 Task: Look for space in Derhachi, Ukraine from 6th September, 2023 to 10th September, 2023 for 1 adult in price range Rs.10000 to Rs.15000. Place can be private room with 1  bedroom having 1 bed and 1 bathroom. Property type can be house, flat, guest house, hotel. Booking option can be shelf check-in. Required host language is English.
Action: Mouse pressed left at (530, 121)
Screenshot: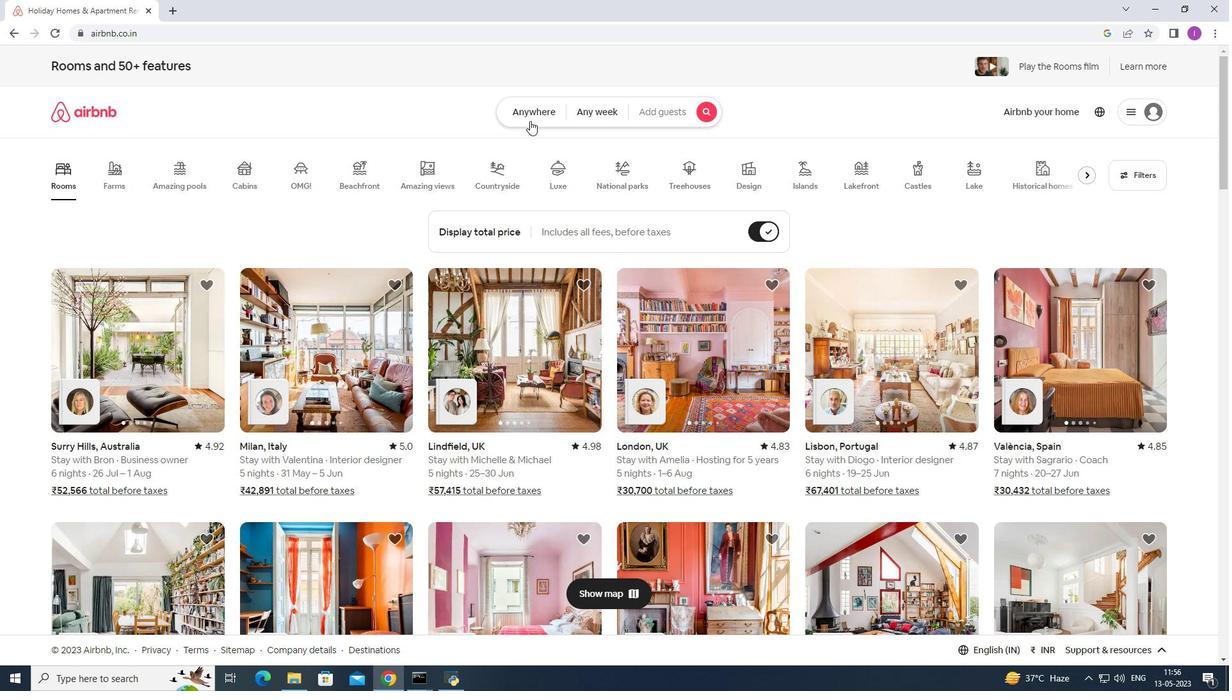 
Action: Mouse moved to (441, 169)
Screenshot: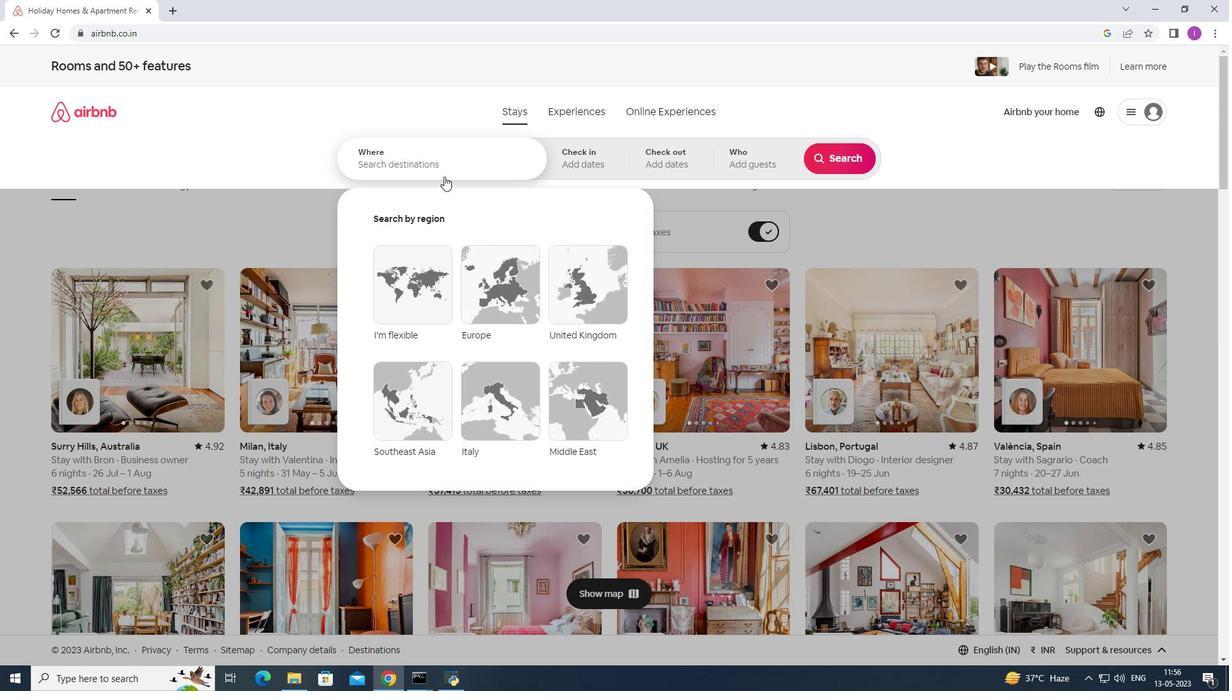 
Action: Mouse pressed left at (441, 169)
Screenshot: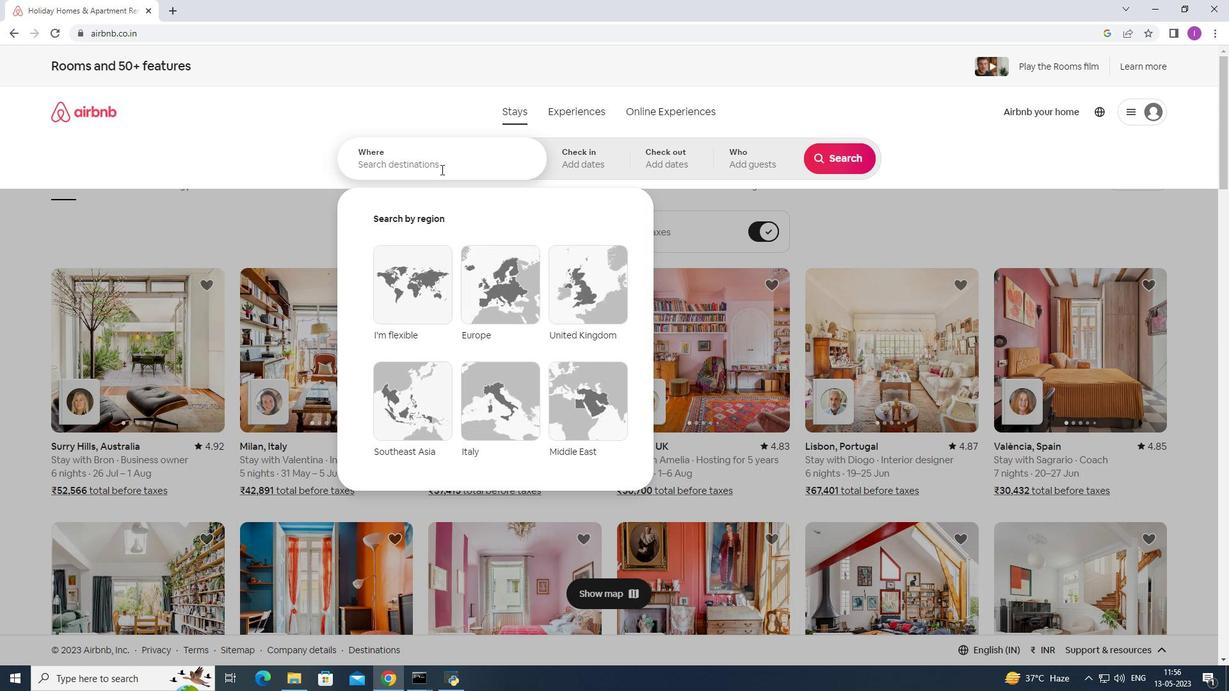 
Action: Key pressed <Key.shift><Key.shift><Key.shift><Key.shift>Derhachi,<Key.shift>Ukraine
Screenshot: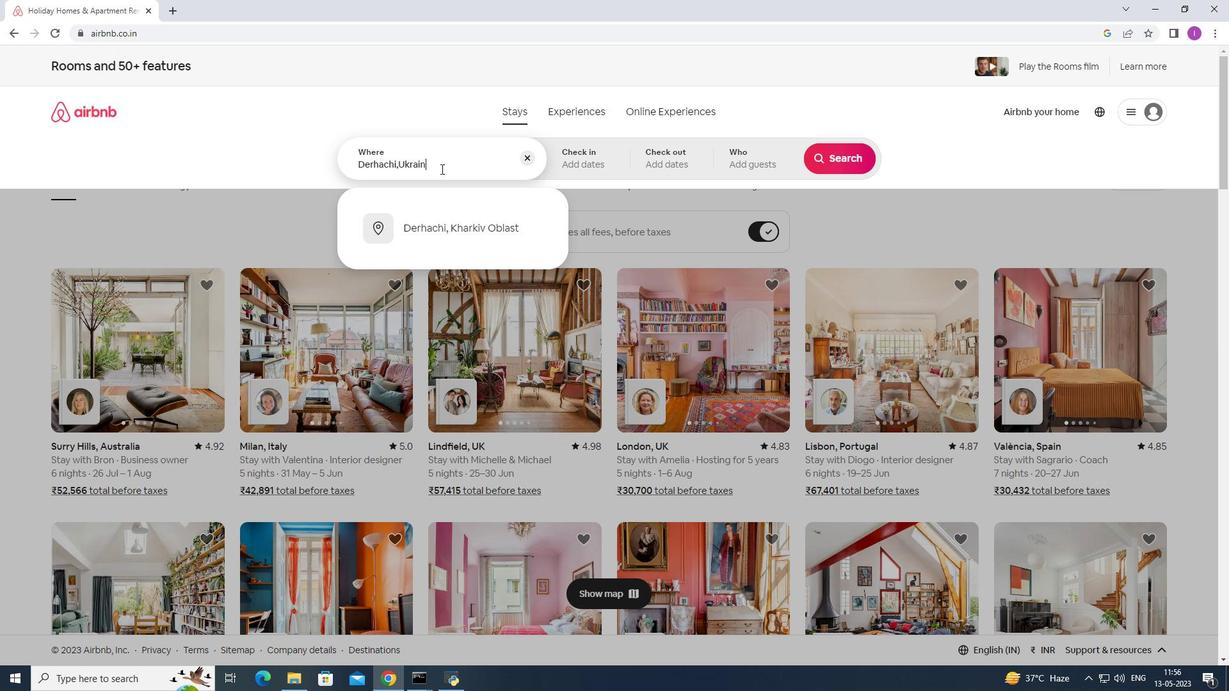 
Action: Mouse moved to (586, 161)
Screenshot: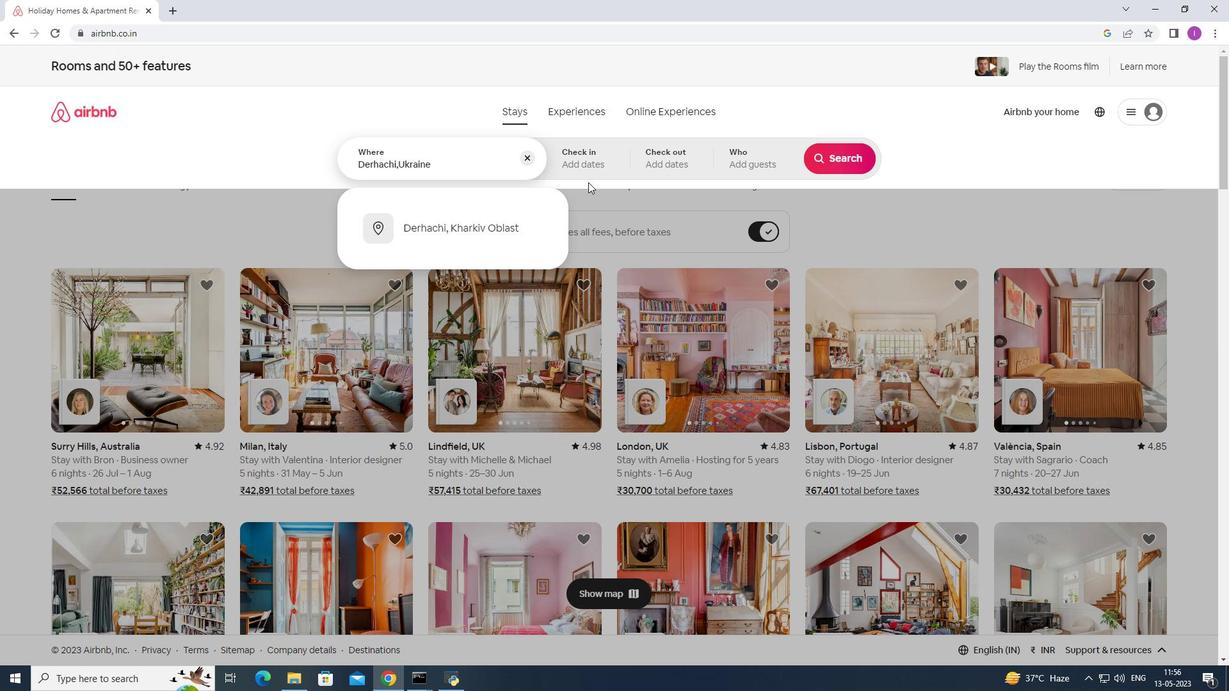 
Action: Mouse pressed left at (586, 161)
Screenshot: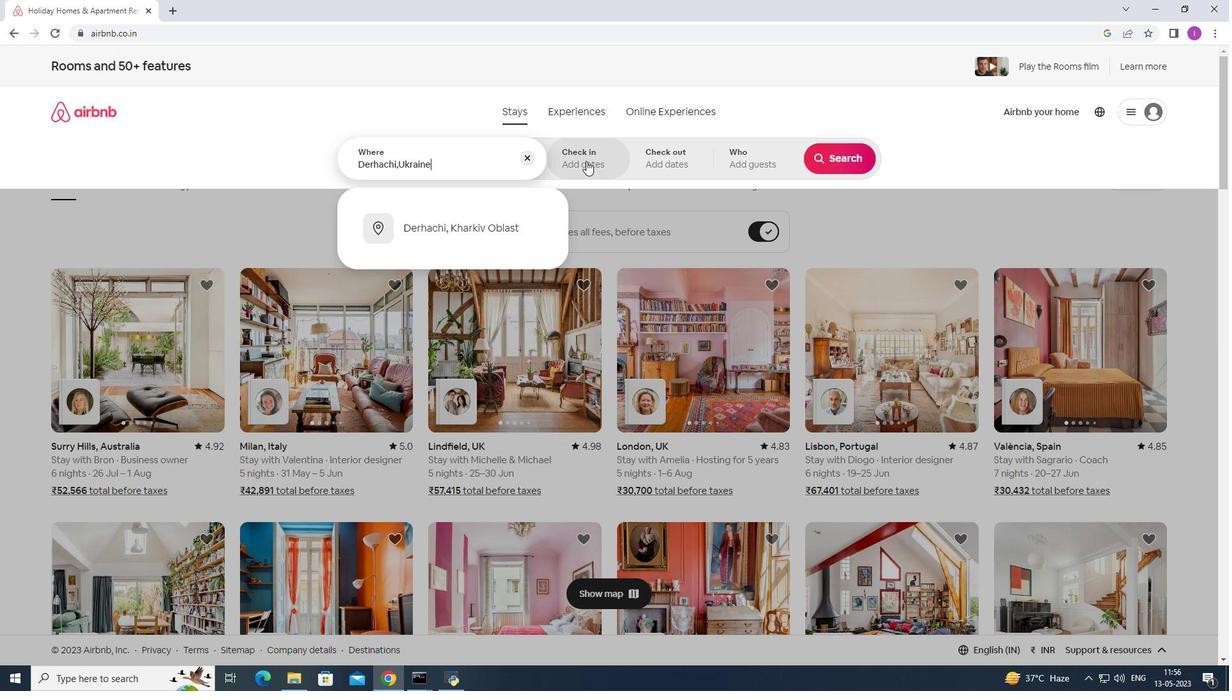 
Action: Mouse moved to (834, 261)
Screenshot: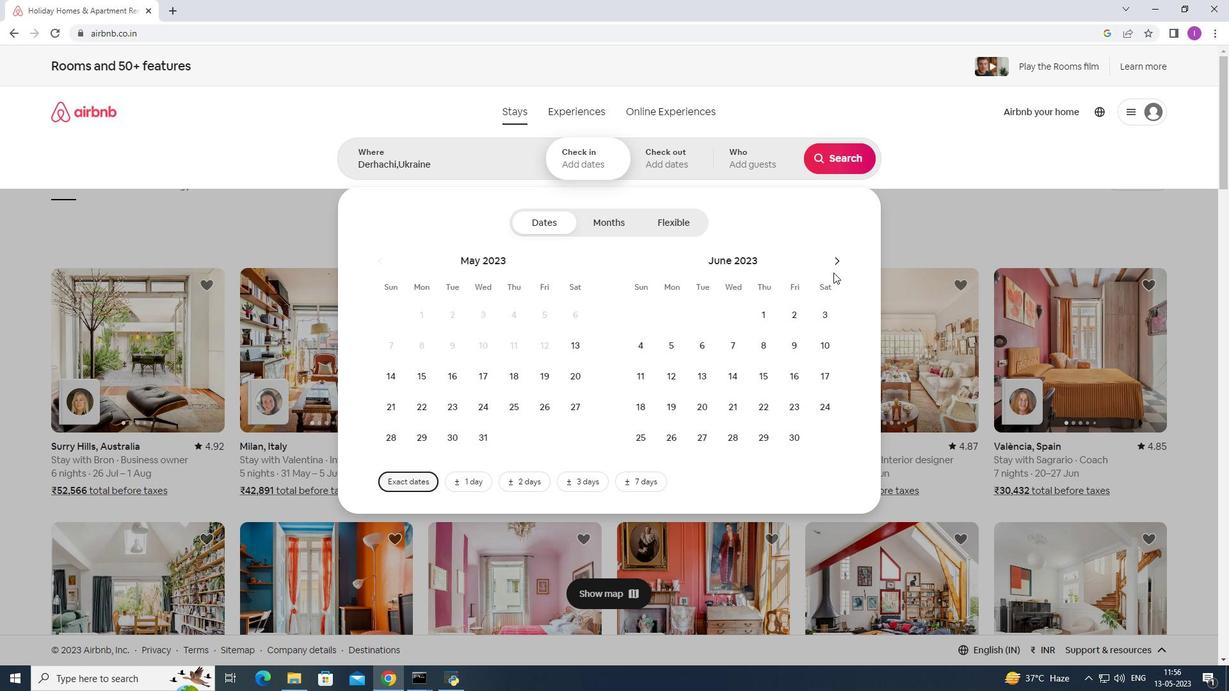 
Action: Mouse pressed left at (834, 261)
Screenshot: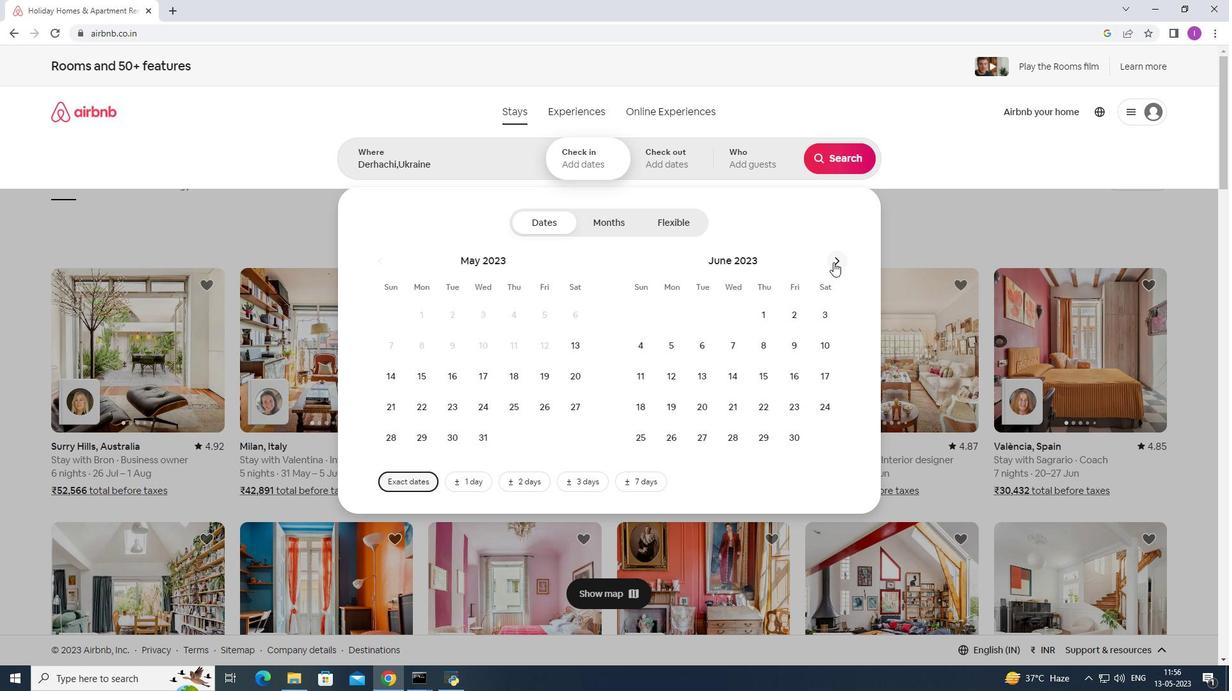 
Action: Mouse pressed left at (834, 261)
Screenshot: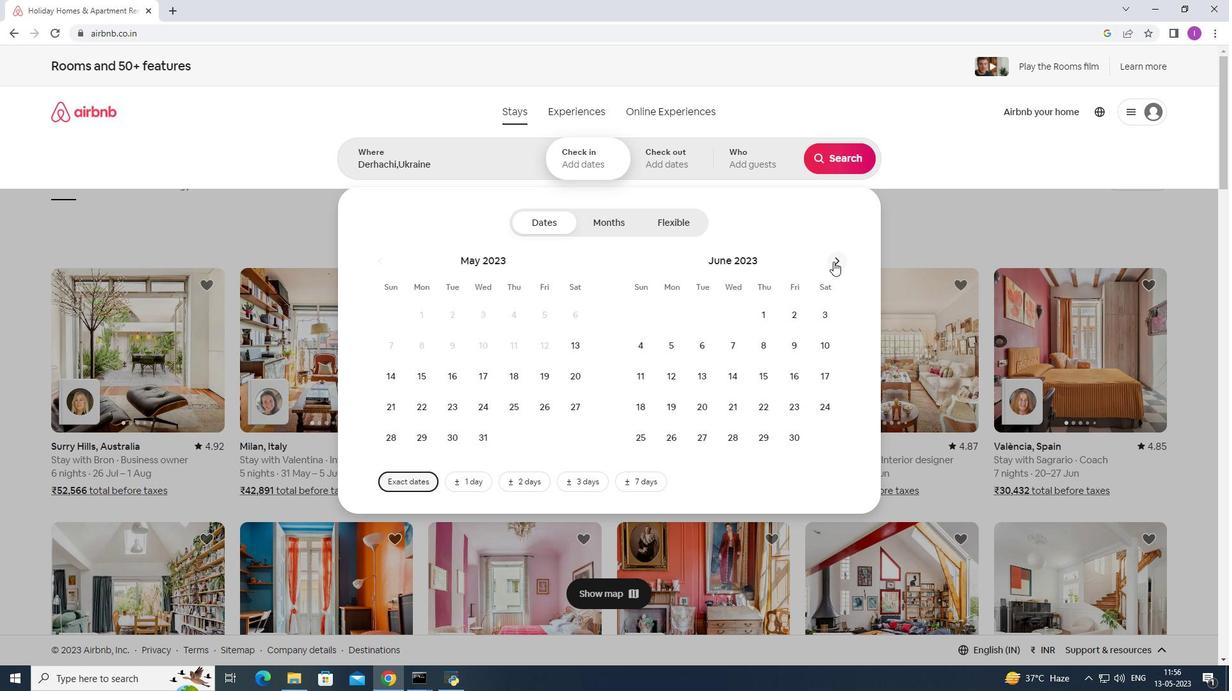 
Action: Mouse pressed left at (834, 261)
Screenshot: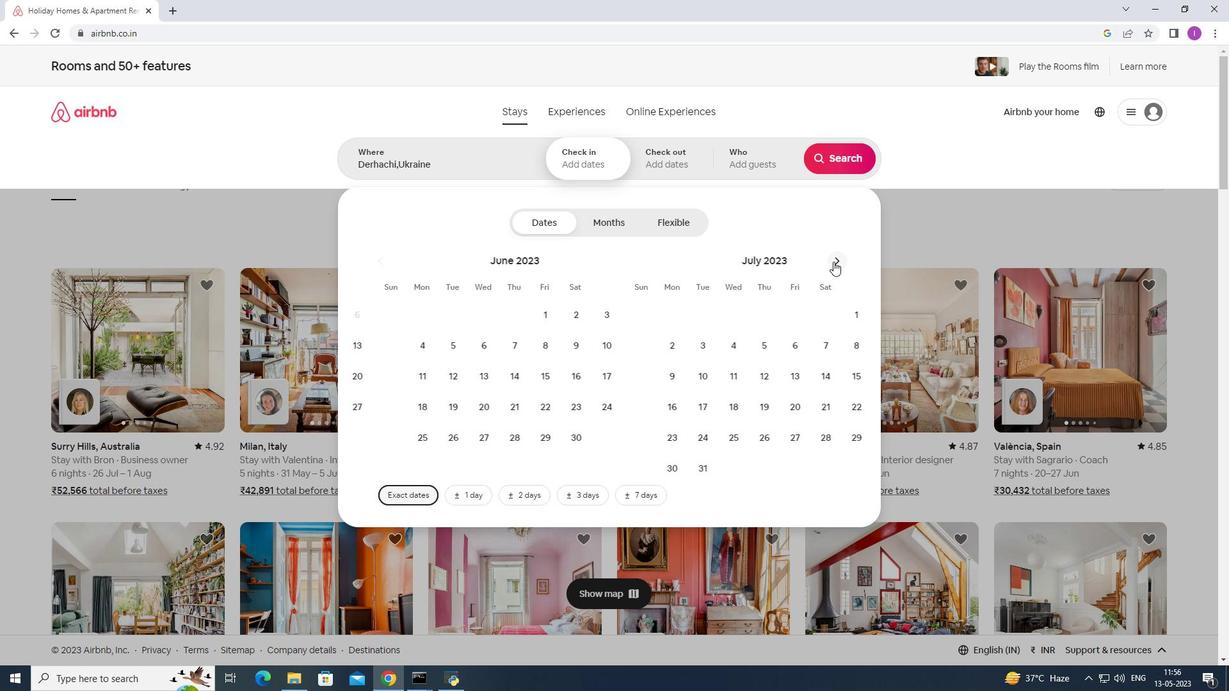 
Action: Mouse pressed left at (834, 261)
Screenshot: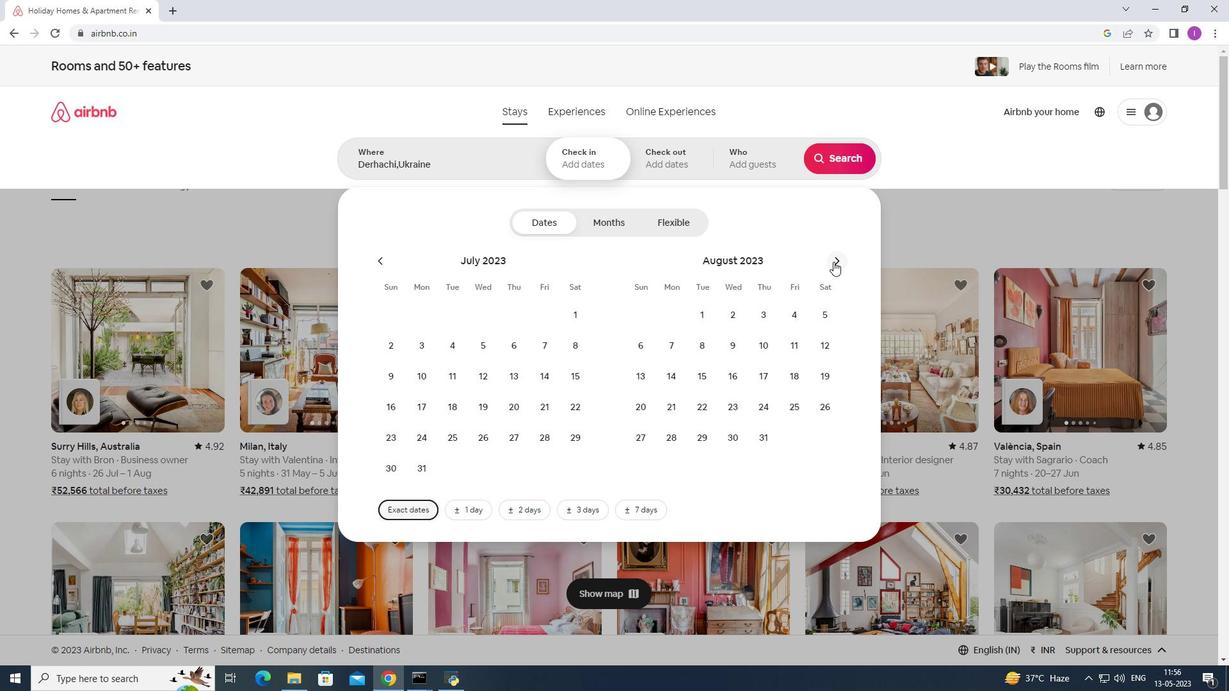 
Action: Mouse moved to (723, 344)
Screenshot: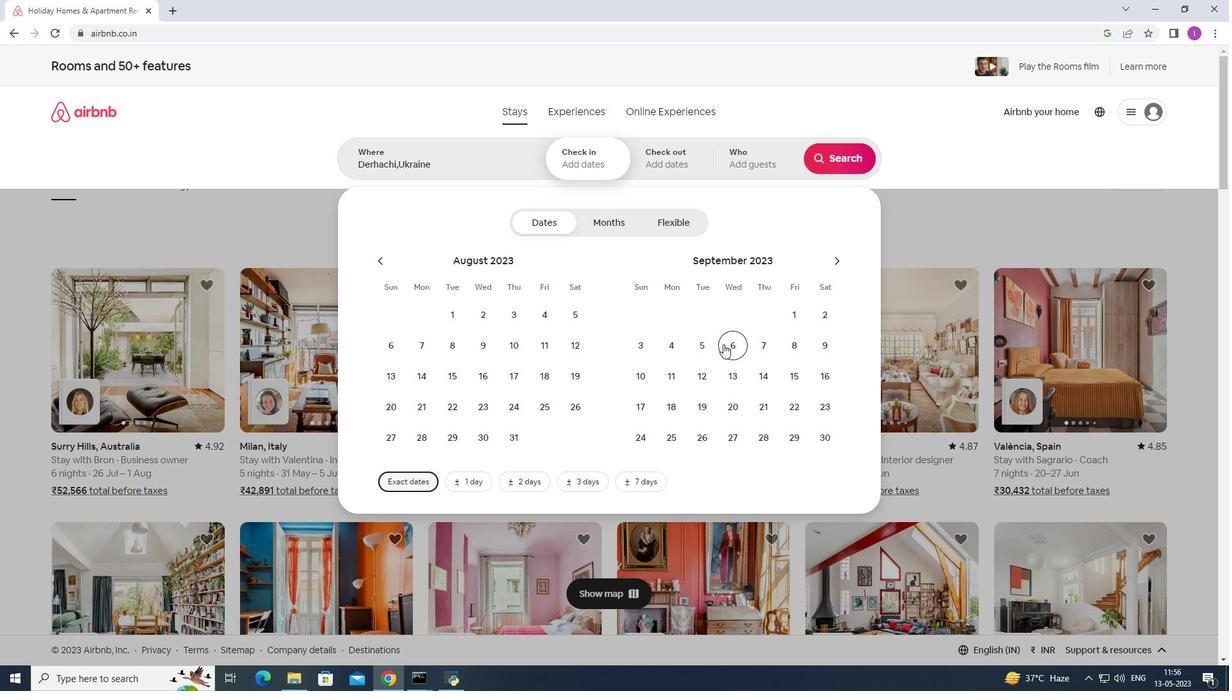 
Action: Mouse pressed left at (723, 344)
Screenshot: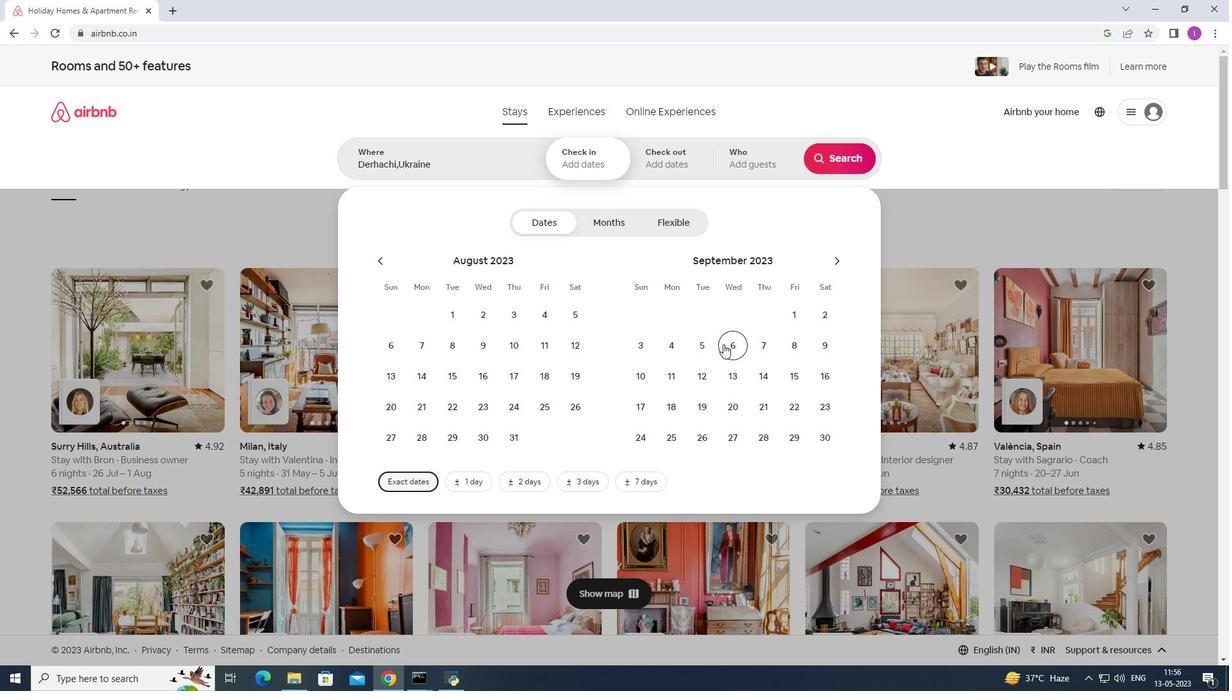 
Action: Mouse moved to (648, 378)
Screenshot: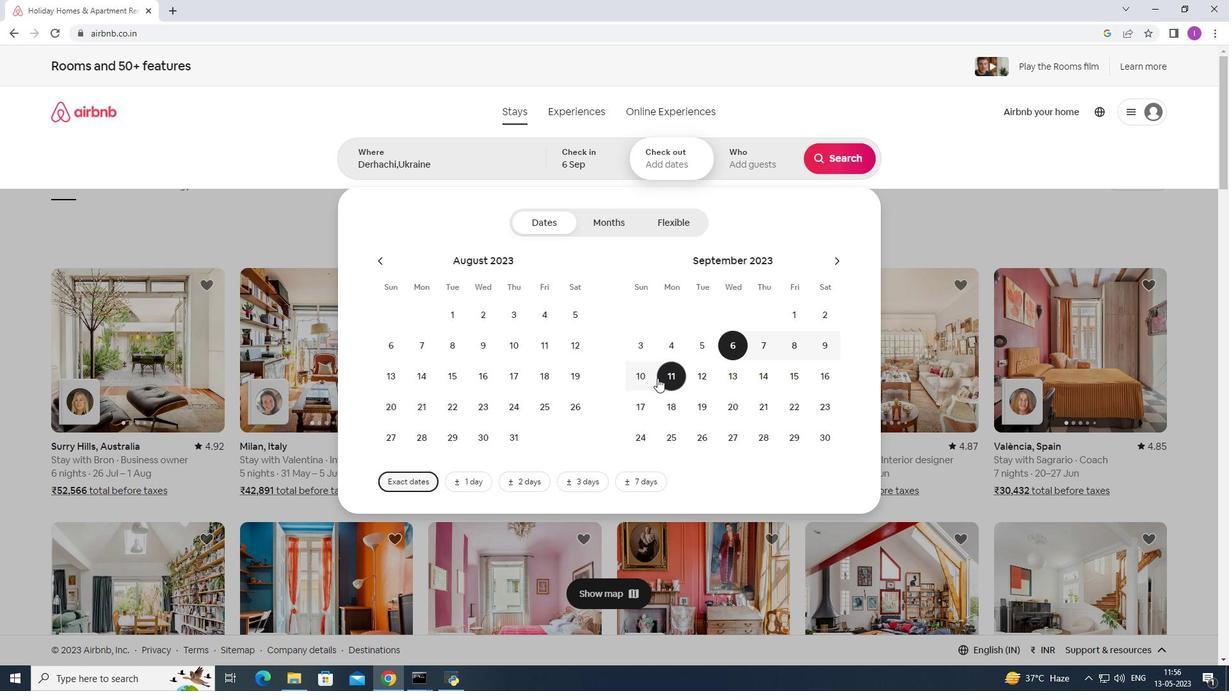 
Action: Mouse pressed left at (648, 378)
Screenshot: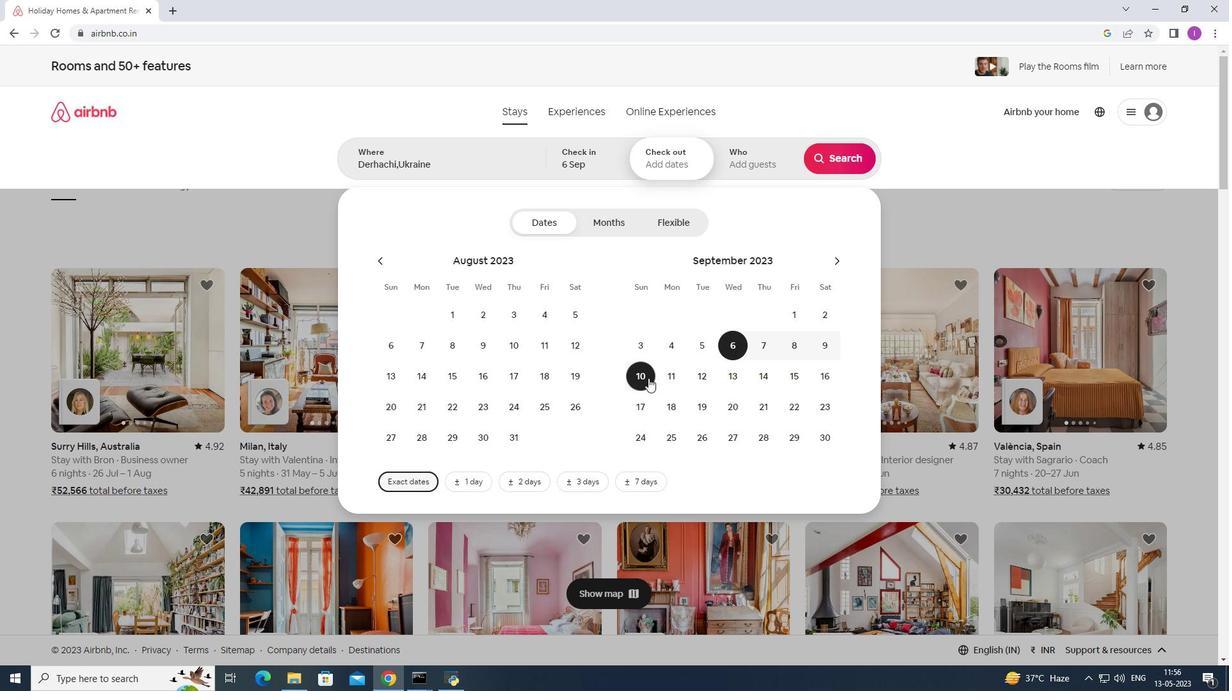 
Action: Mouse moved to (762, 166)
Screenshot: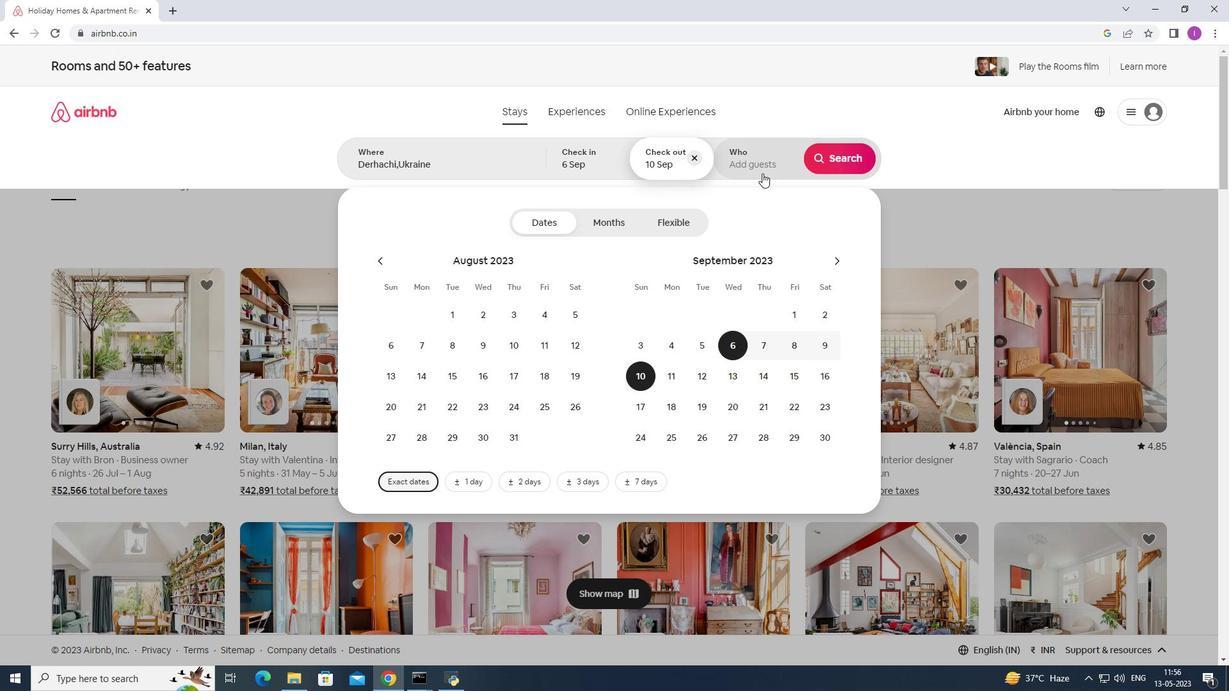 
Action: Mouse pressed left at (762, 166)
Screenshot: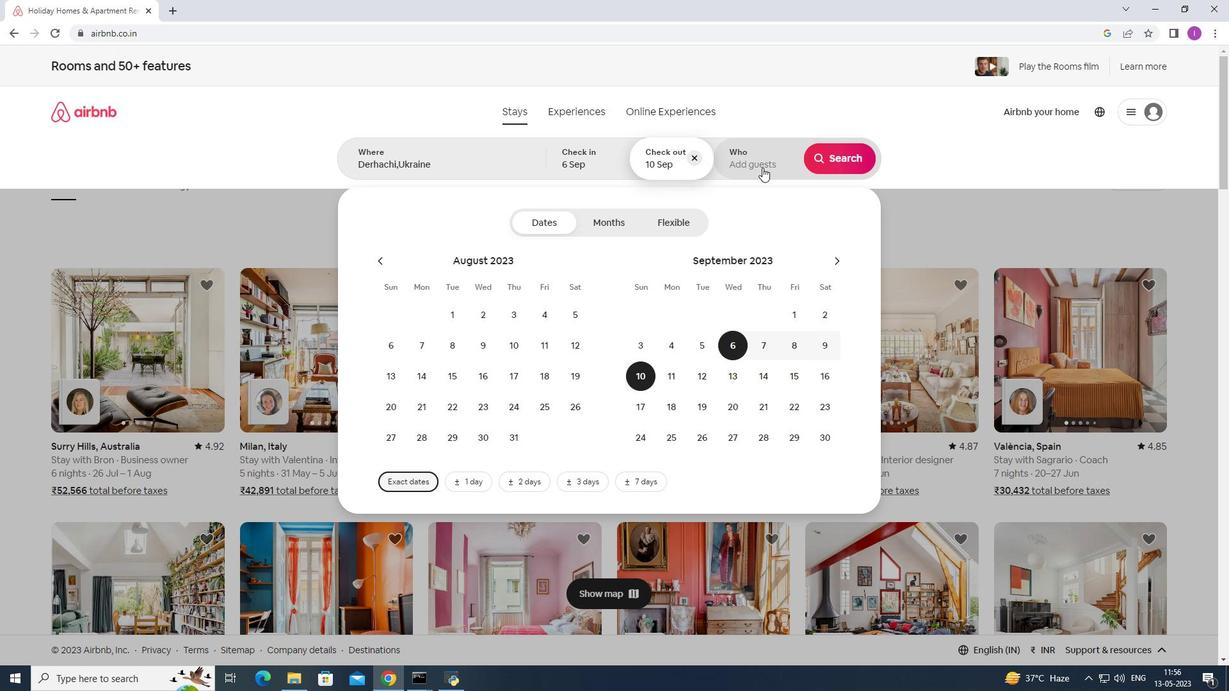 
Action: Mouse moved to (849, 224)
Screenshot: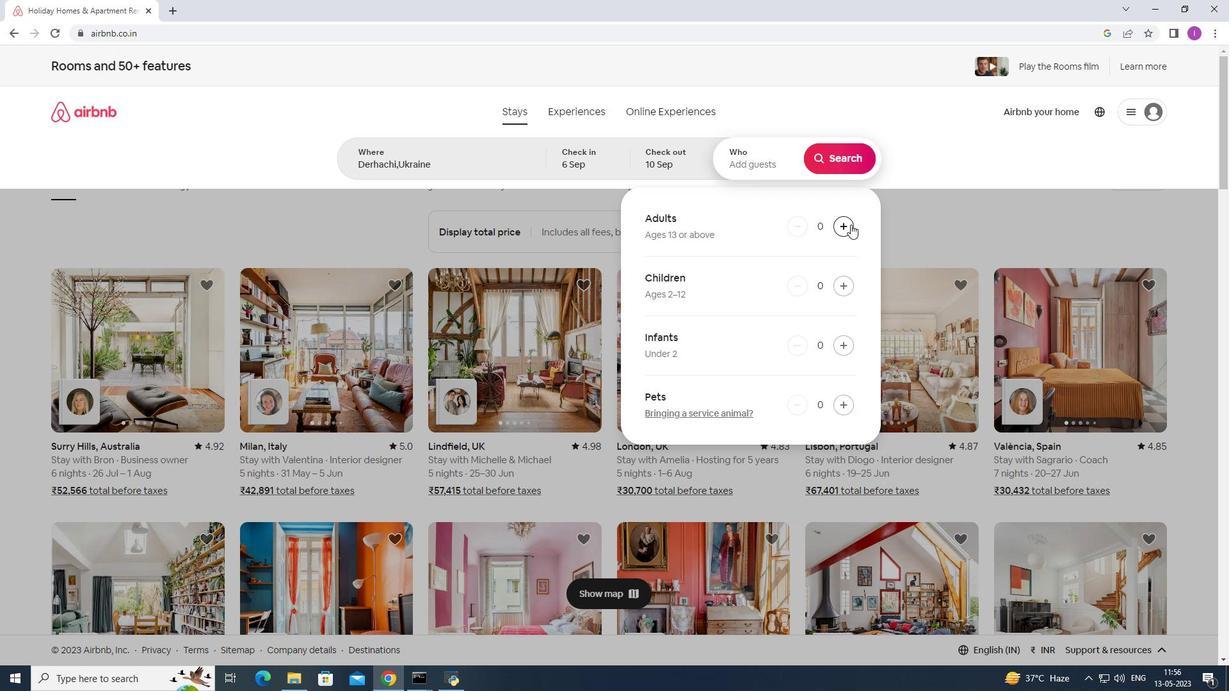 
Action: Mouse pressed left at (849, 224)
Screenshot: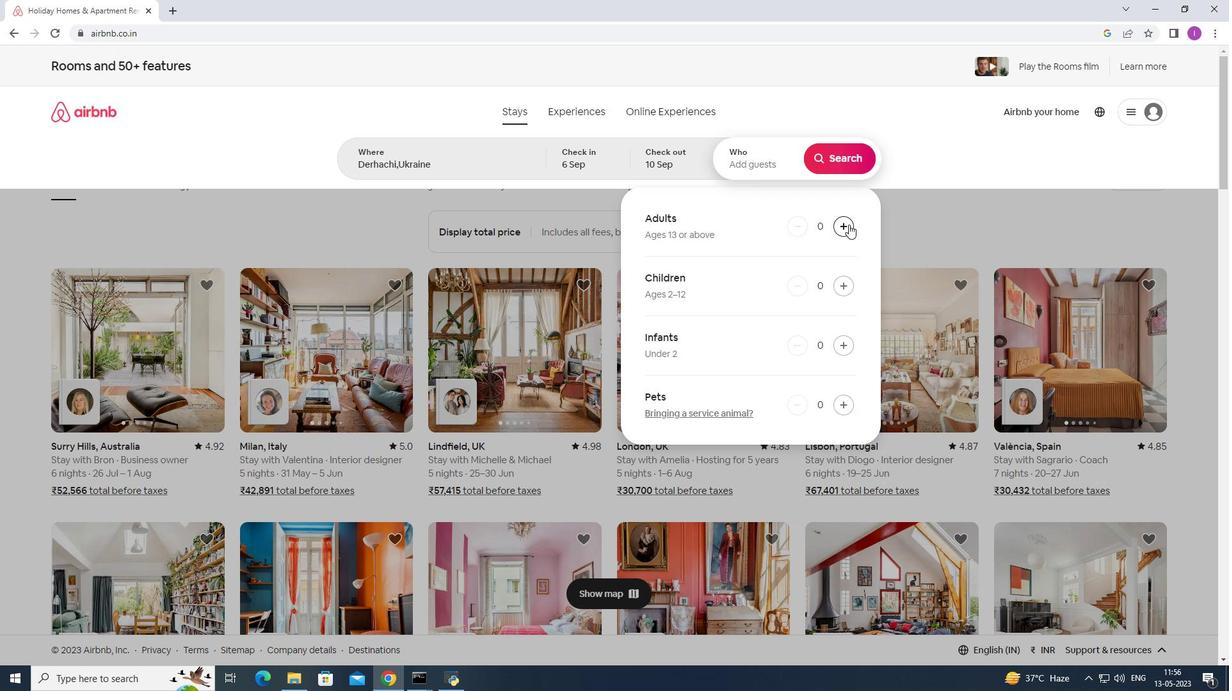
Action: Mouse pressed left at (849, 224)
Screenshot: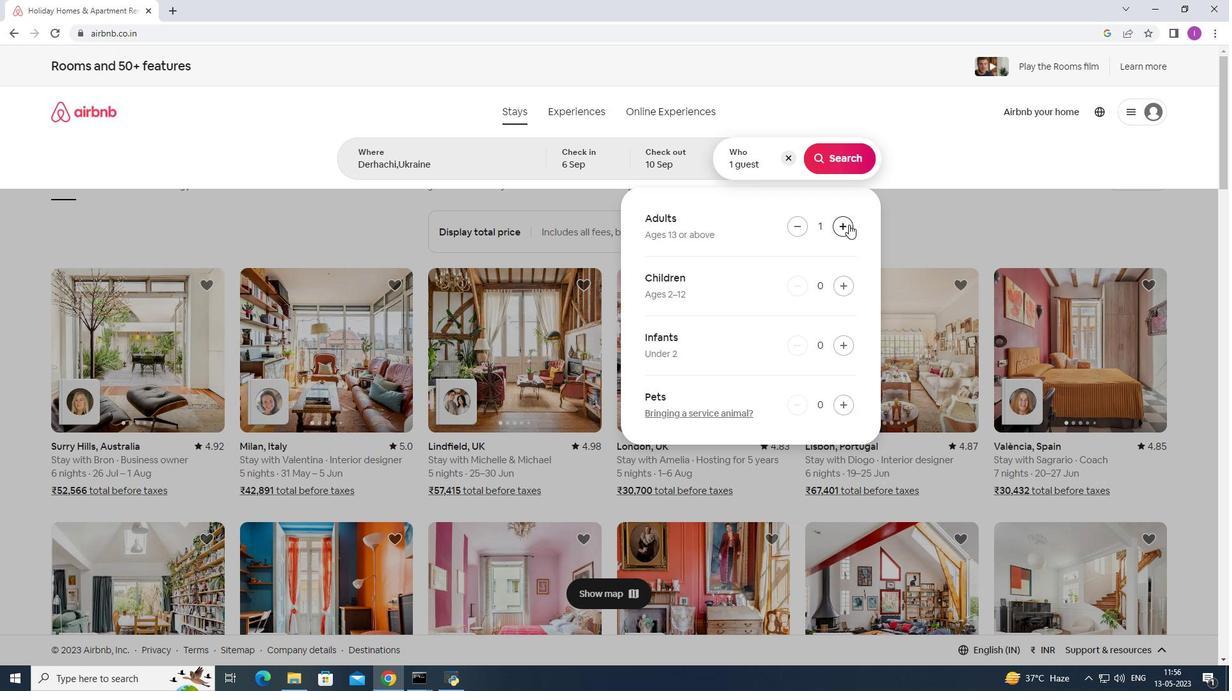 
Action: Mouse moved to (790, 228)
Screenshot: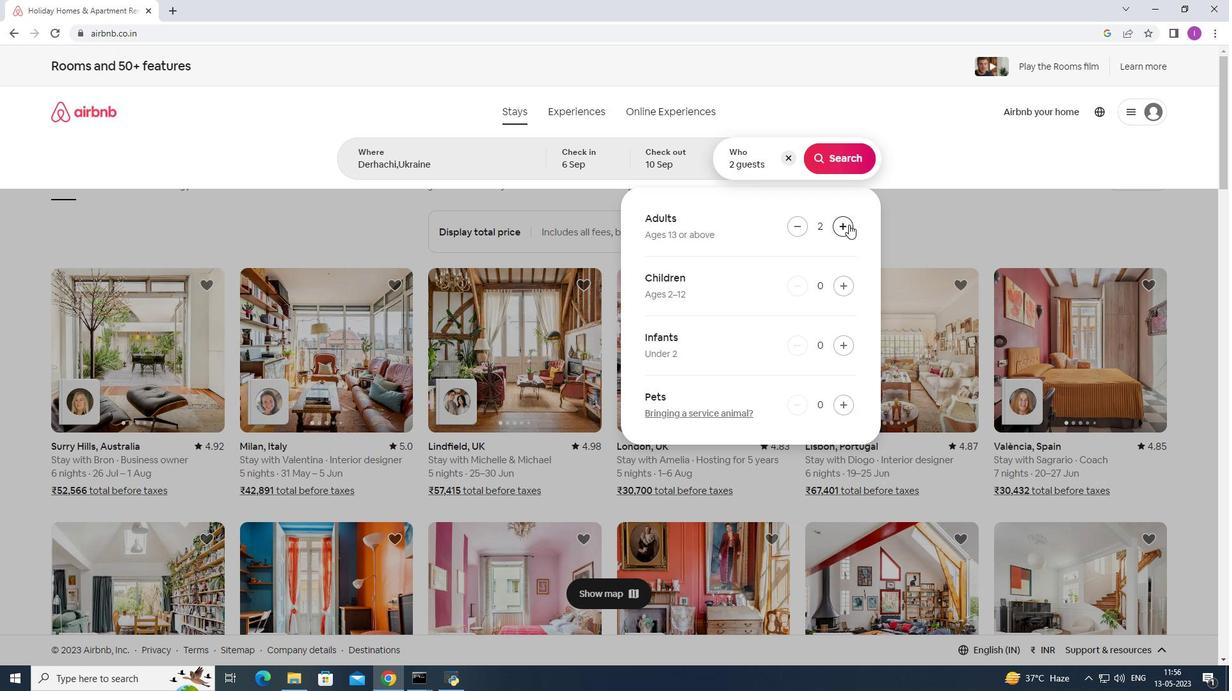 
Action: Mouse pressed left at (790, 228)
Screenshot: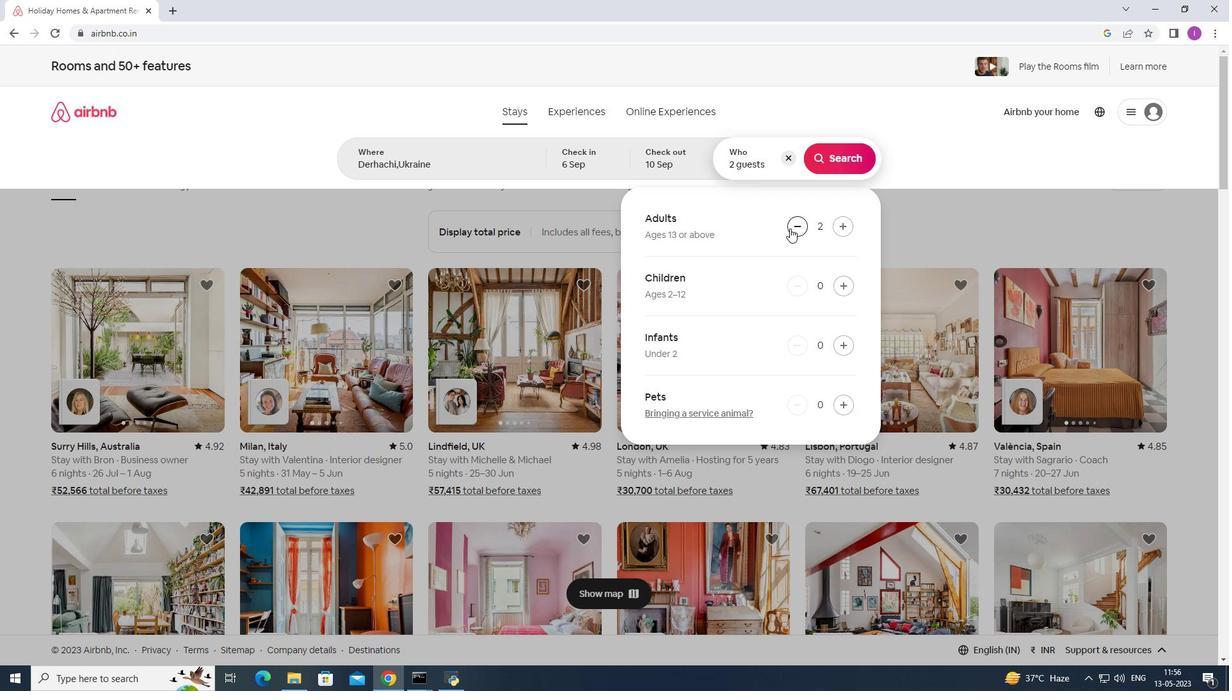 
Action: Mouse moved to (838, 161)
Screenshot: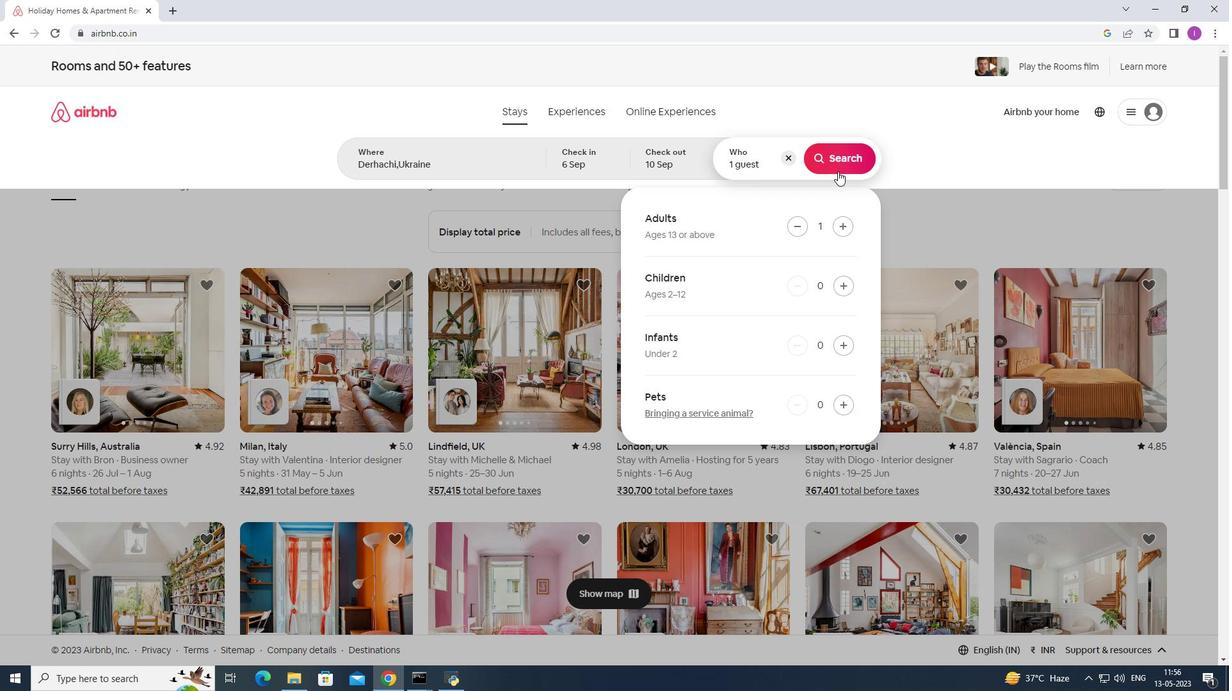 
Action: Mouse pressed left at (838, 161)
Screenshot: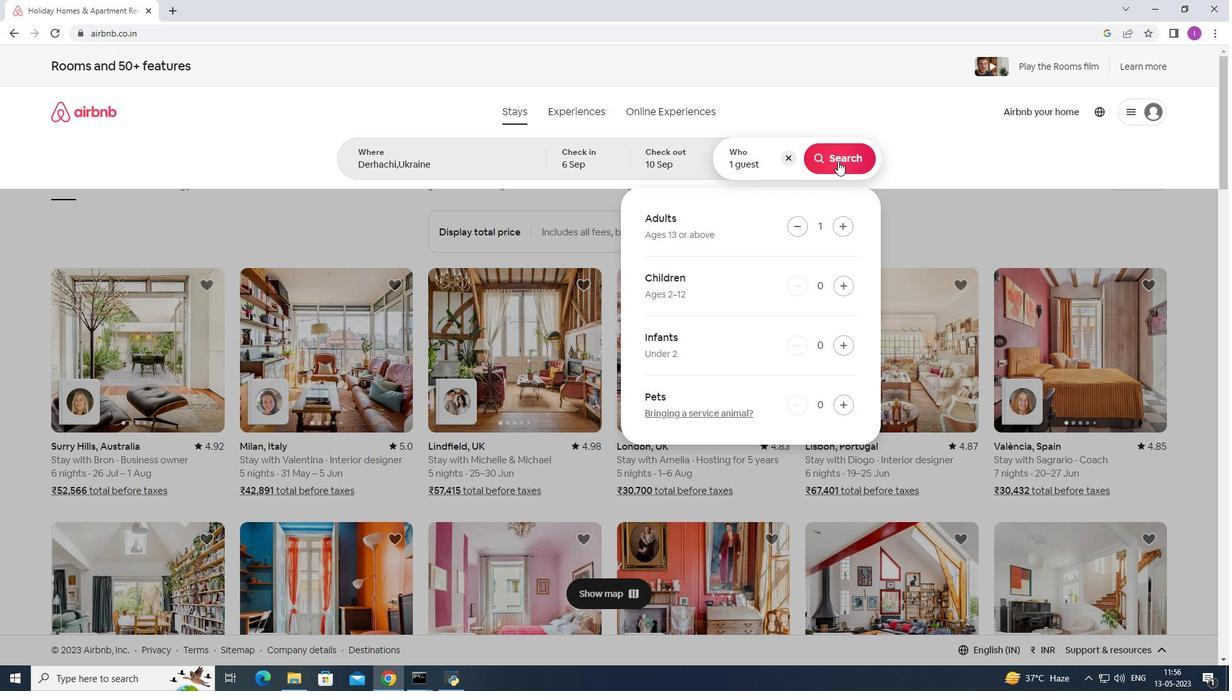
Action: Mouse moved to (1167, 117)
Screenshot: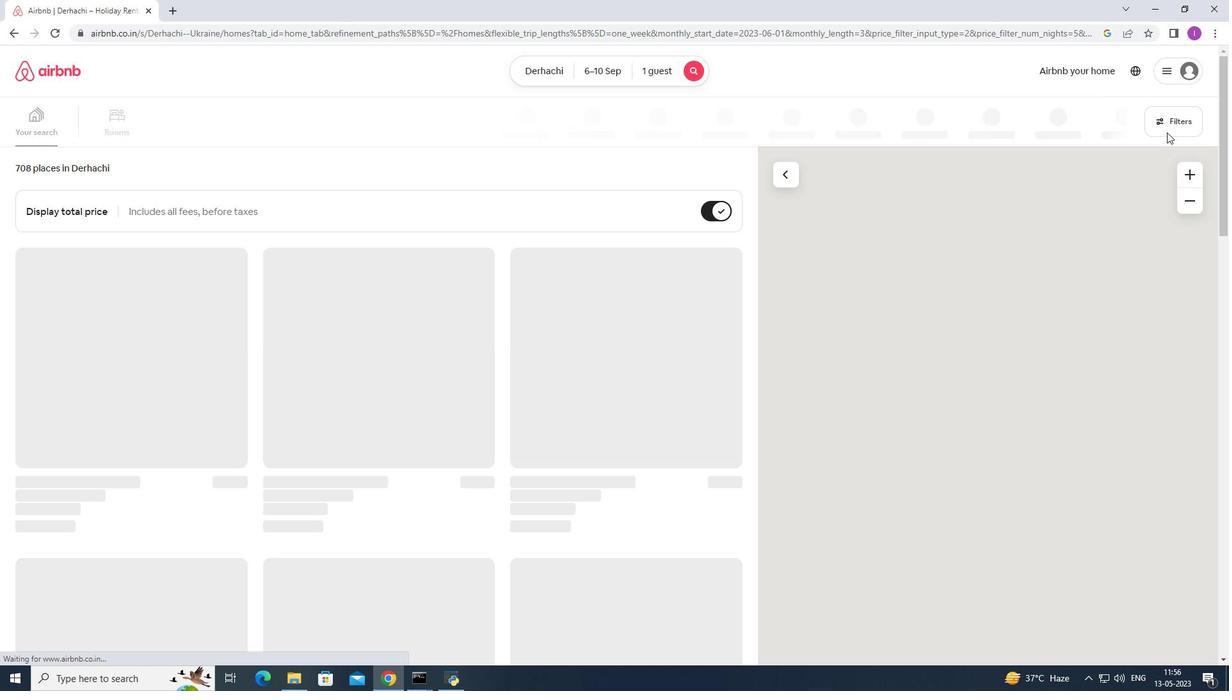 
Action: Mouse pressed left at (1167, 117)
Screenshot: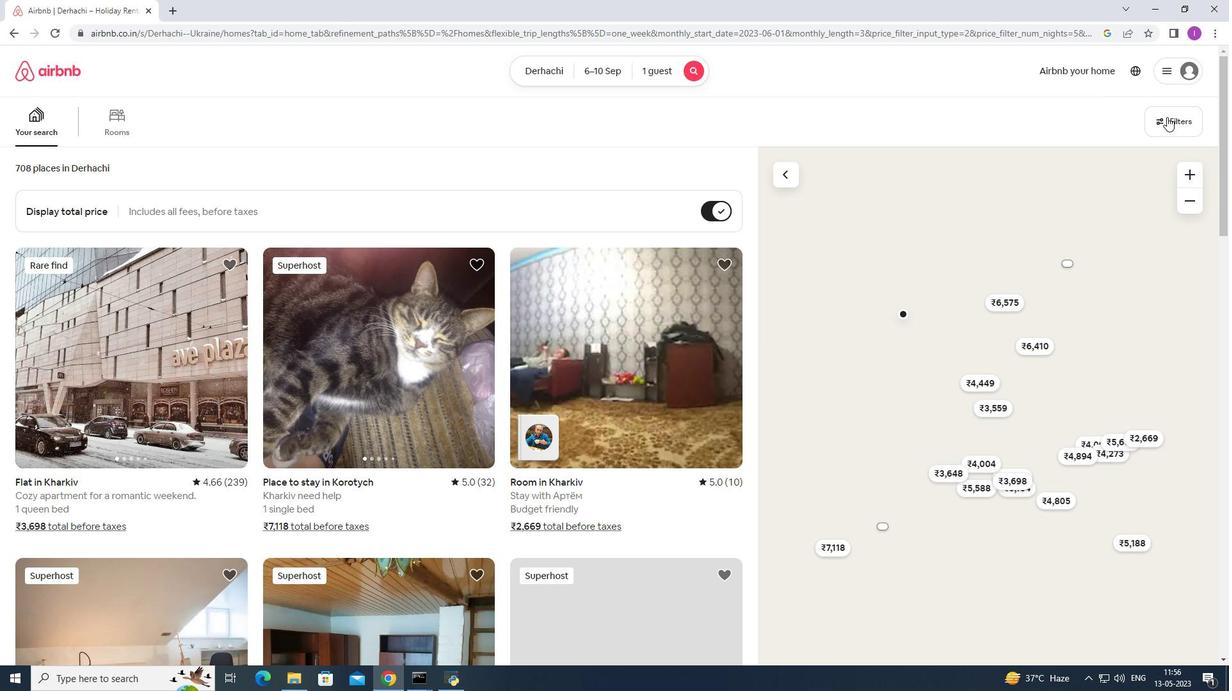 
Action: Mouse moved to (691, 441)
Screenshot: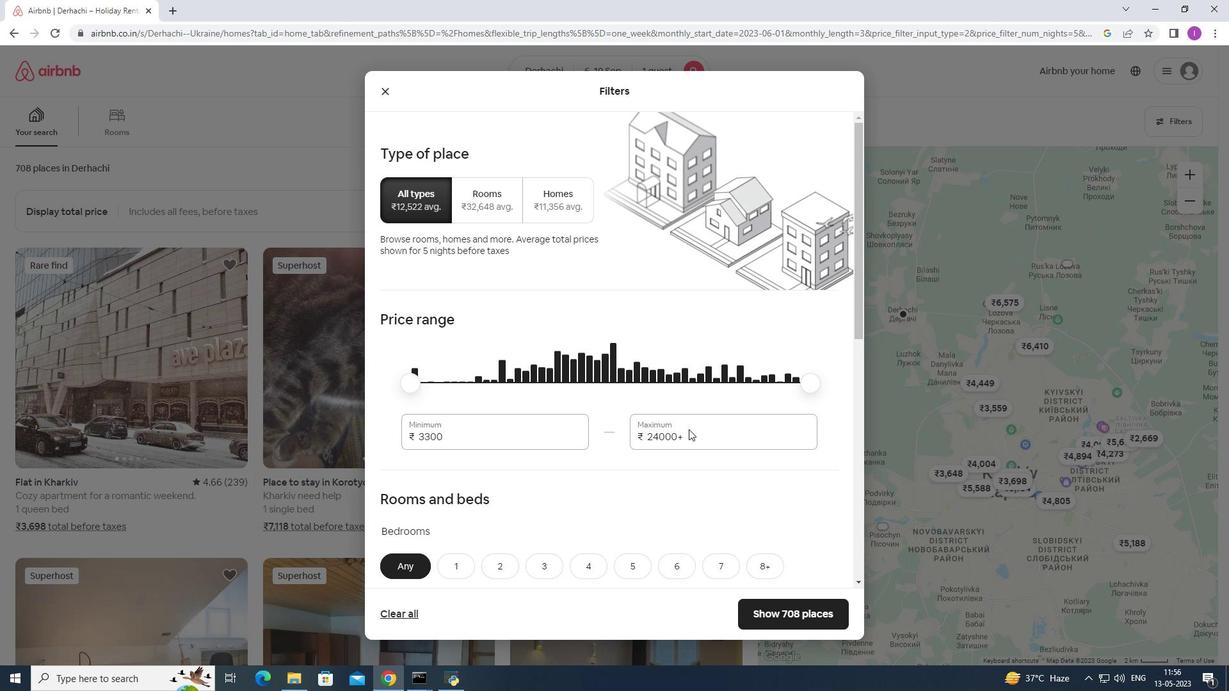 
Action: Mouse pressed left at (691, 441)
Screenshot: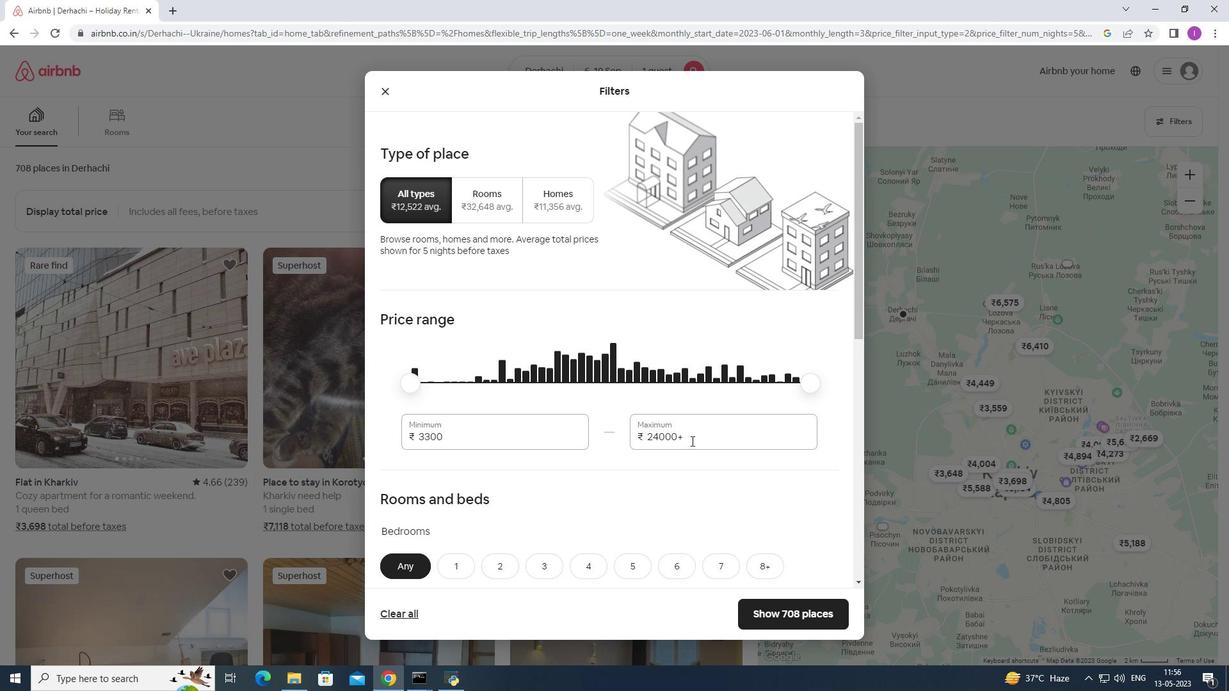 
Action: Mouse moved to (691, 452)
Screenshot: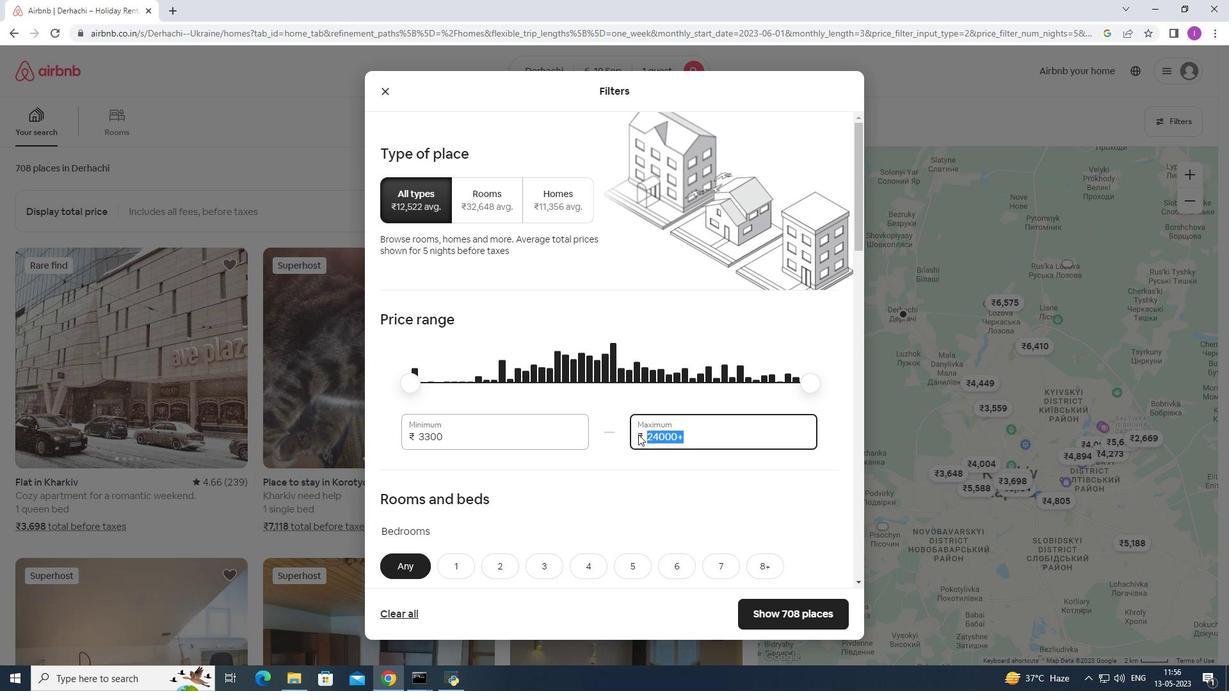 
Action: Key pressed 150000
Screenshot: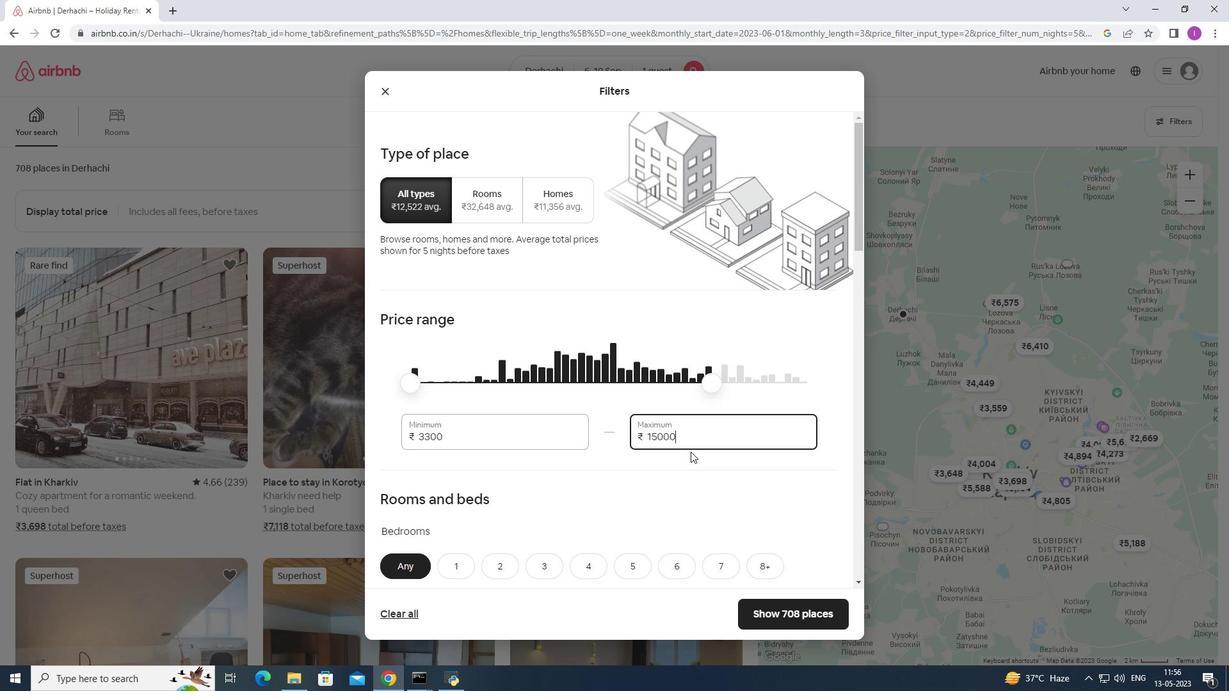 
Action: Mouse moved to (686, 451)
Screenshot: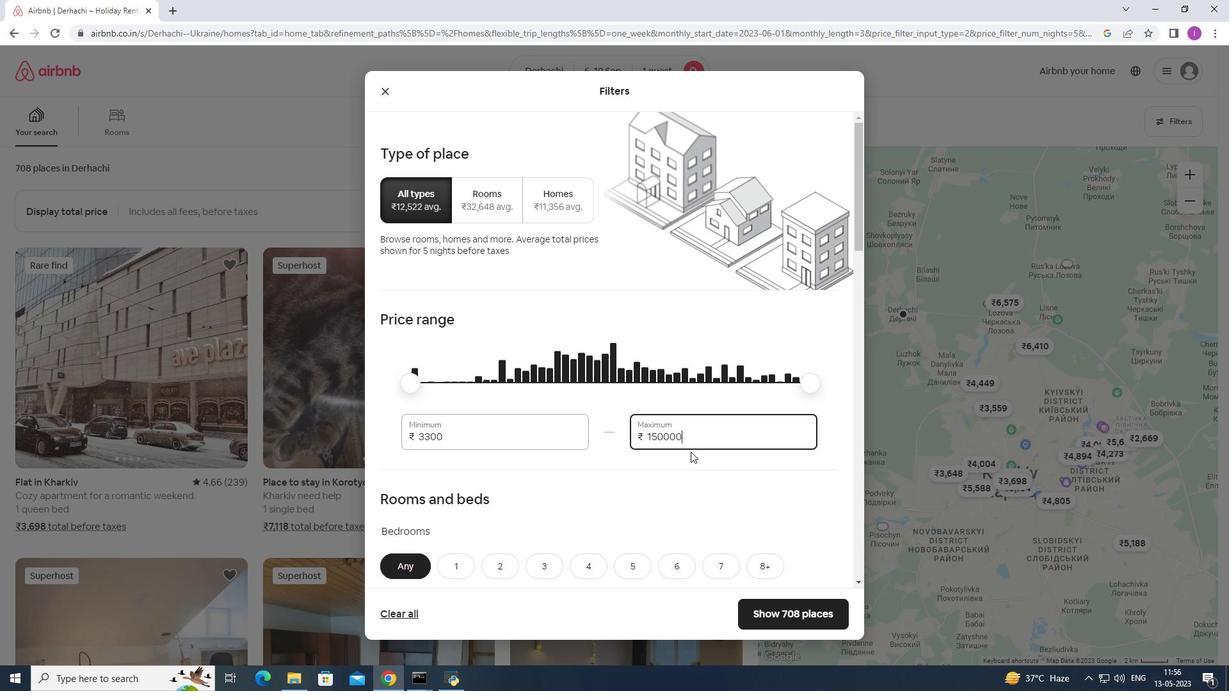 
Action: Key pressed <Key.backspace>
Screenshot: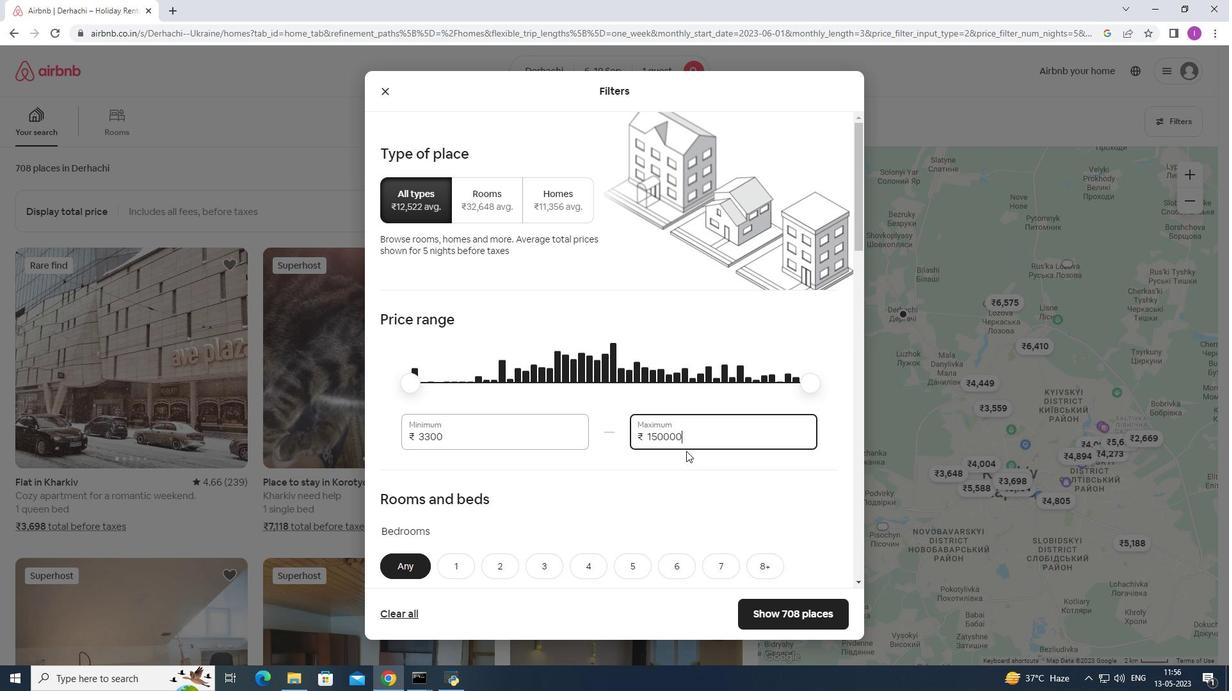 
Action: Mouse moved to (444, 436)
Screenshot: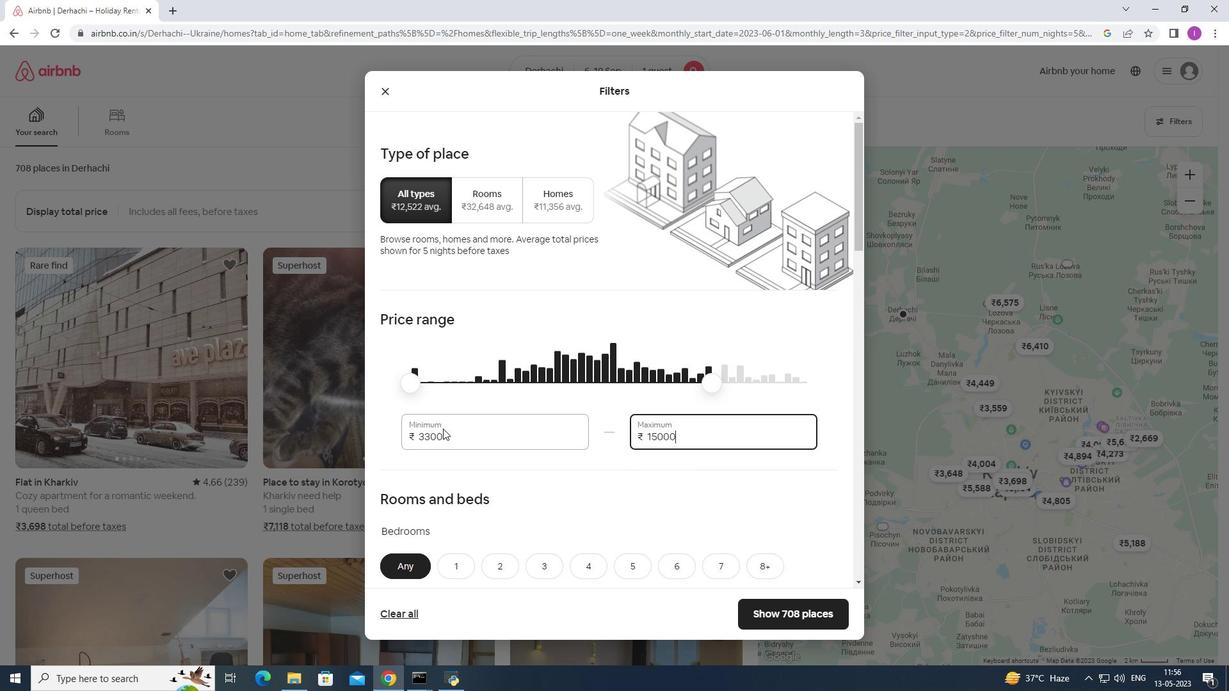 
Action: Mouse pressed left at (444, 436)
Screenshot: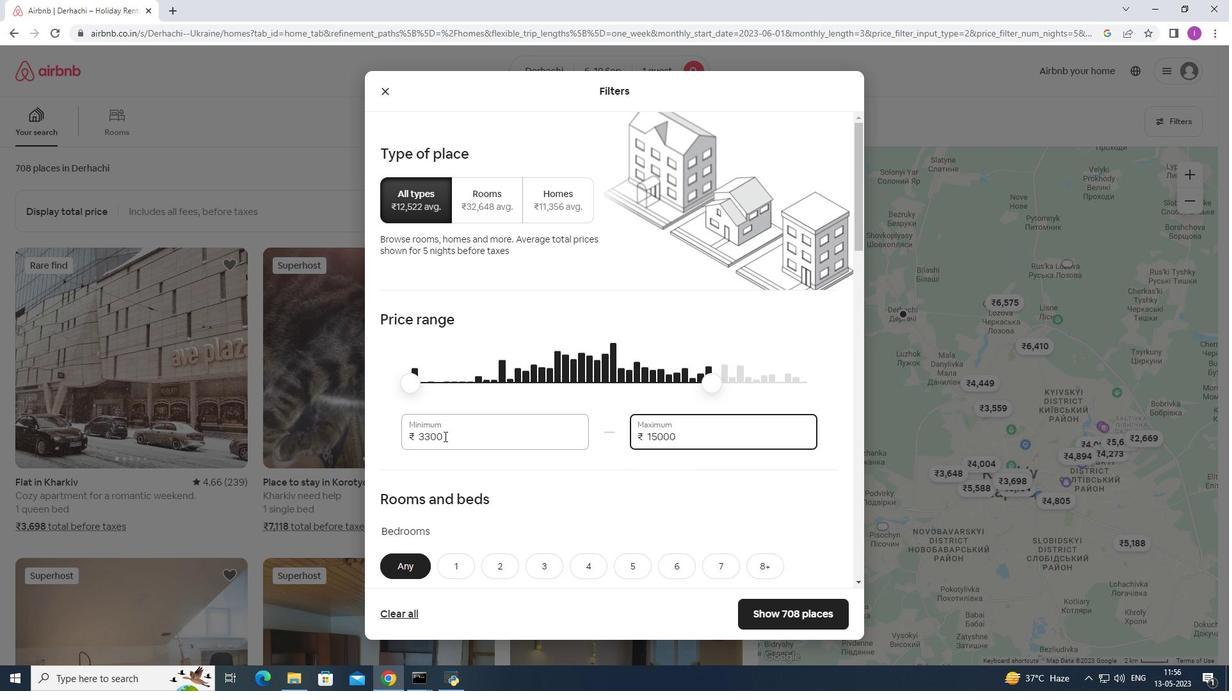 
Action: Mouse moved to (515, 453)
Screenshot: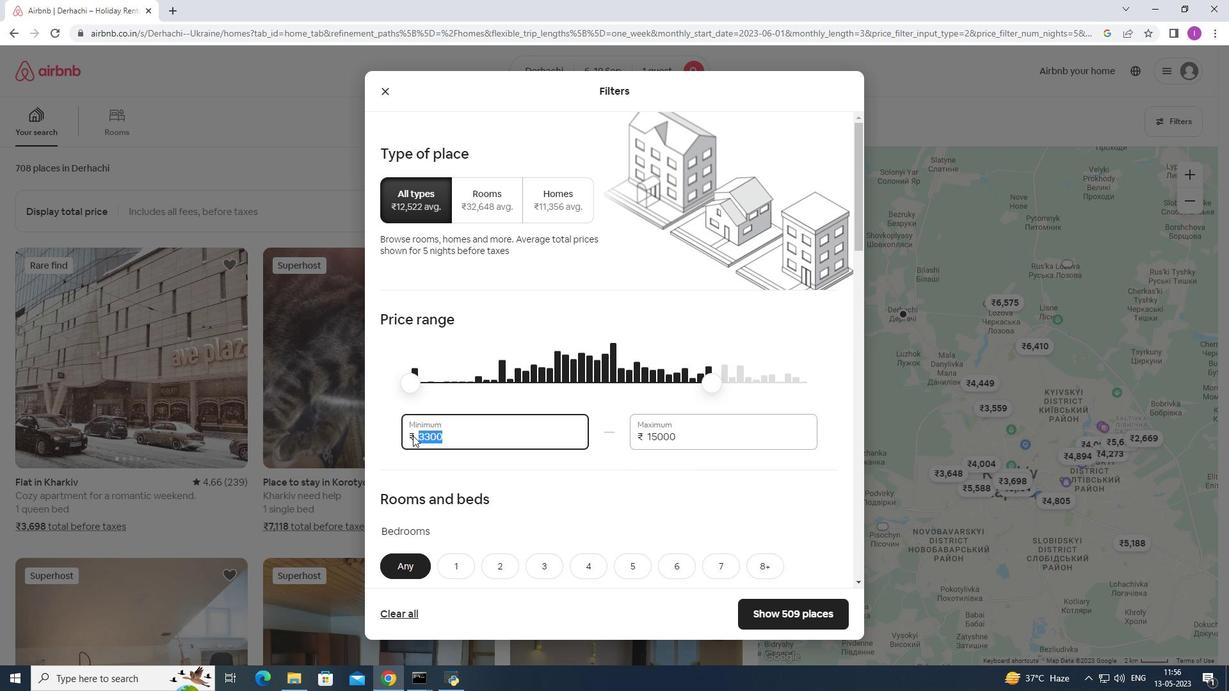 
Action: Key pressed 1000
Screenshot: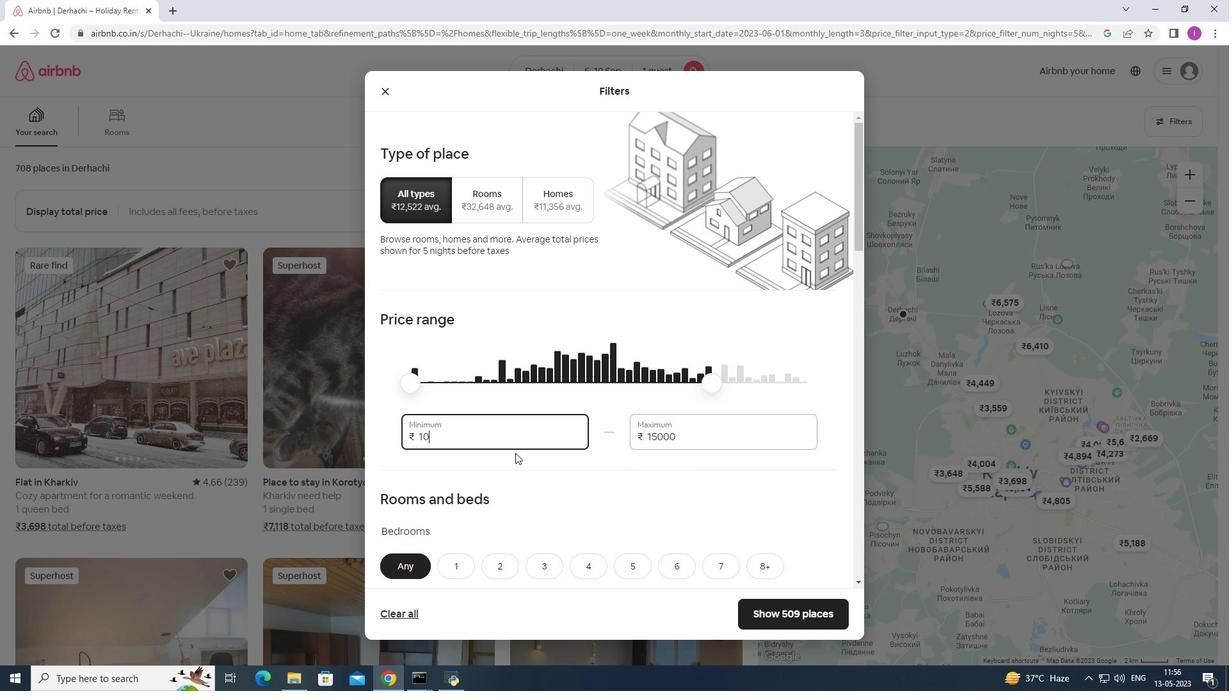 
Action: Mouse moved to (517, 451)
Screenshot: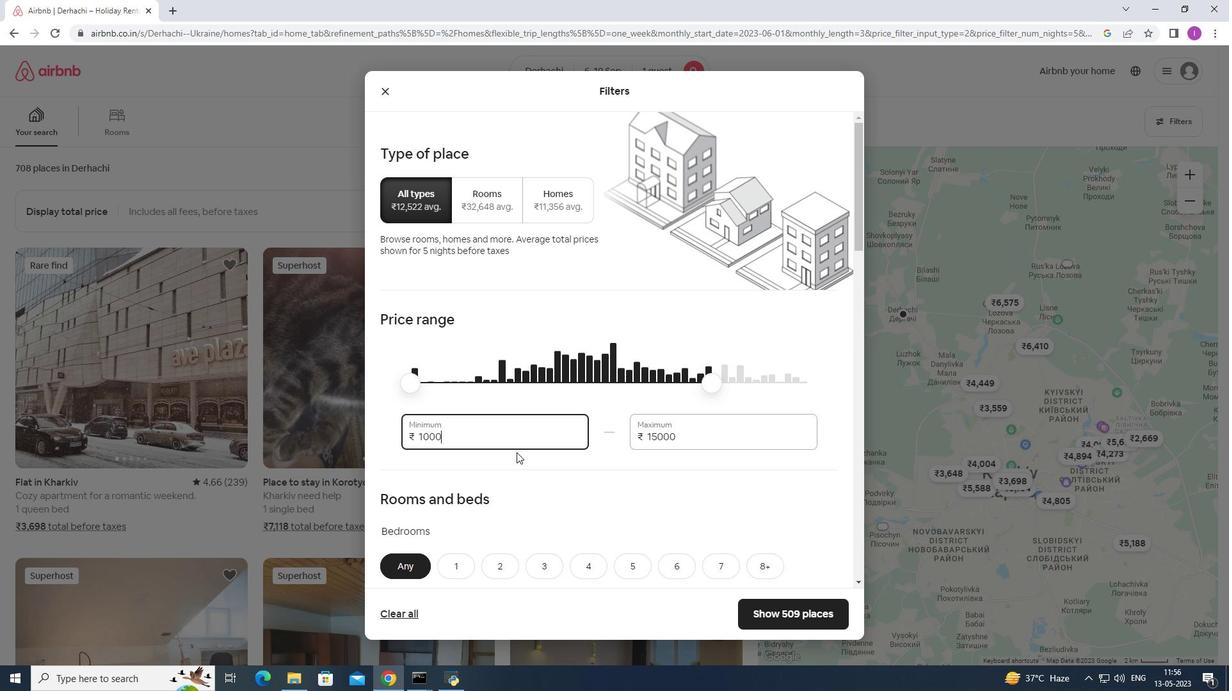 
Action: Key pressed 0
Screenshot: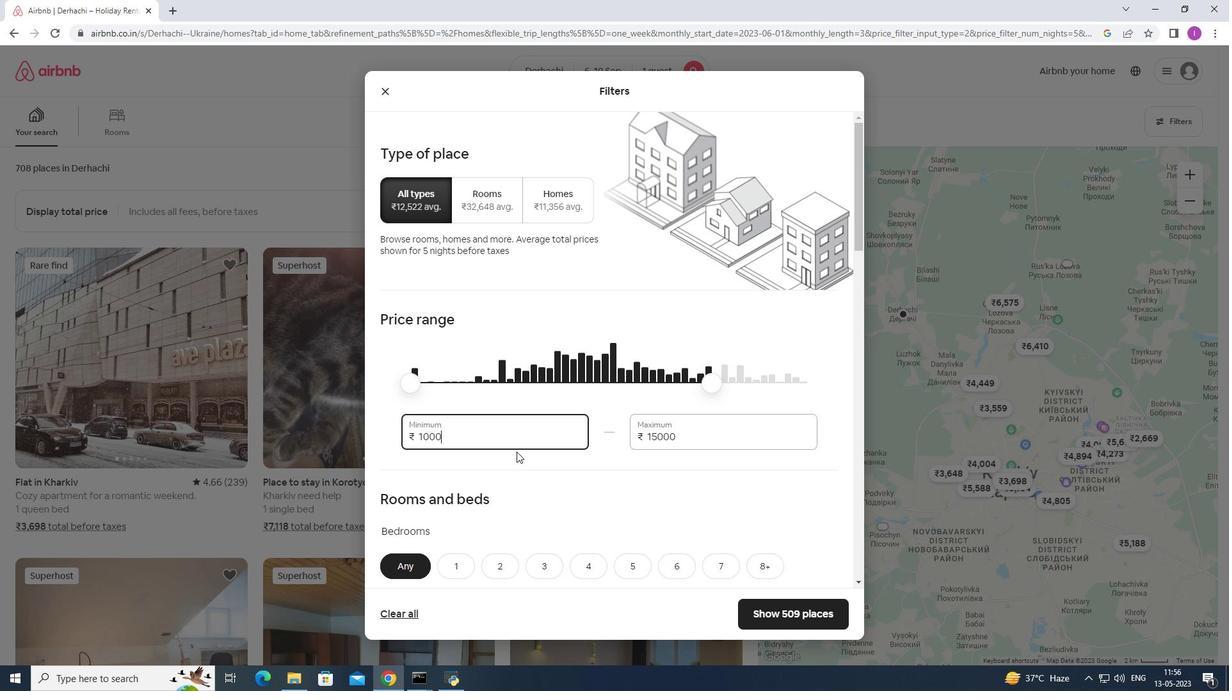 
Action: Mouse moved to (464, 483)
Screenshot: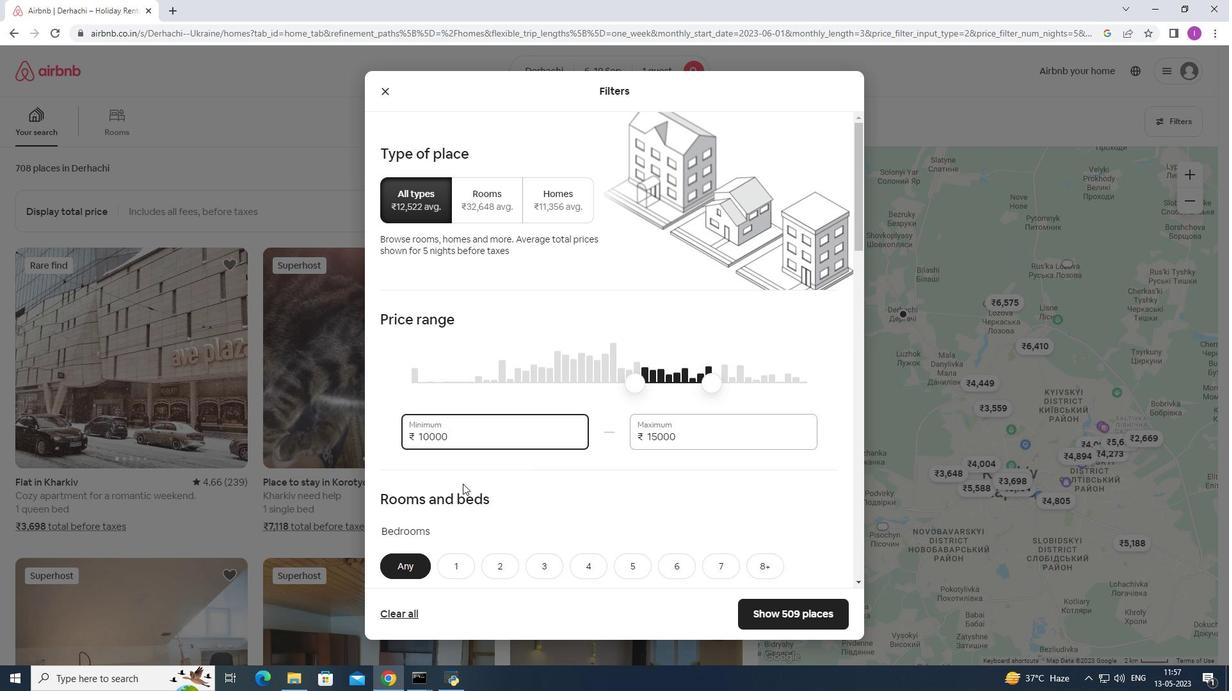 
Action: Mouse scrolled (464, 482) with delta (0, 0)
Screenshot: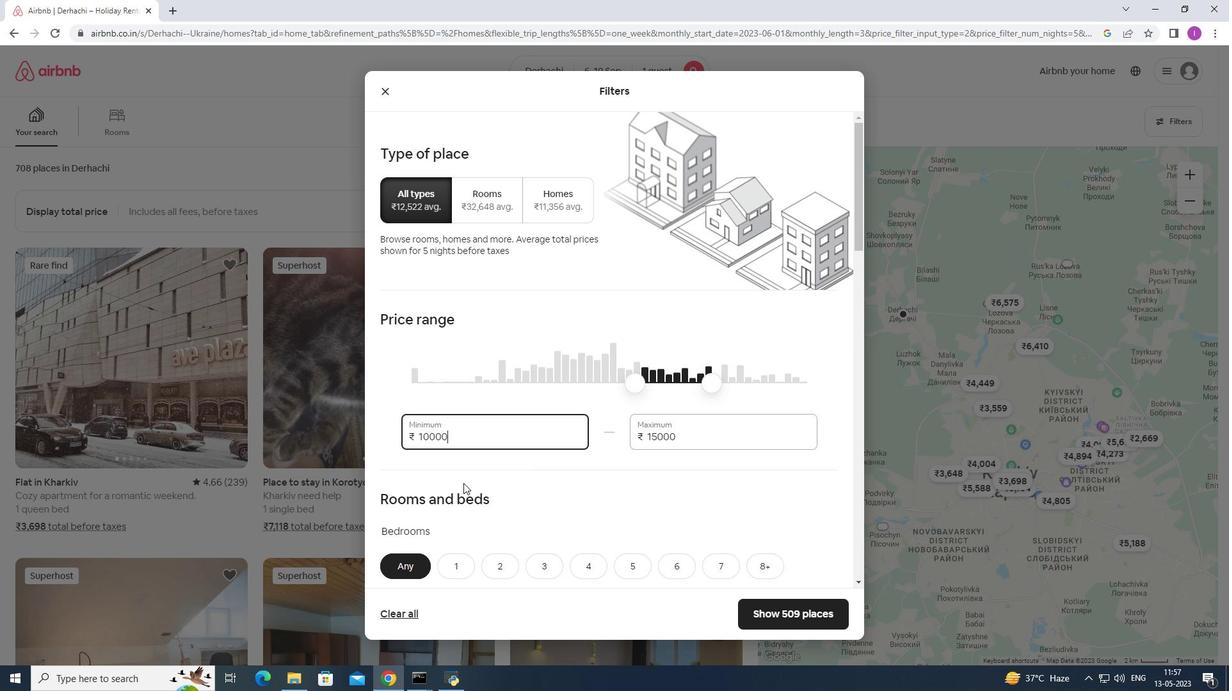 
Action: Mouse moved to (463, 474)
Screenshot: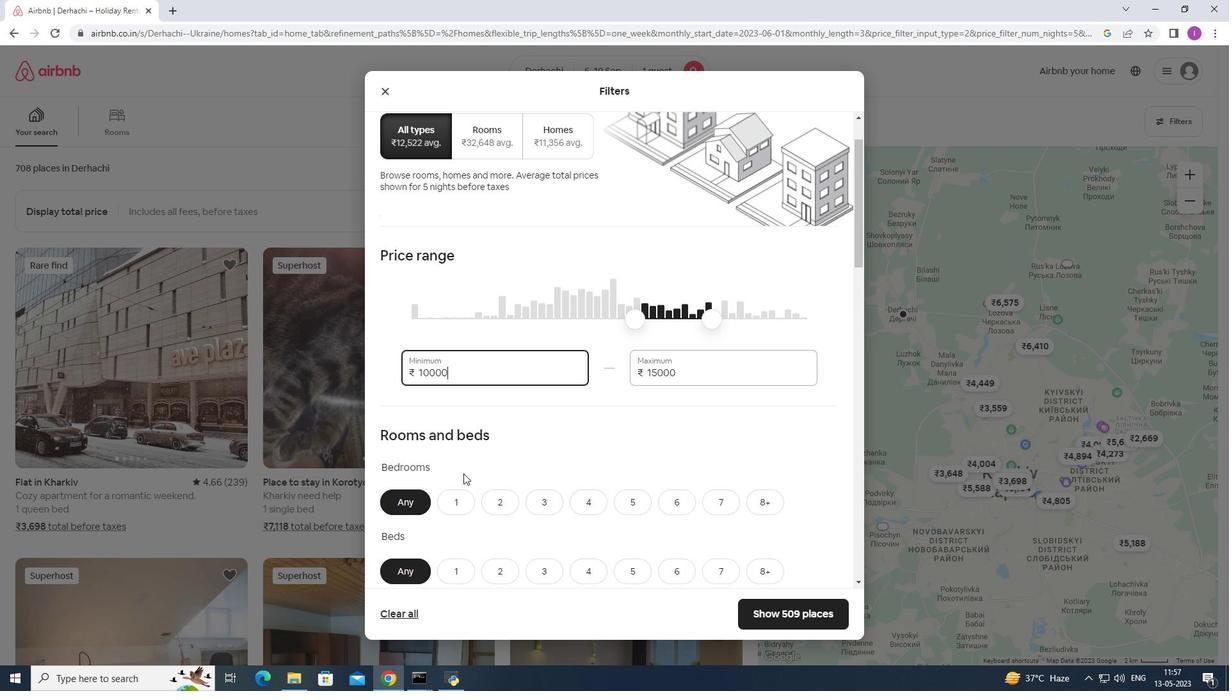 
Action: Mouse scrolled (463, 473) with delta (0, 0)
Screenshot: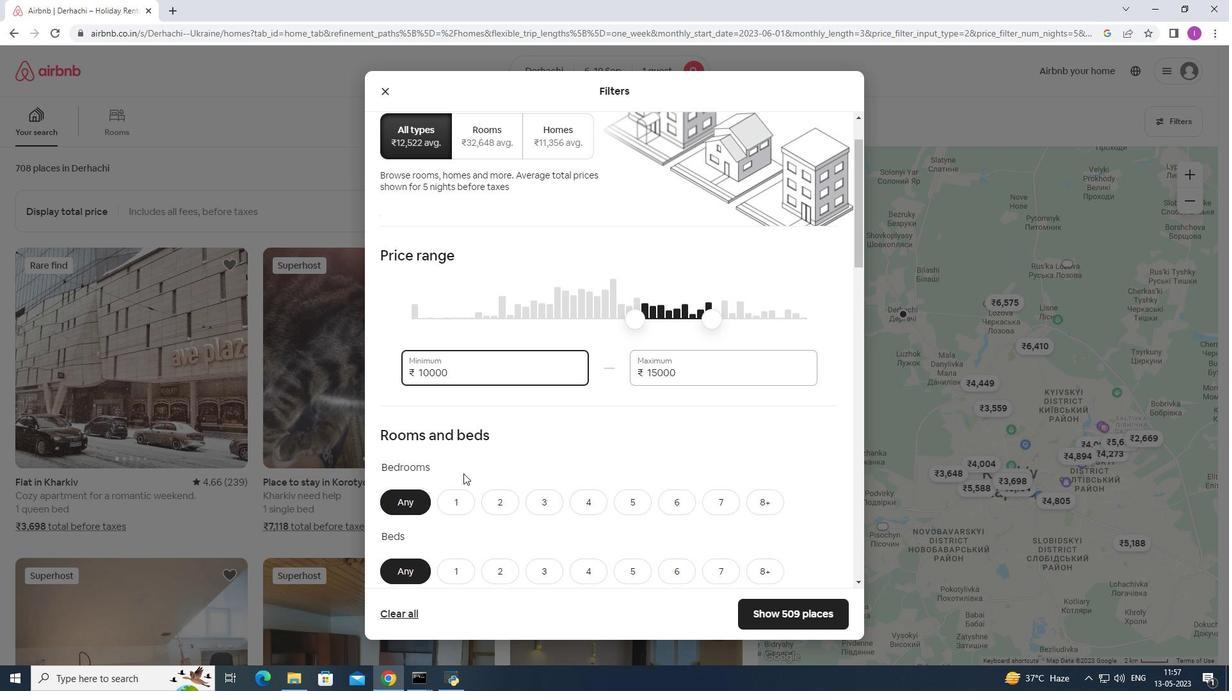 
Action: Mouse scrolled (463, 473) with delta (0, 0)
Screenshot: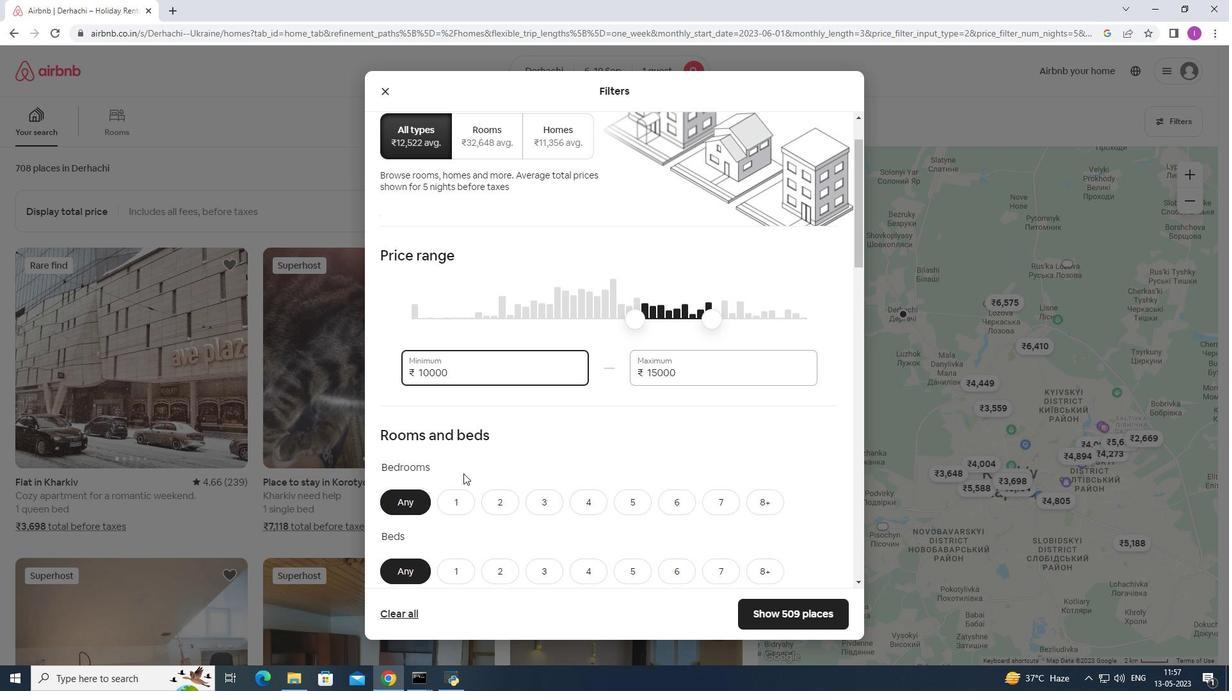 
Action: Mouse scrolled (463, 473) with delta (0, 0)
Screenshot: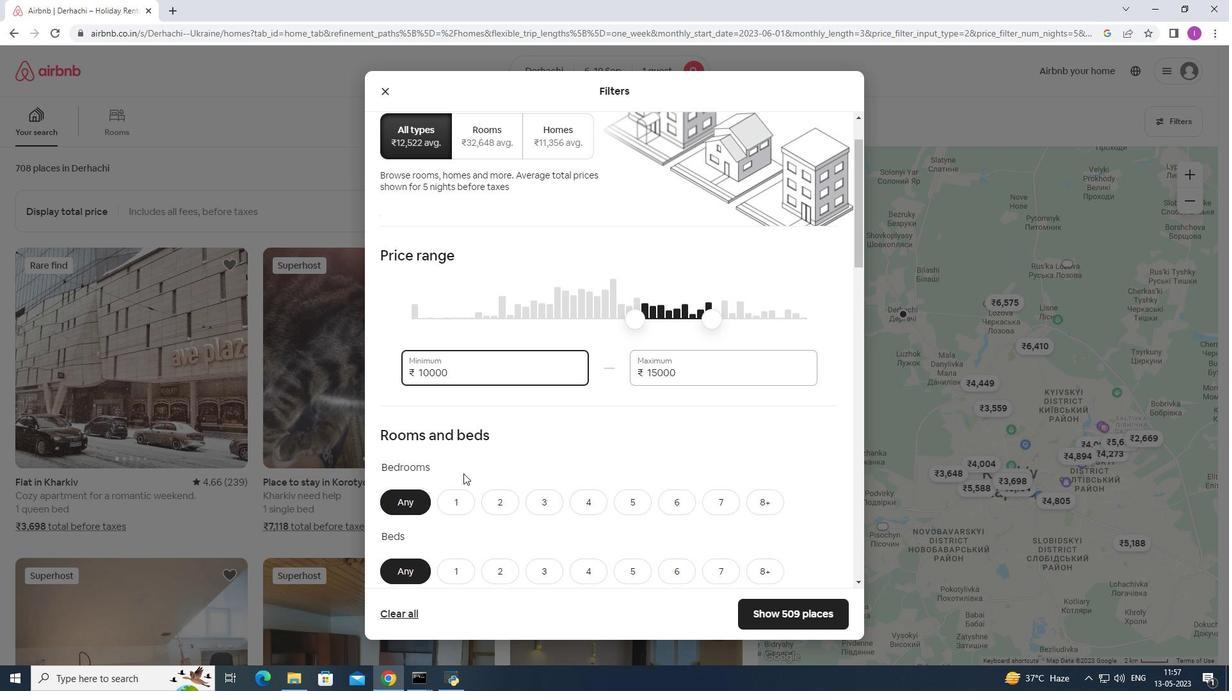 
Action: Mouse moved to (465, 474)
Screenshot: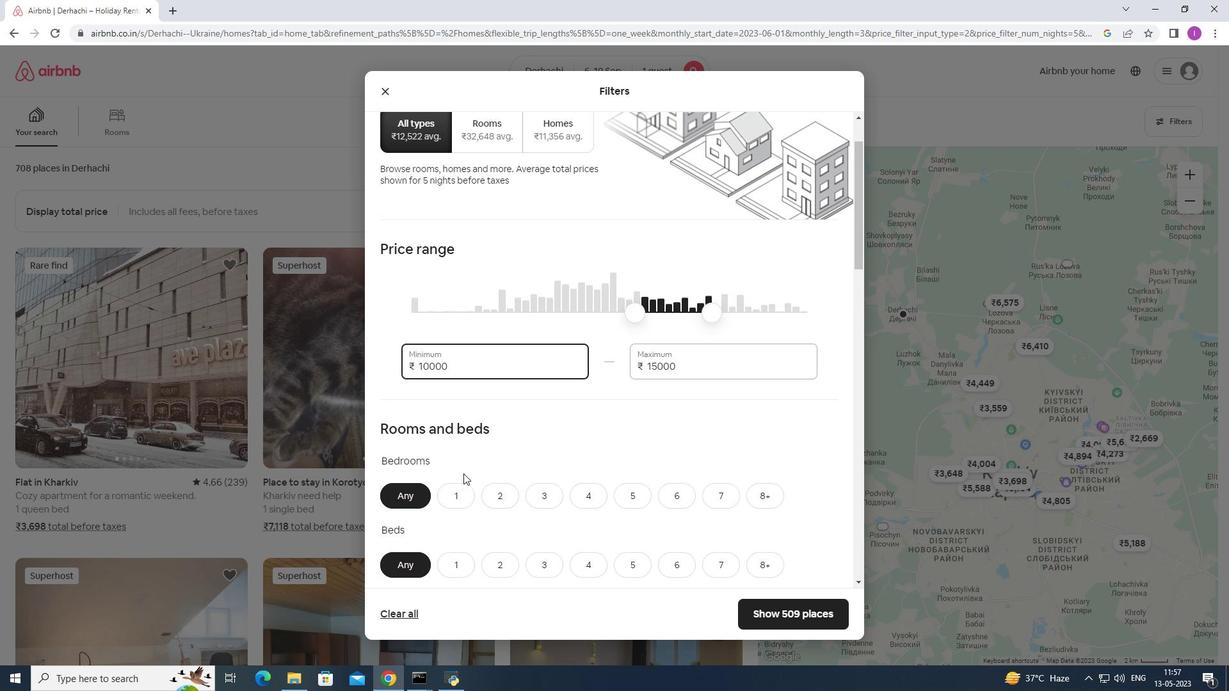 
Action: Mouse scrolled (464, 473) with delta (0, 0)
Screenshot: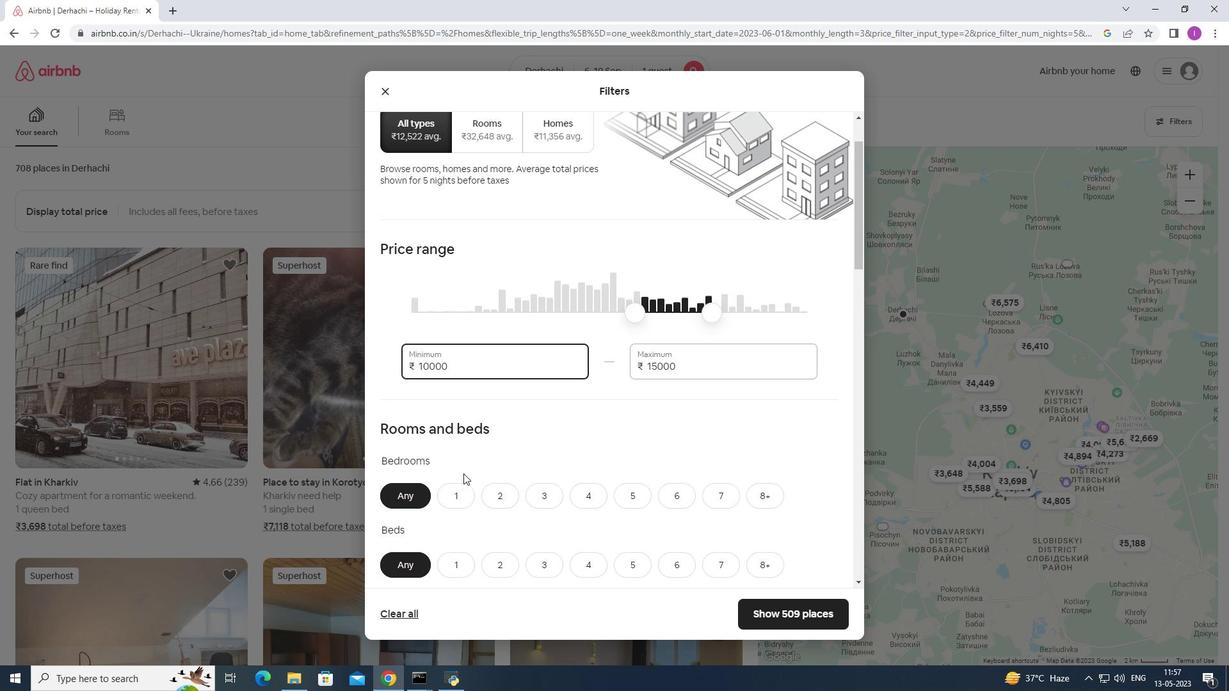 
Action: Mouse moved to (469, 470)
Screenshot: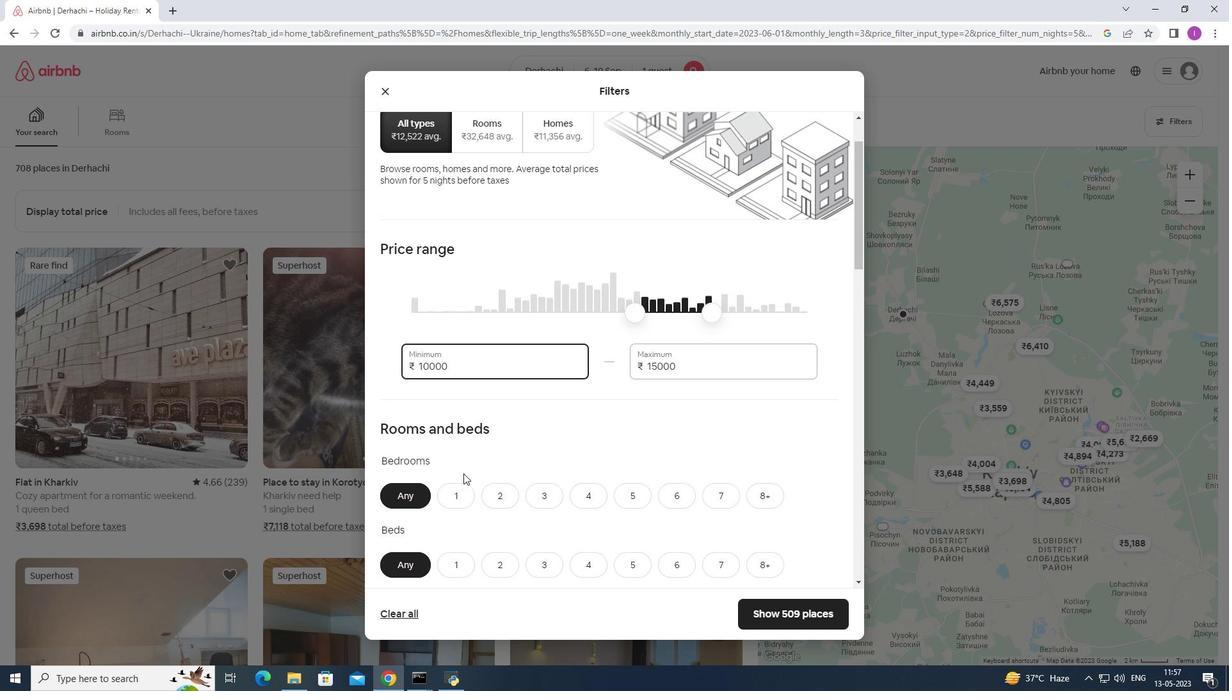 
Action: Mouse scrolled (468, 471) with delta (0, 0)
Screenshot: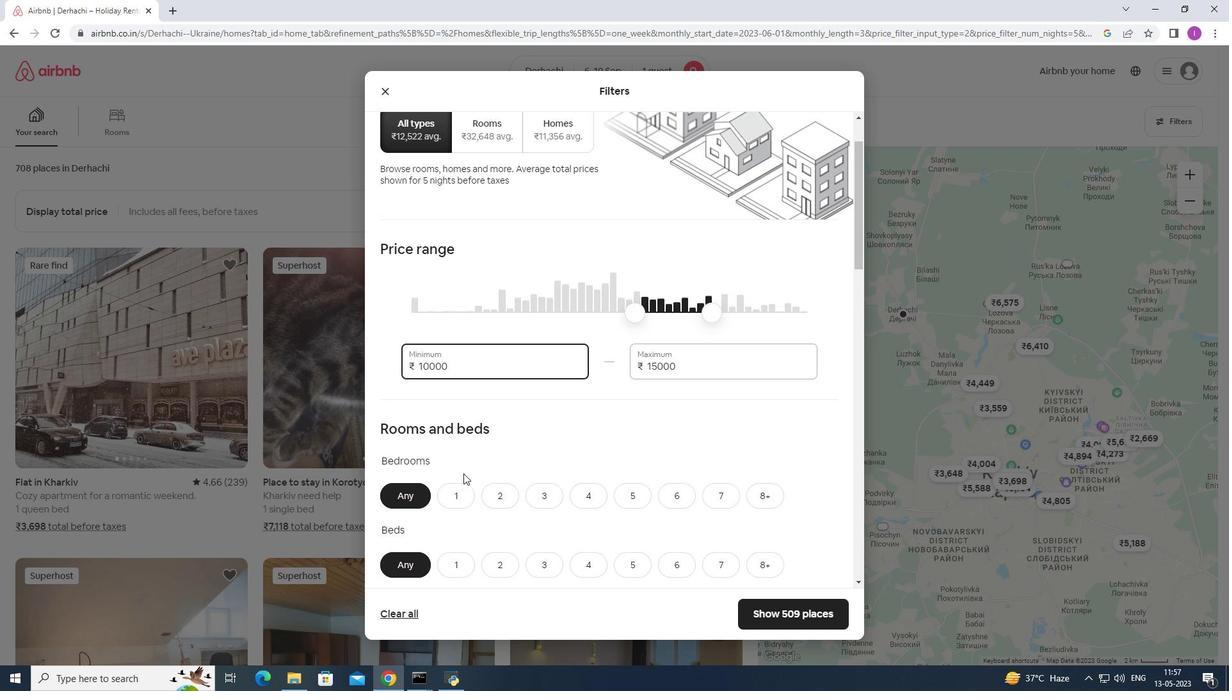 
Action: Mouse moved to (470, 191)
Screenshot: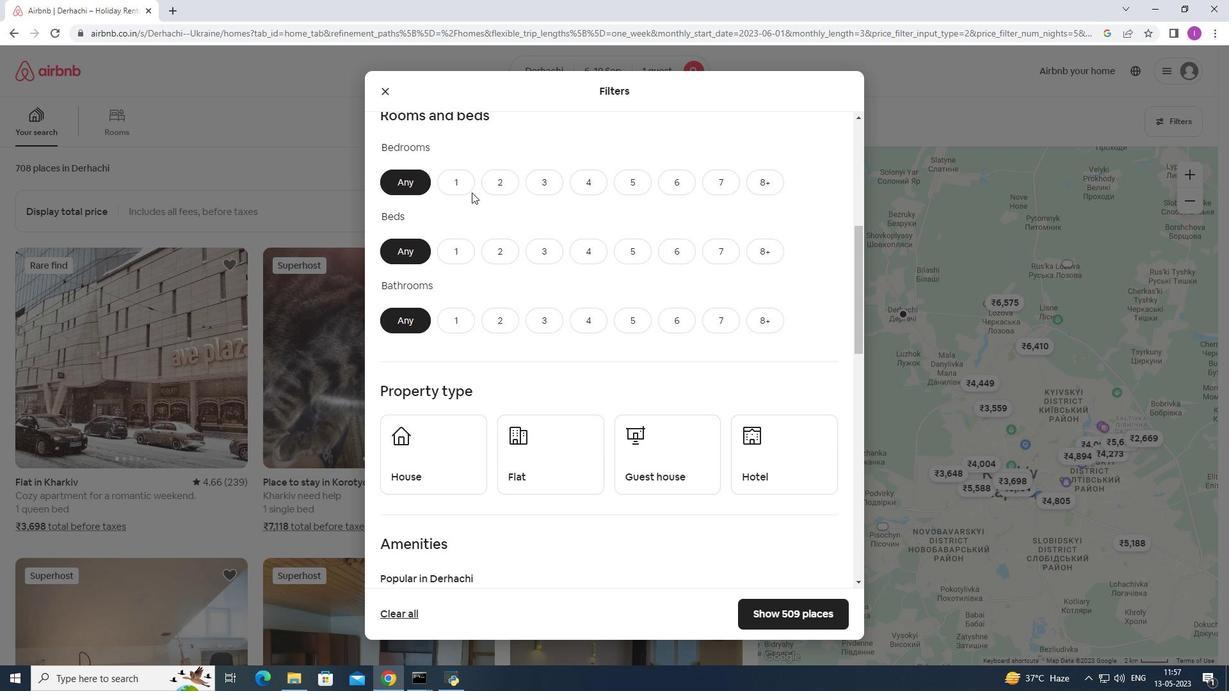 
Action: Mouse pressed left at (470, 191)
Screenshot: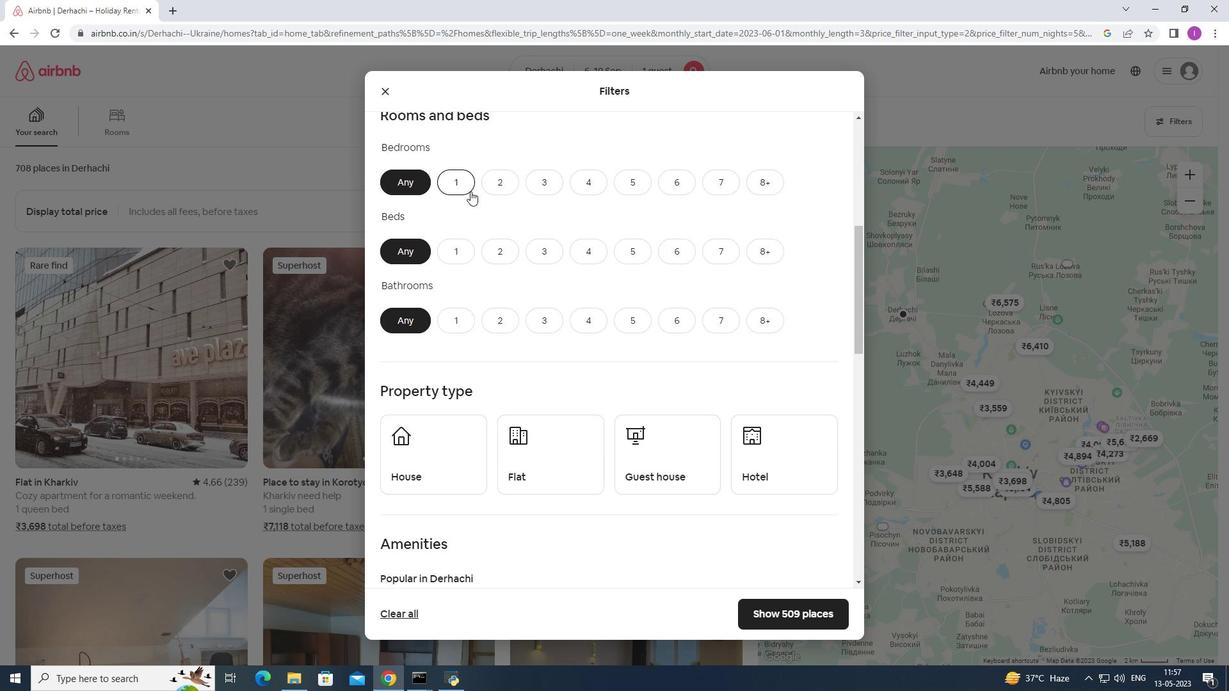 
Action: Mouse moved to (462, 245)
Screenshot: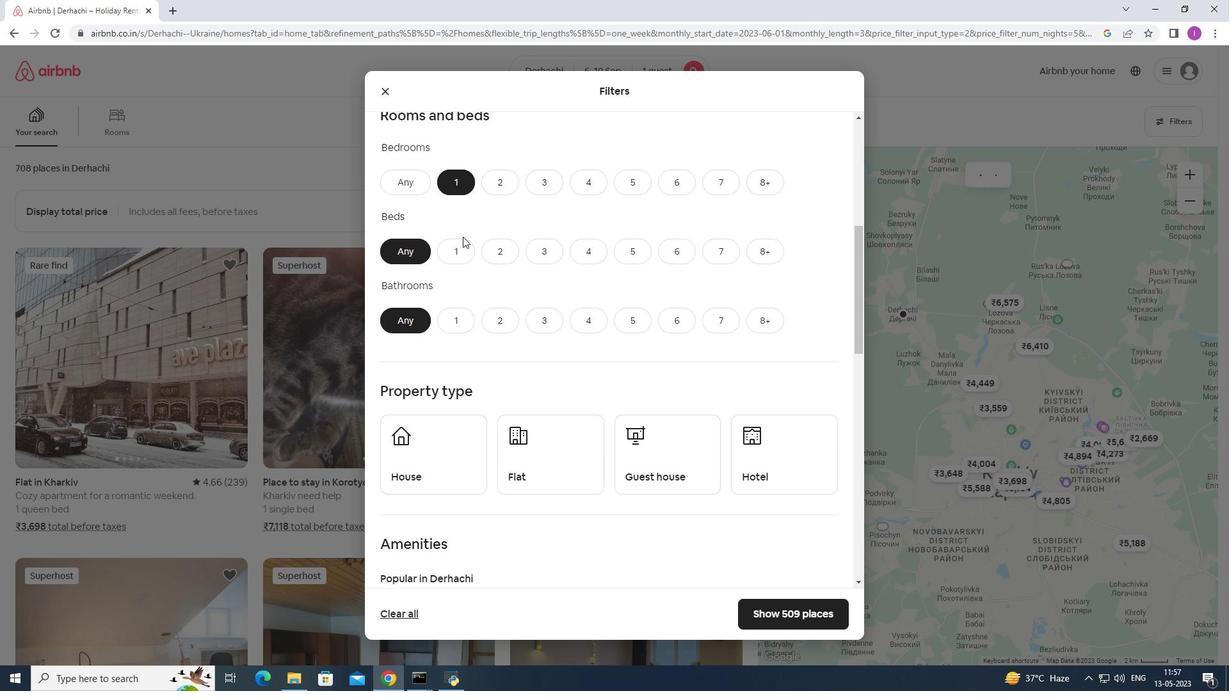 
Action: Mouse pressed left at (462, 245)
Screenshot: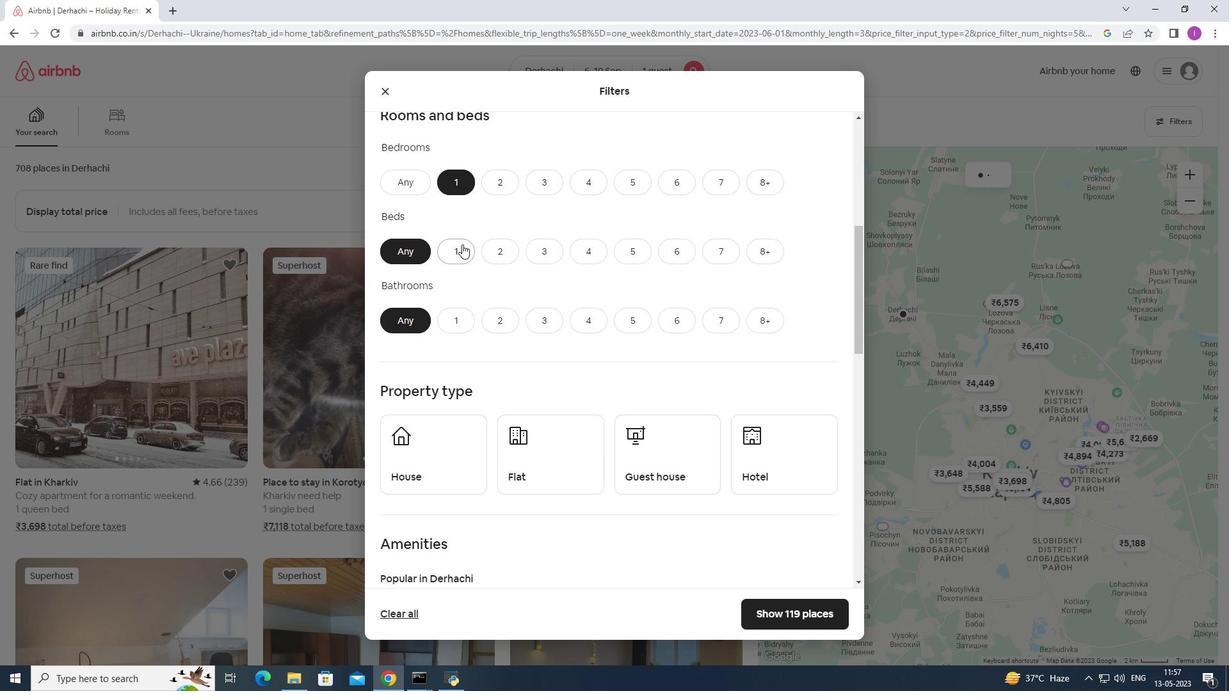 
Action: Mouse moved to (469, 331)
Screenshot: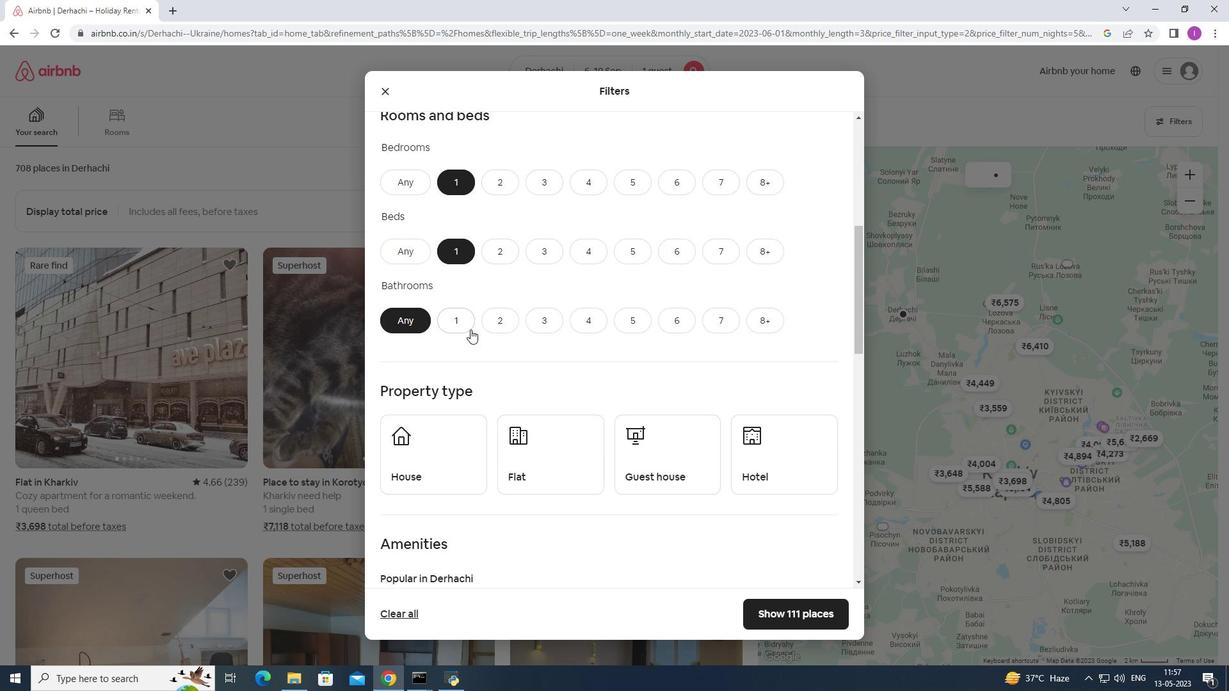 
Action: Mouse pressed left at (469, 331)
Screenshot: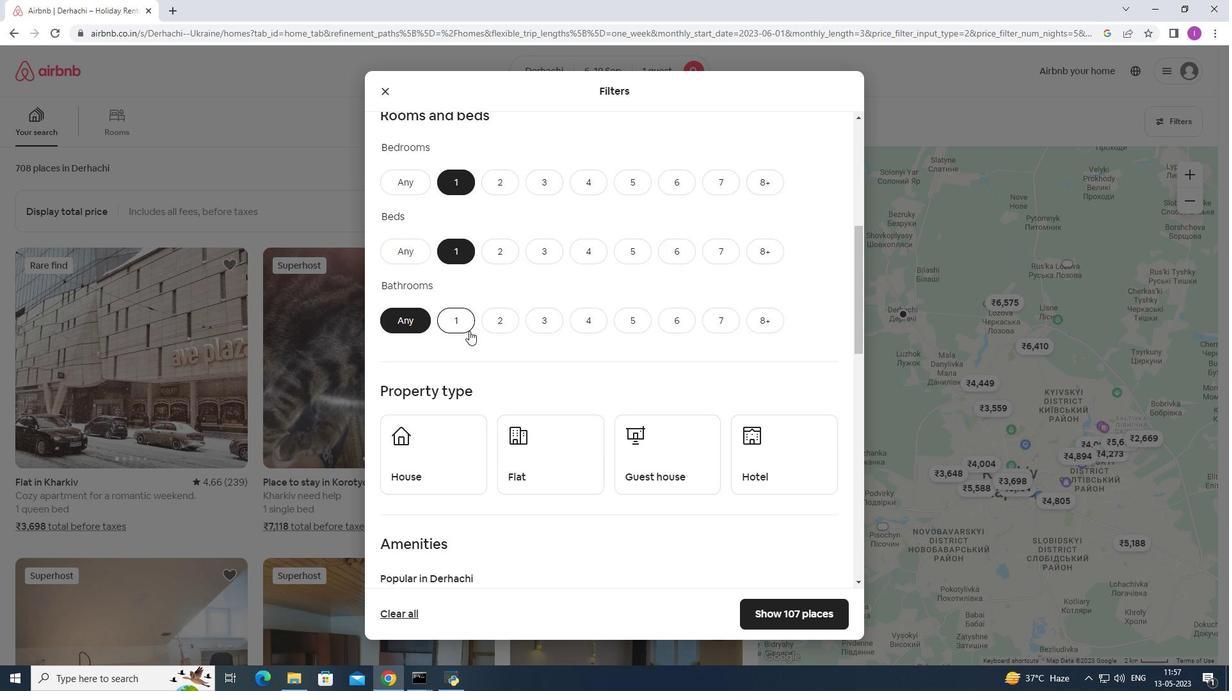 
Action: Mouse moved to (497, 319)
Screenshot: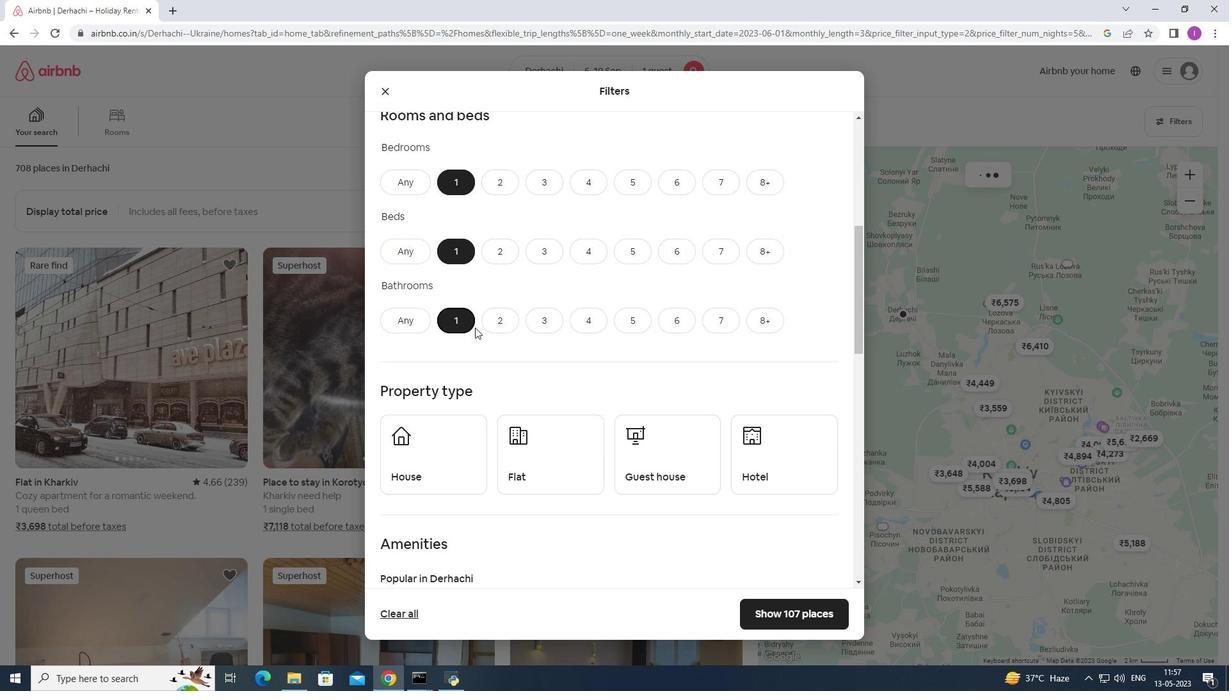 
Action: Mouse scrolled (497, 318) with delta (0, 0)
Screenshot: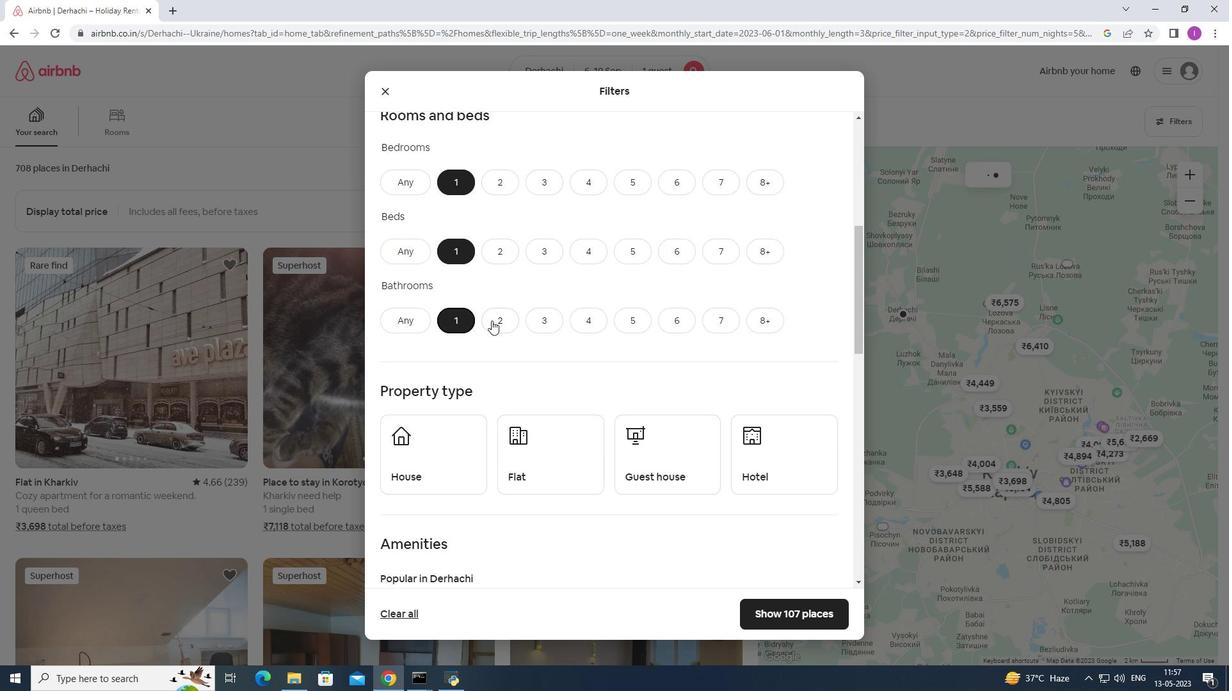 
Action: Mouse scrolled (497, 318) with delta (0, 0)
Screenshot: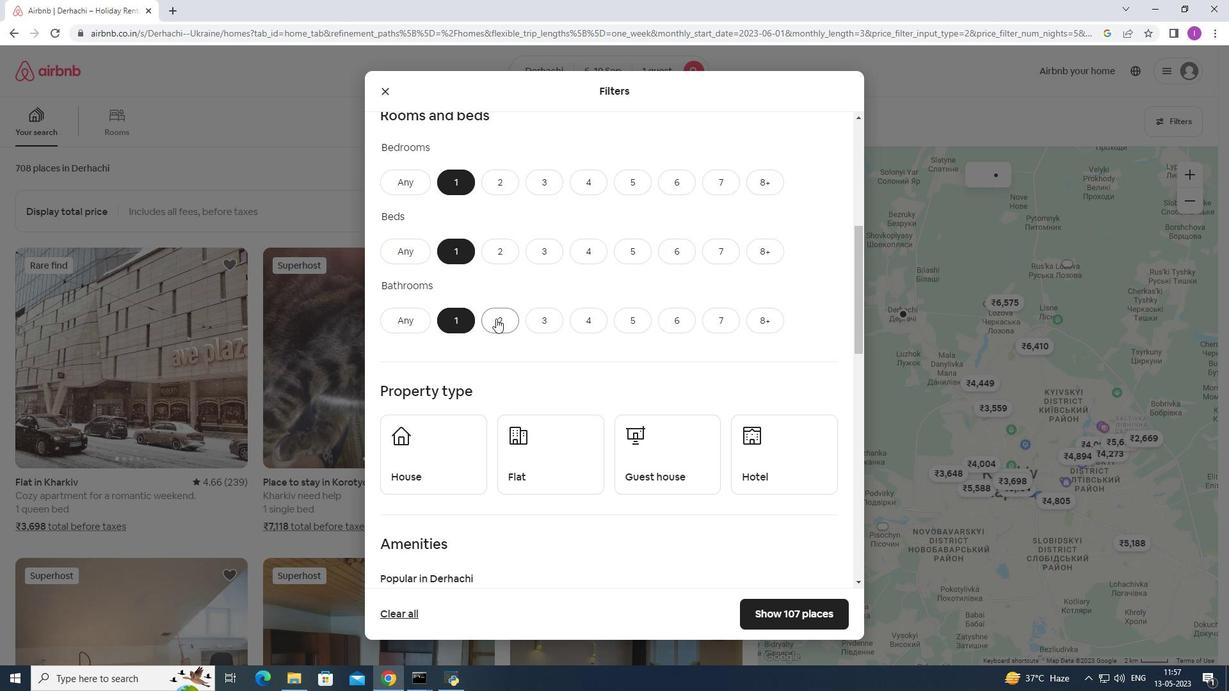 
Action: Mouse scrolled (497, 318) with delta (0, 0)
Screenshot: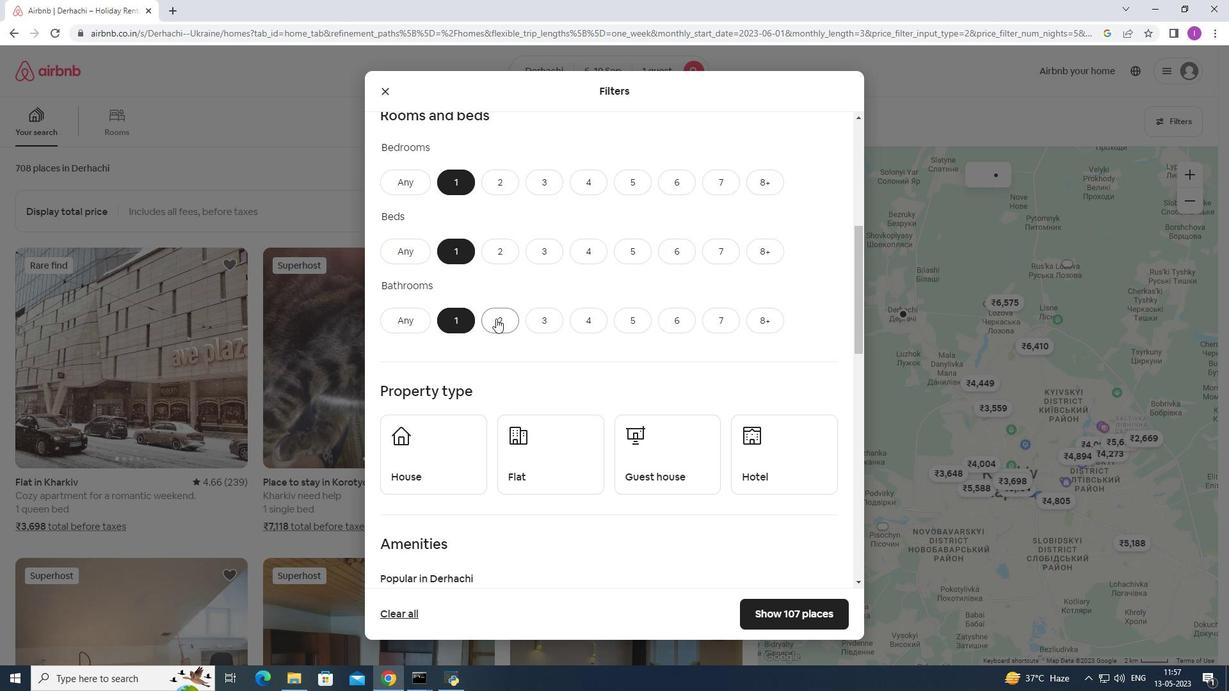 
Action: Mouse moved to (441, 267)
Screenshot: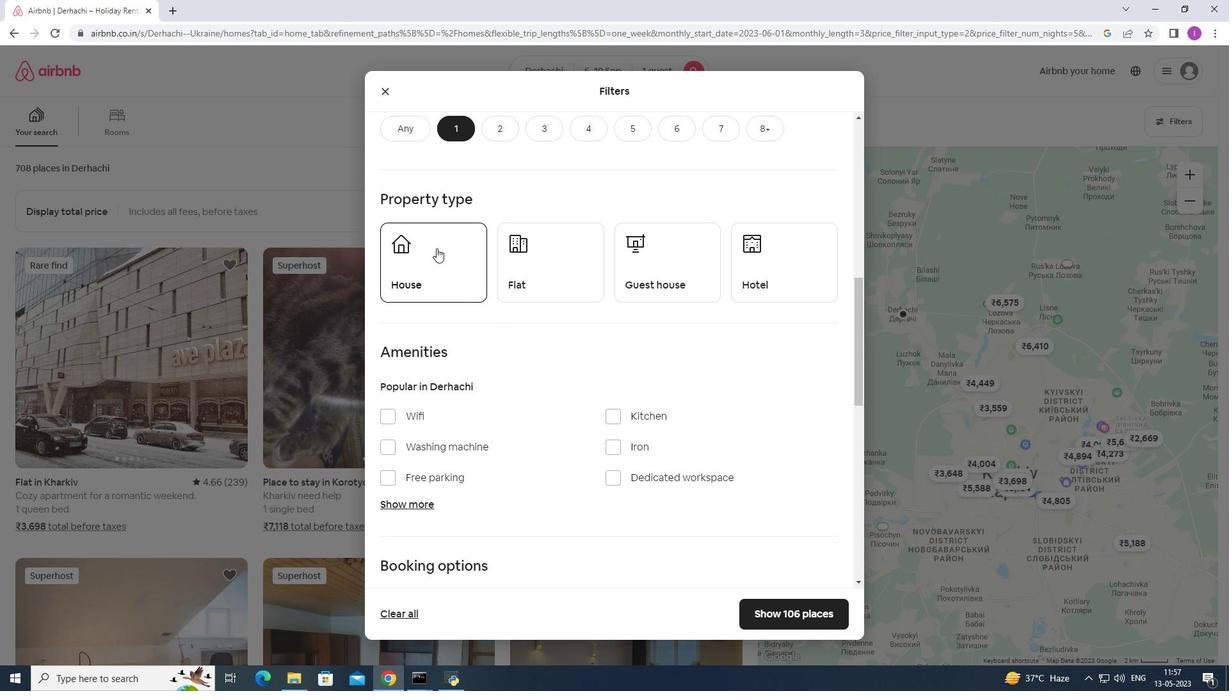 
Action: Mouse pressed left at (441, 267)
Screenshot: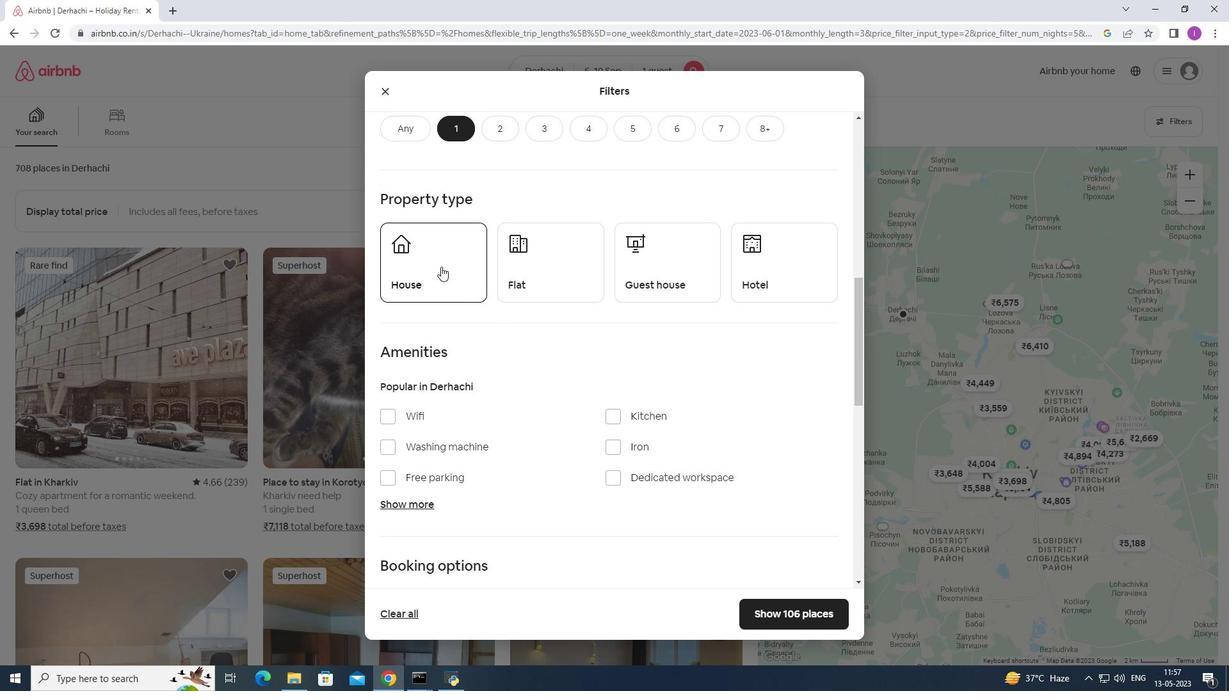 
Action: Mouse moved to (552, 276)
Screenshot: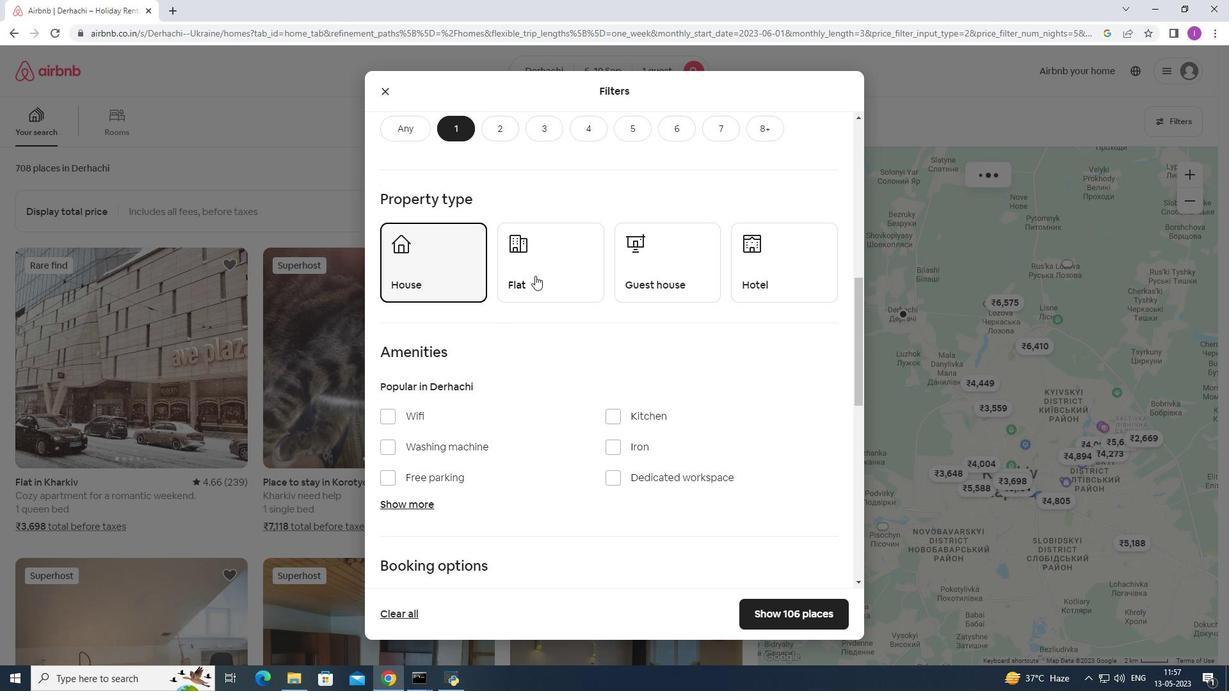 
Action: Mouse pressed left at (552, 276)
Screenshot: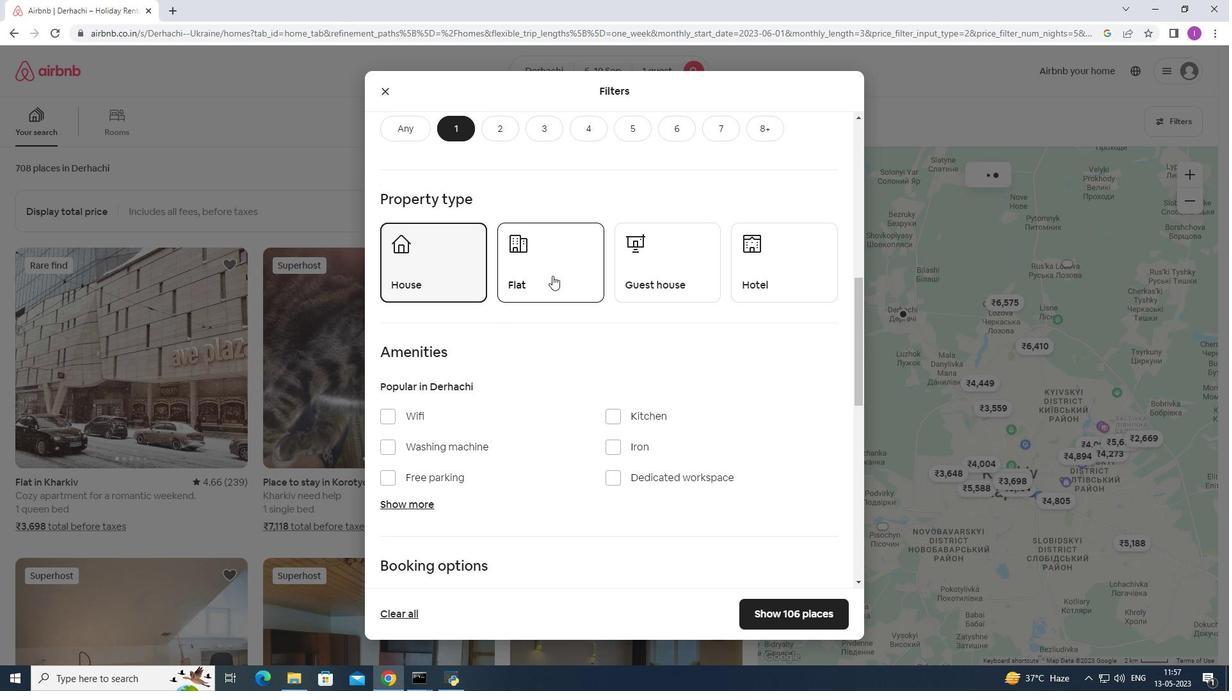 
Action: Mouse moved to (675, 271)
Screenshot: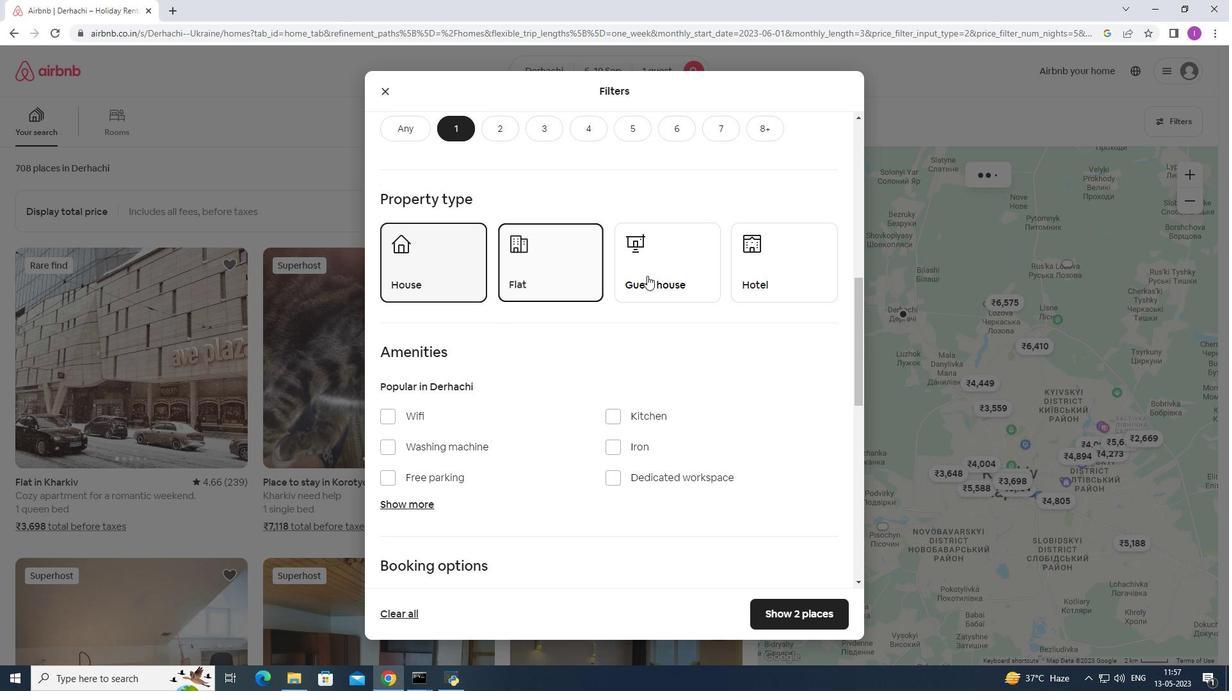 
Action: Mouse pressed left at (675, 271)
Screenshot: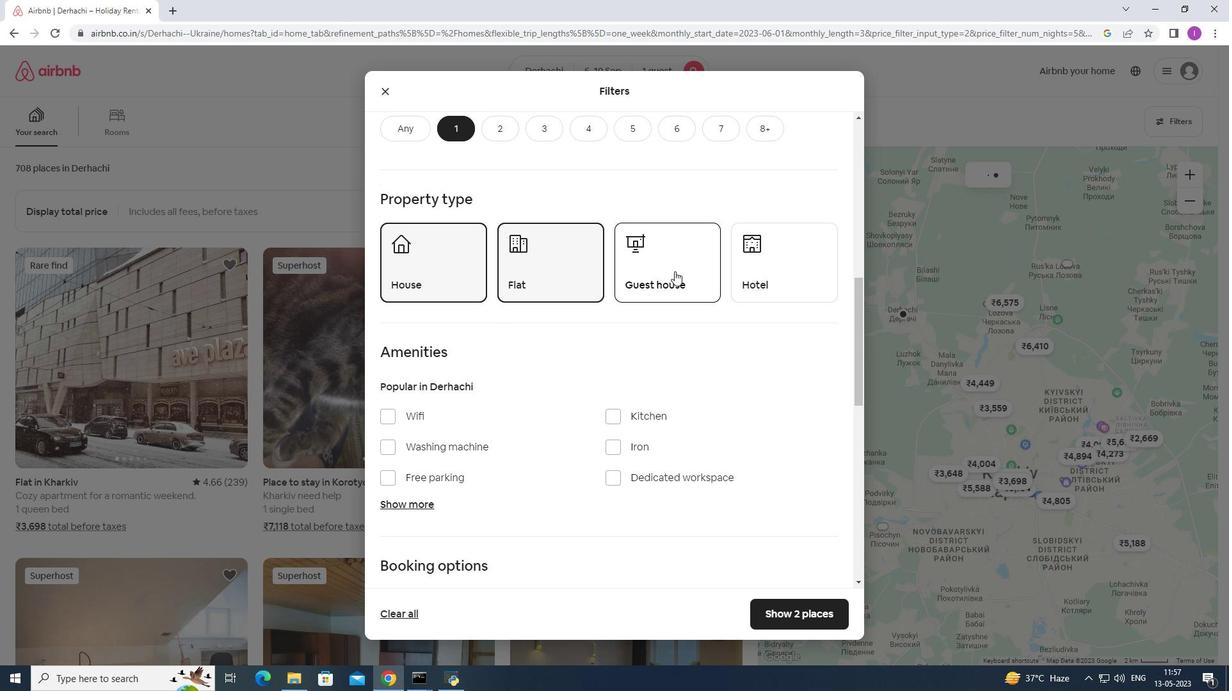
Action: Mouse moved to (773, 267)
Screenshot: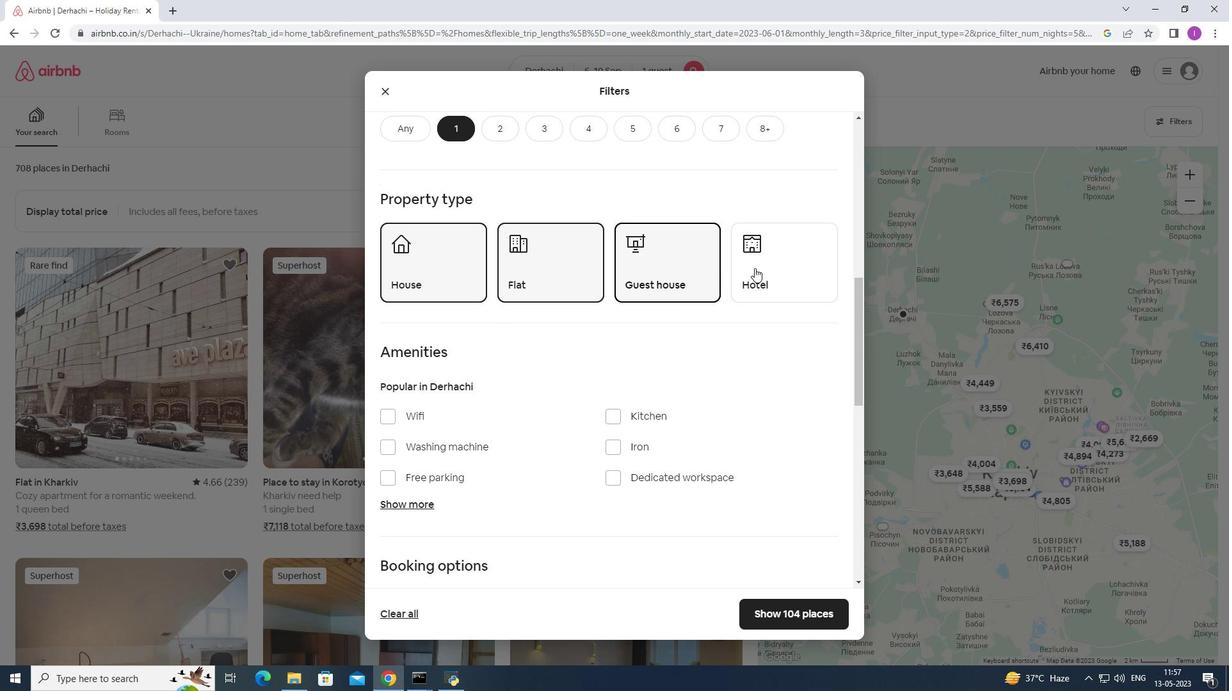 
Action: Mouse pressed left at (773, 267)
Screenshot: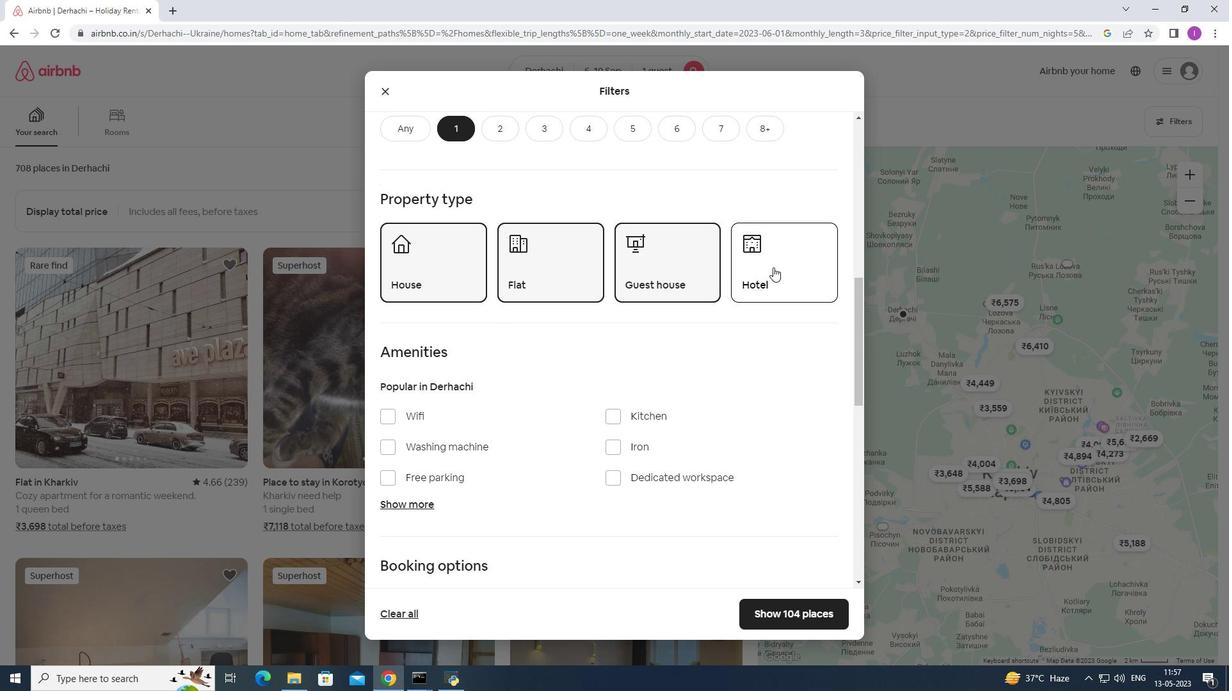 
Action: Mouse moved to (632, 354)
Screenshot: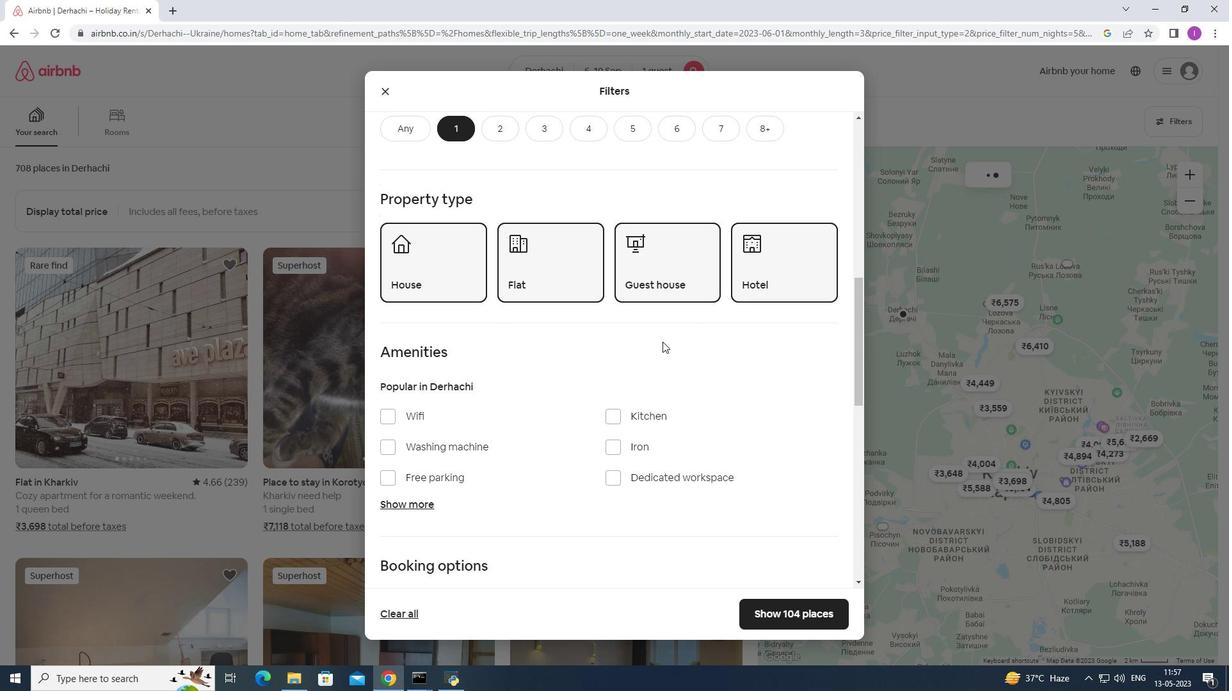 
Action: Mouse scrolled (632, 354) with delta (0, 0)
Screenshot: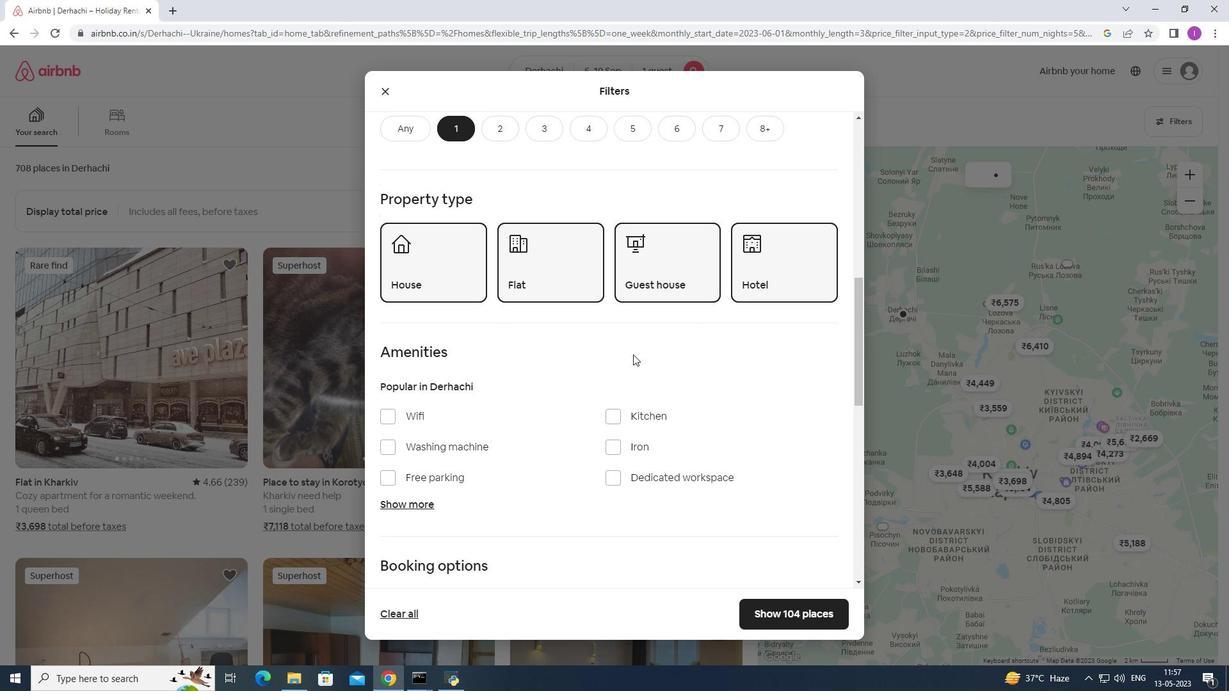 
Action: Mouse moved to (631, 355)
Screenshot: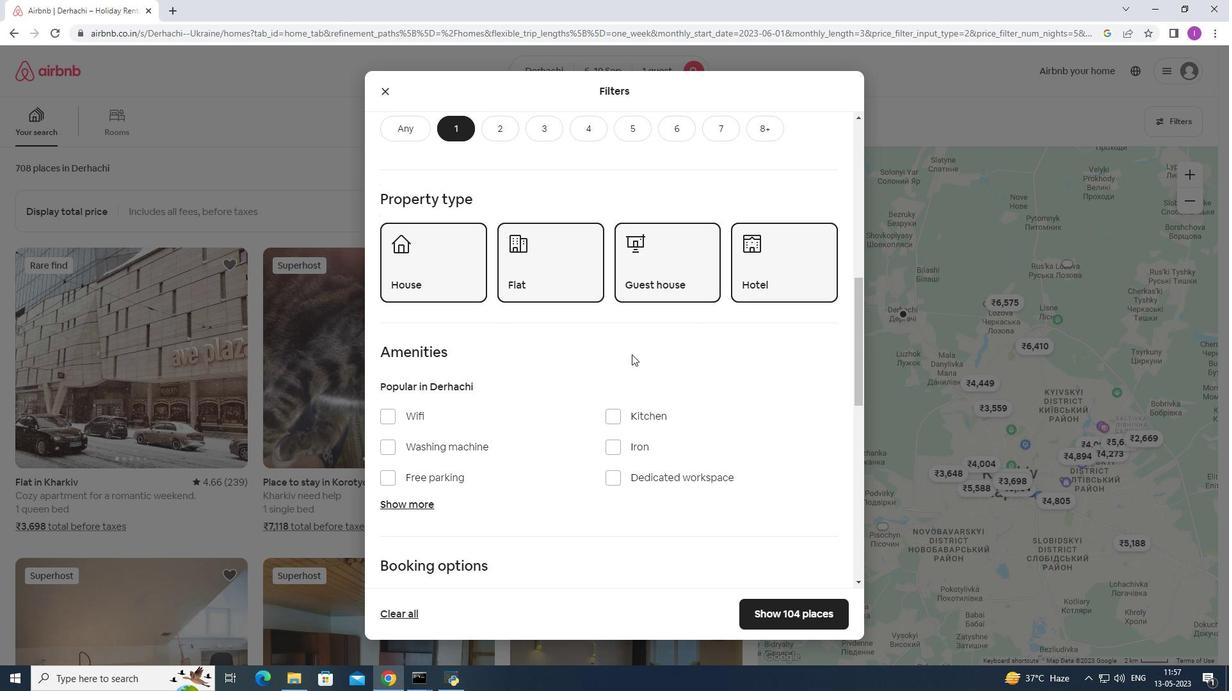
Action: Mouse scrolled (631, 354) with delta (0, 0)
Screenshot: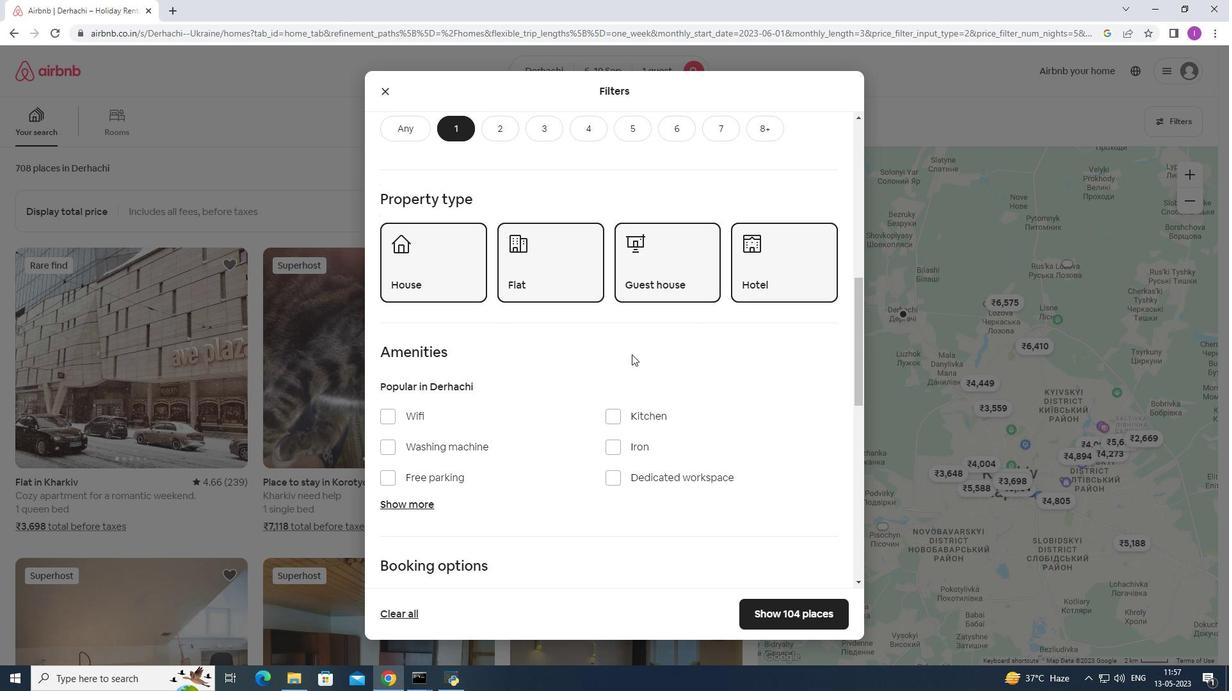 
Action: Mouse moved to (506, 342)
Screenshot: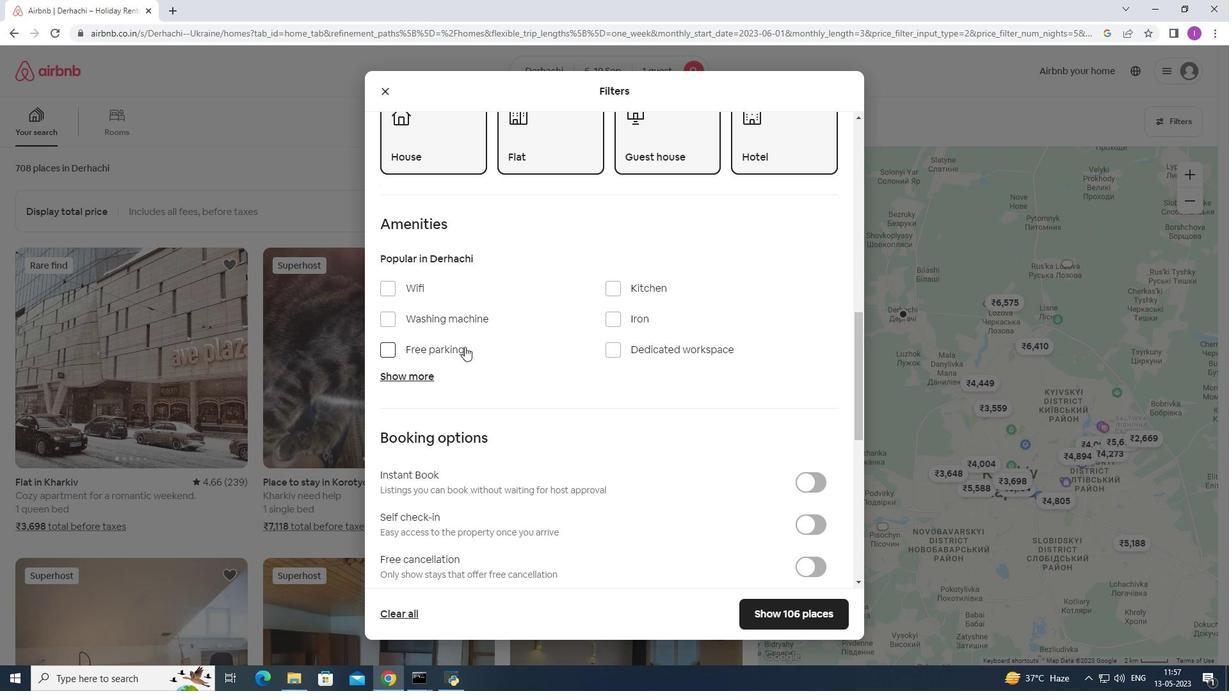 
Action: Mouse scrolled (506, 341) with delta (0, 0)
Screenshot: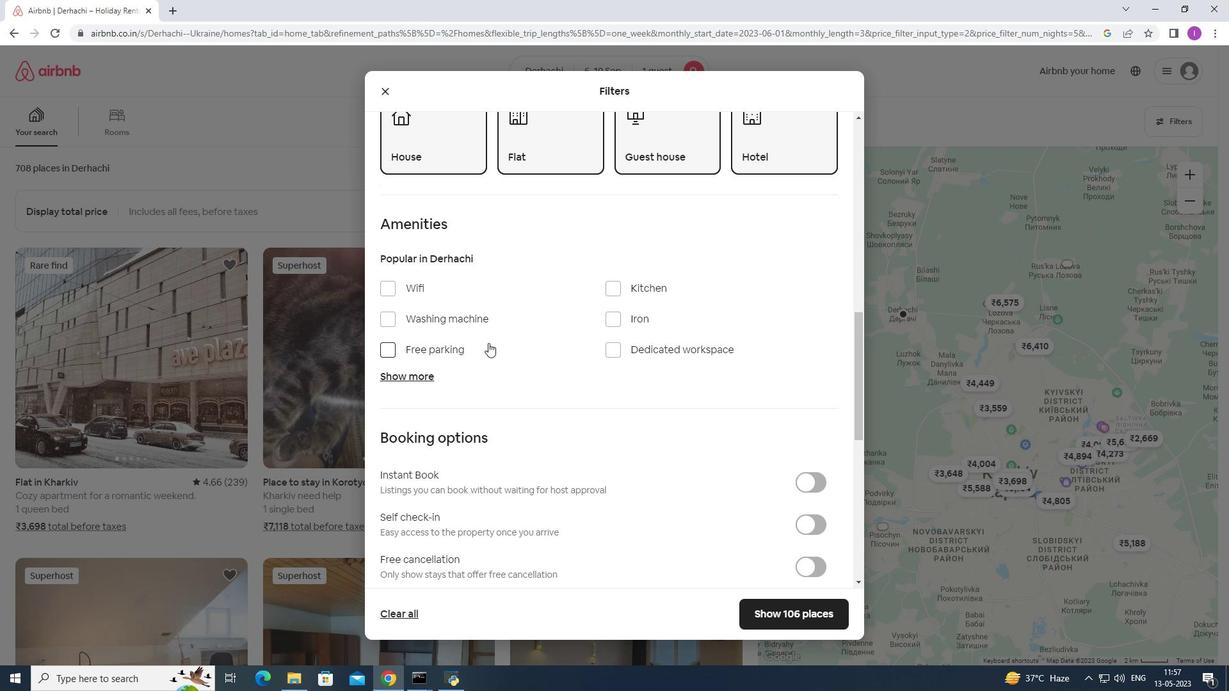 
Action: Mouse moved to (506, 342)
Screenshot: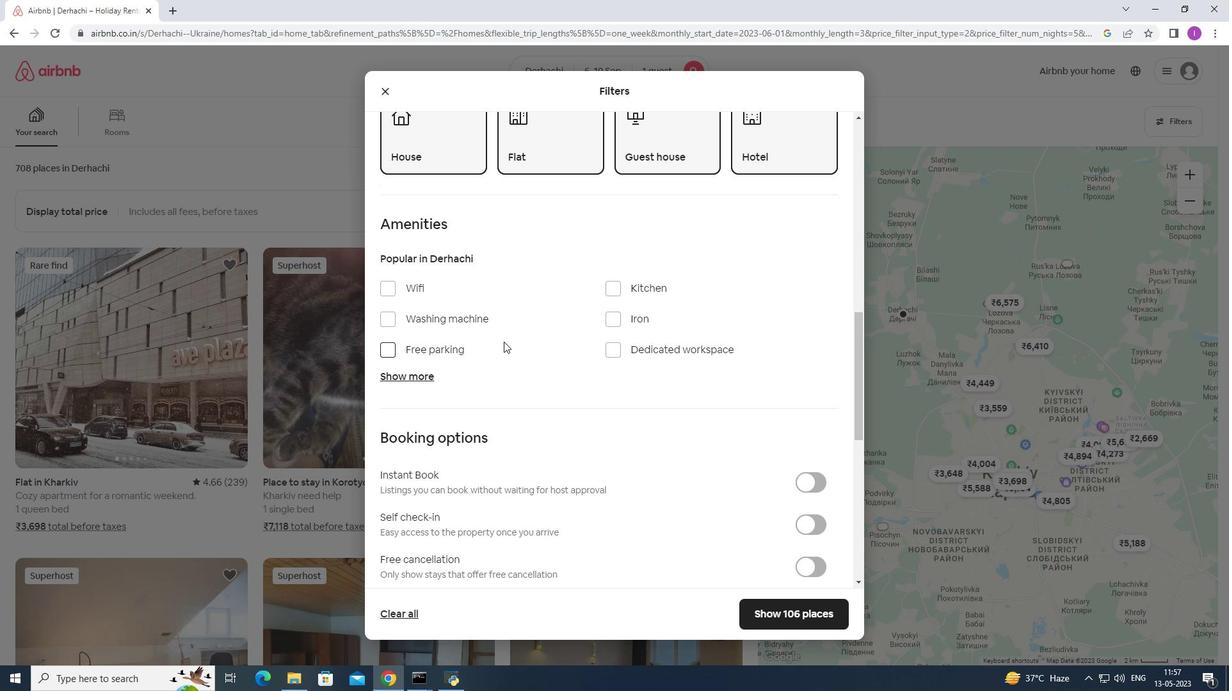 
Action: Mouse scrolled (506, 341) with delta (0, 0)
Screenshot: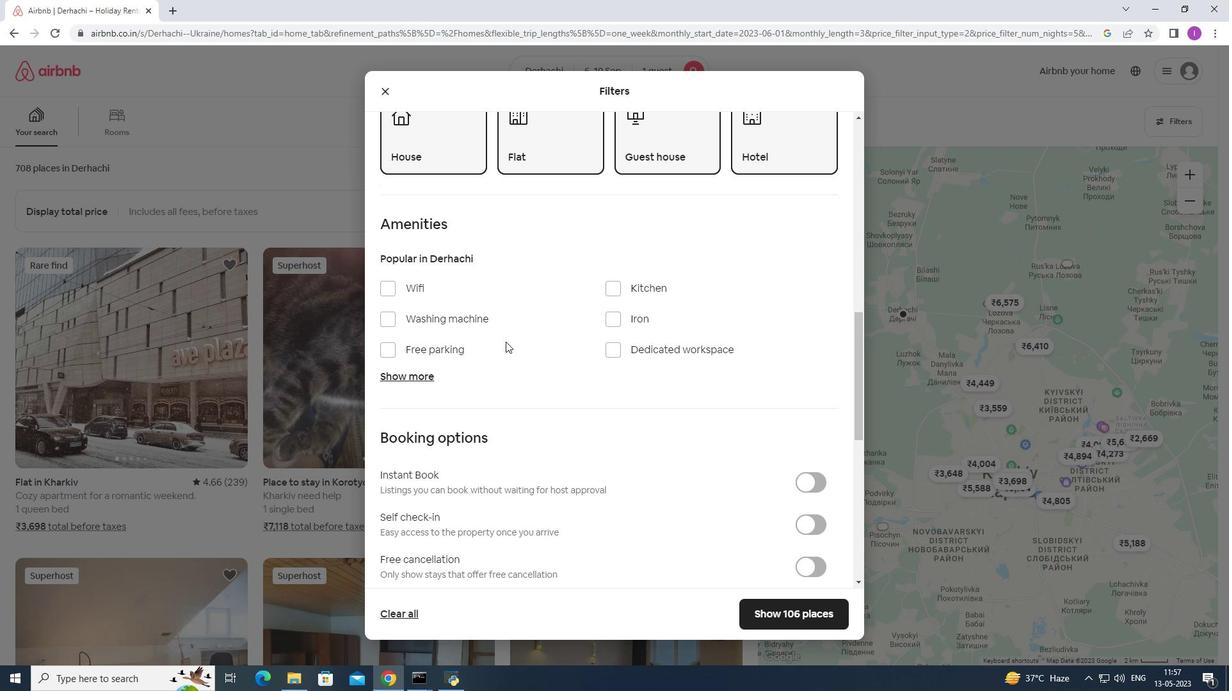 
Action: Mouse moved to (819, 396)
Screenshot: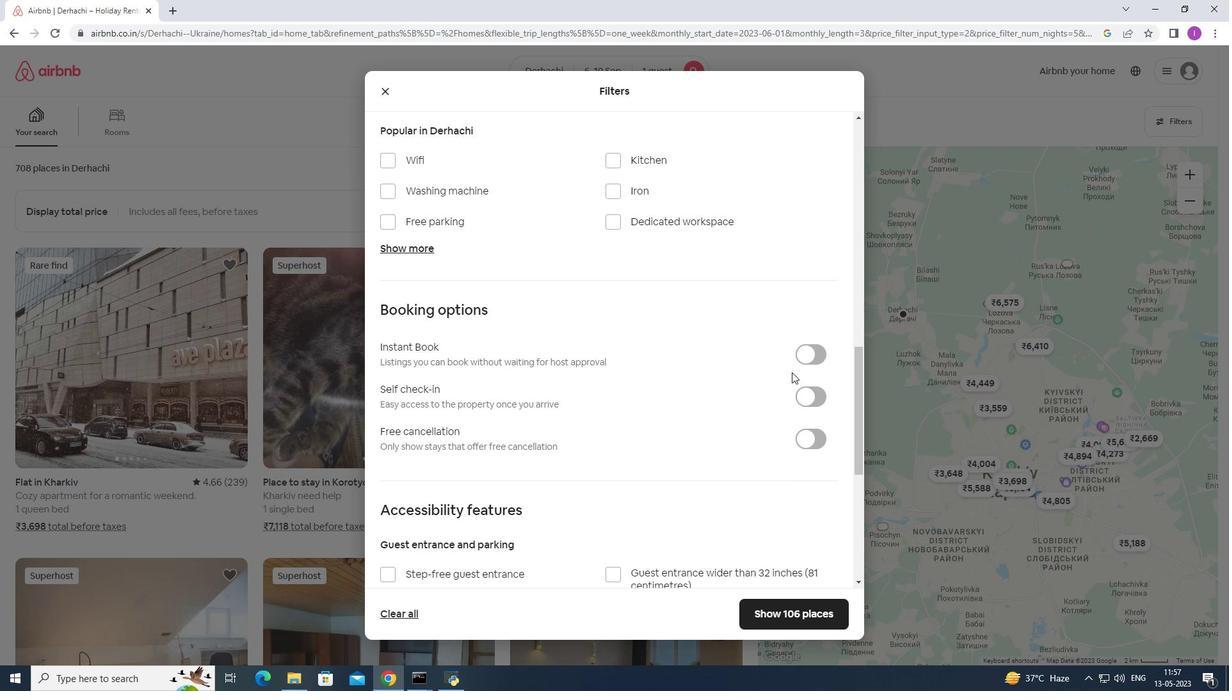 
Action: Mouse pressed left at (819, 396)
Screenshot: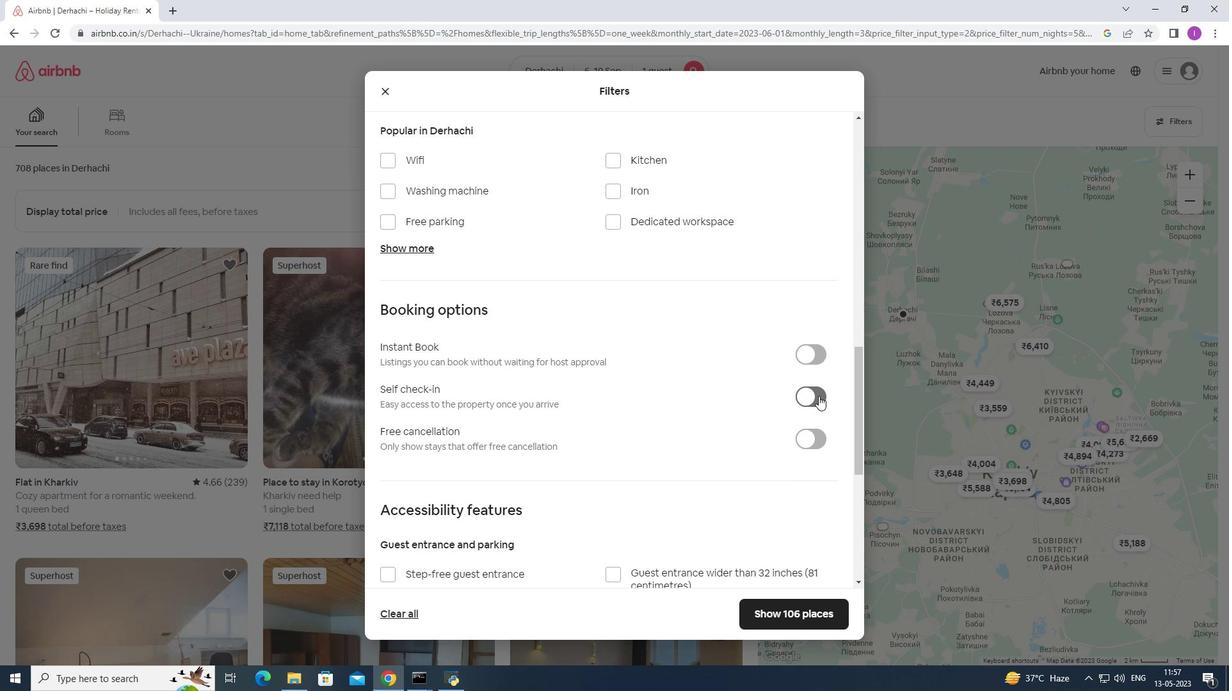 
Action: Mouse moved to (598, 404)
Screenshot: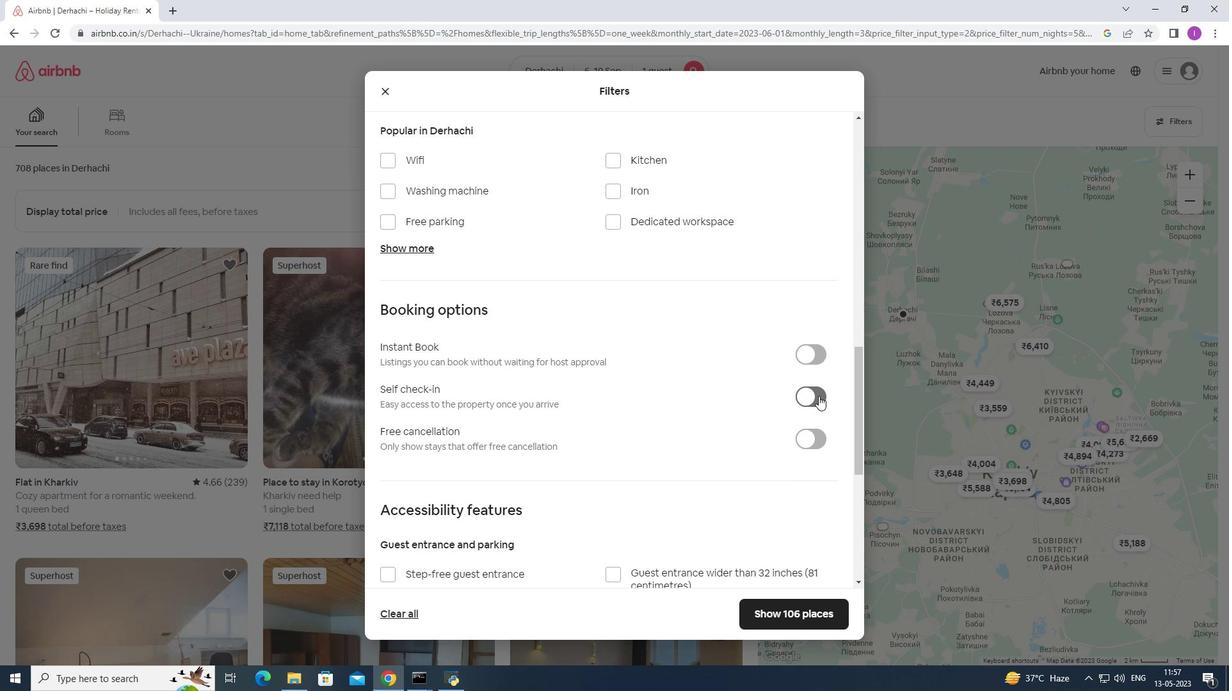
Action: Mouse scrolled (598, 404) with delta (0, 0)
Screenshot: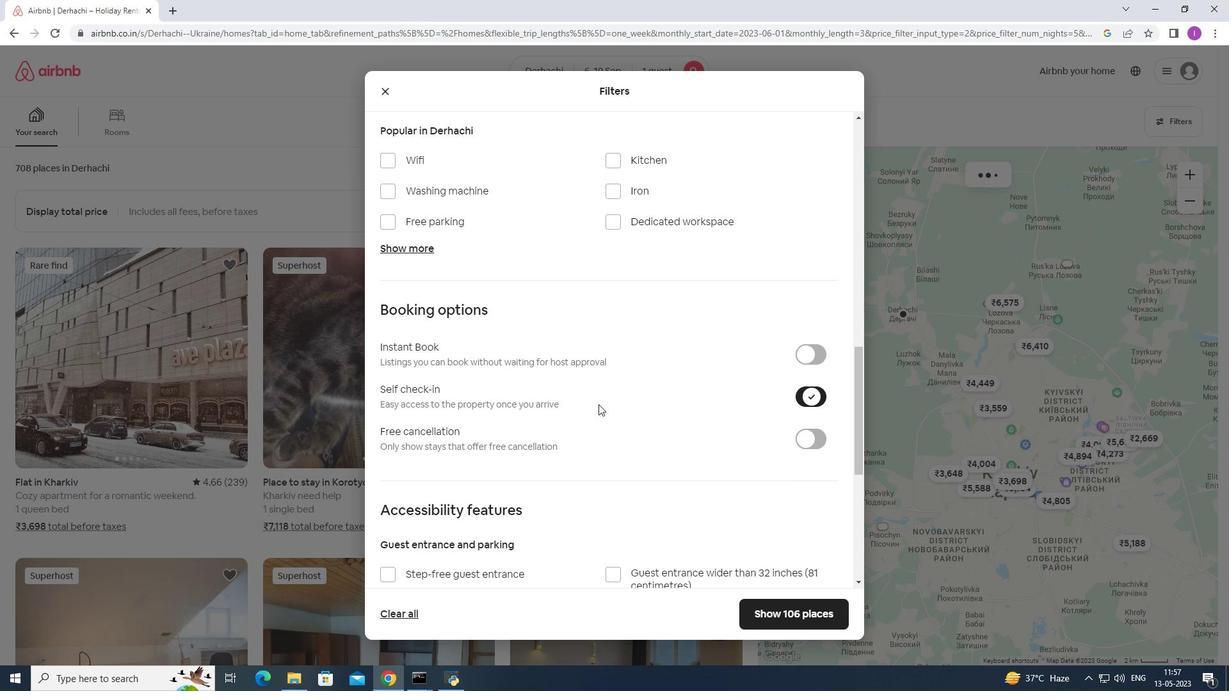 
Action: Mouse scrolled (598, 404) with delta (0, 0)
Screenshot: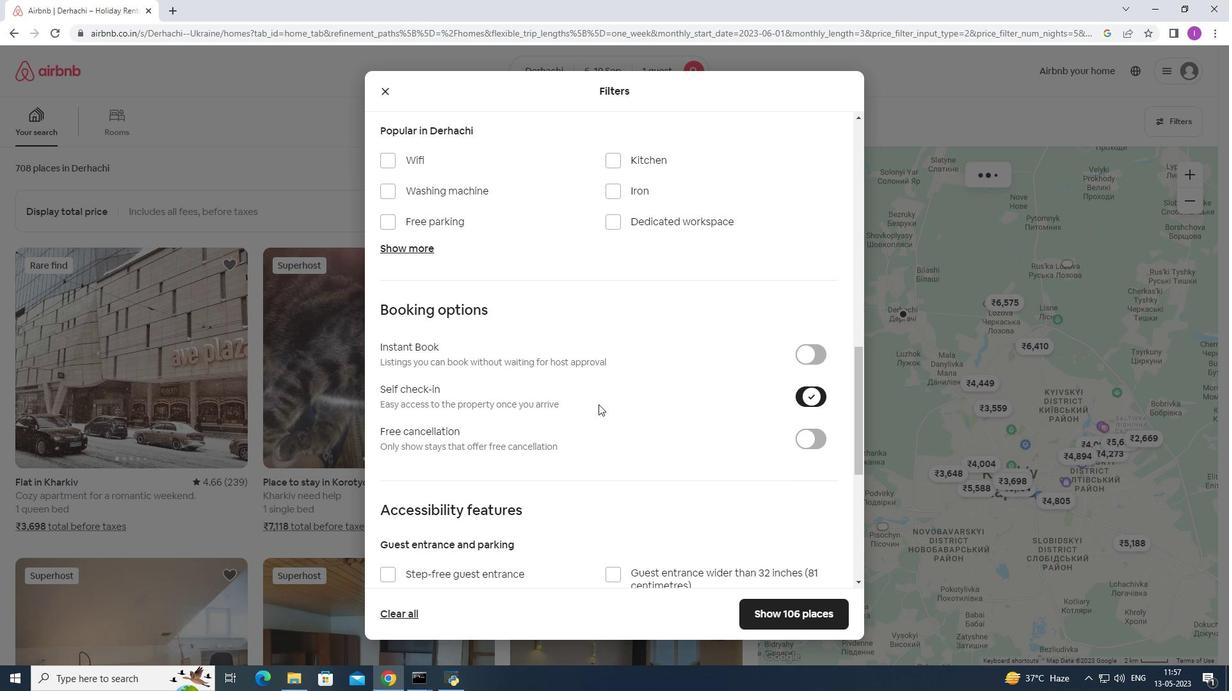 
Action: Mouse scrolled (598, 404) with delta (0, 0)
Screenshot: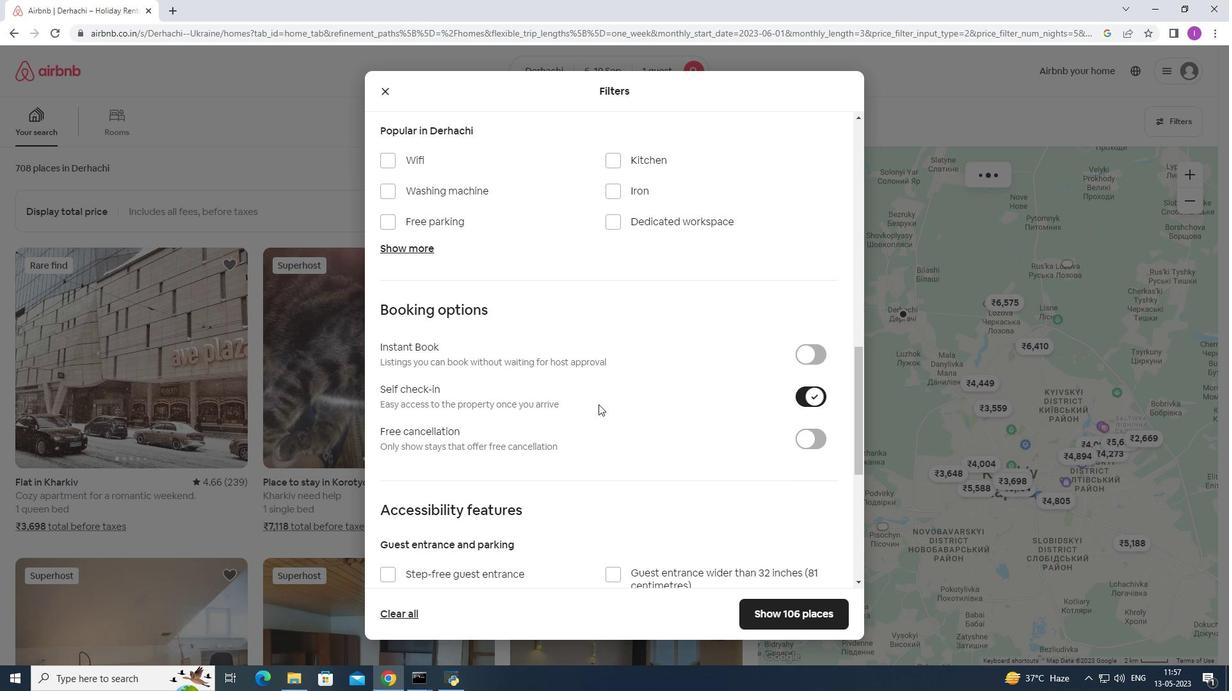
Action: Mouse scrolled (598, 404) with delta (0, 0)
Screenshot: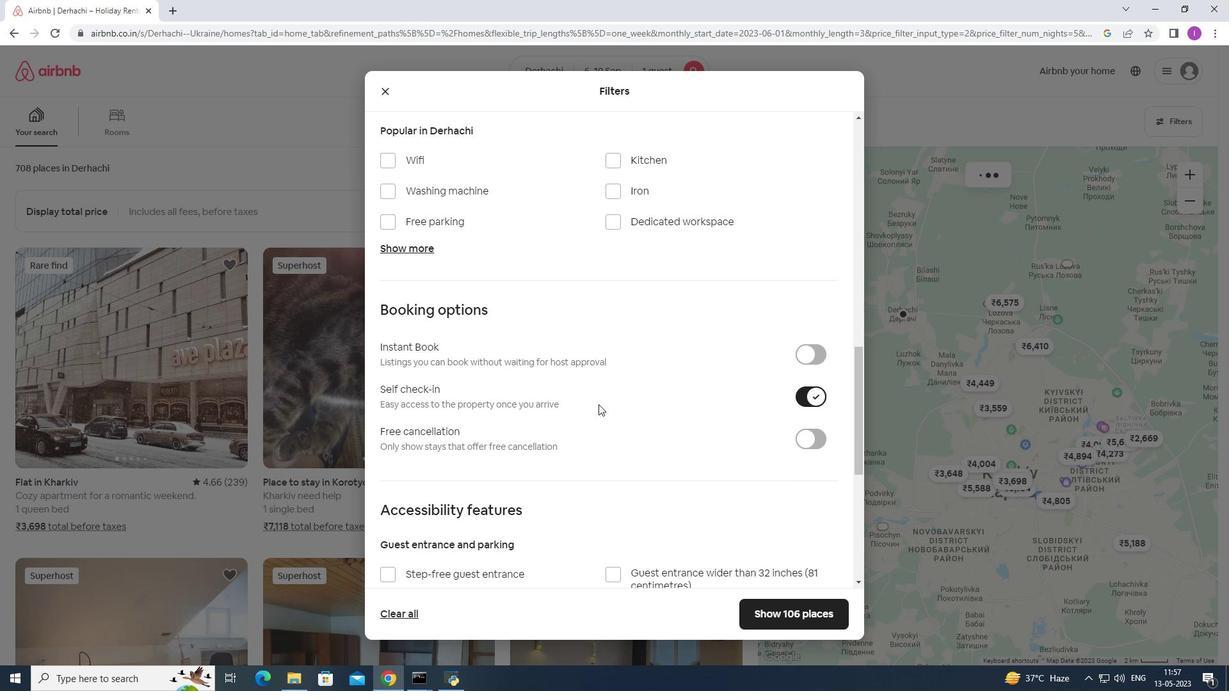 
Action: Mouse scrolled (598, 404) with delta (0, 0)
Screenshot: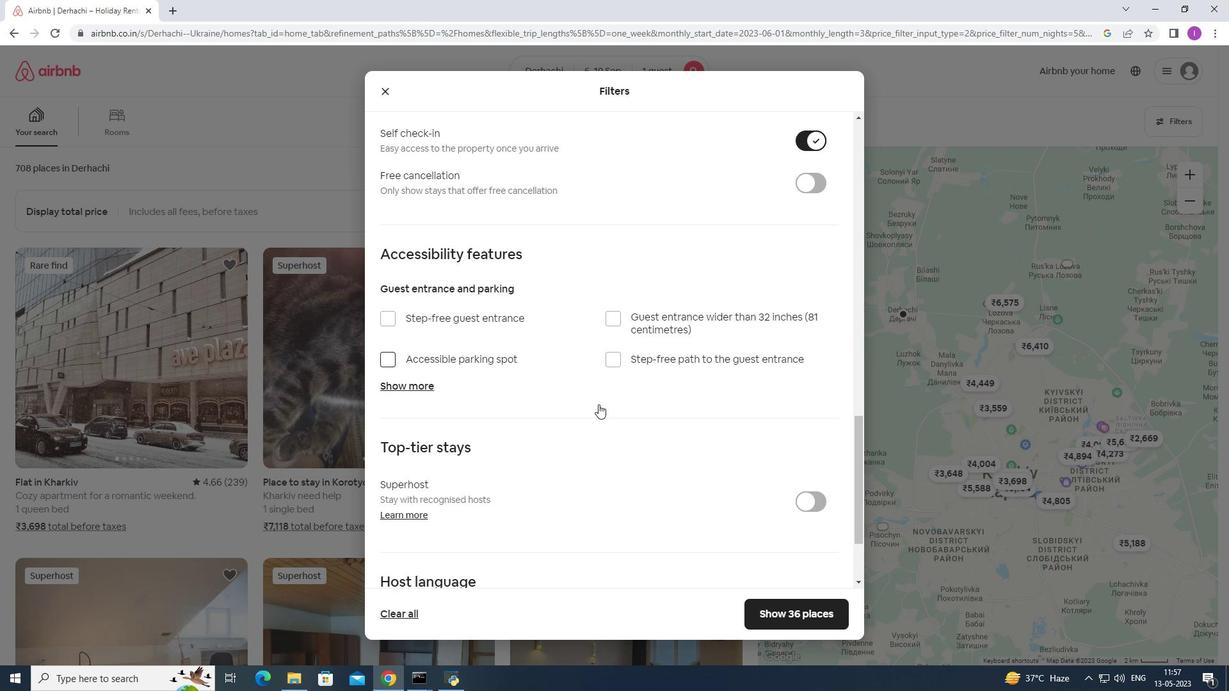 
Action: Mouse scrolled (598, 405) with delta (0, 0)
Screenshot: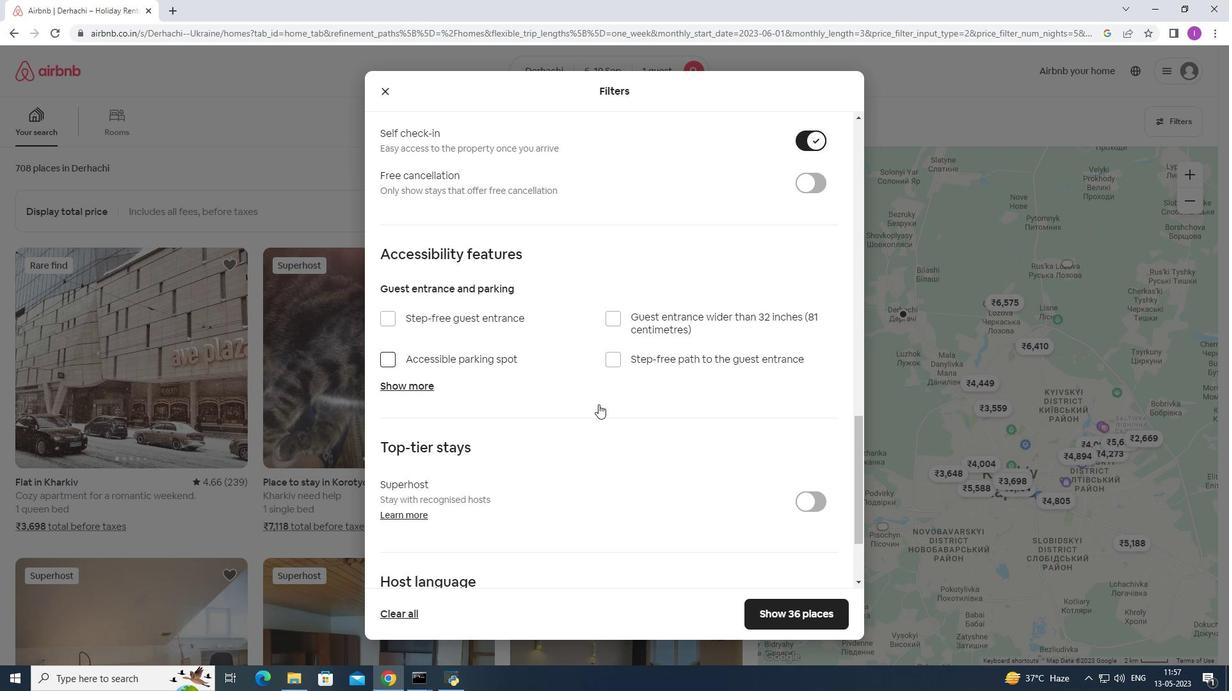 
Action: Mouse scrolled (598, 404) with delta (0, 0)
Screenshot: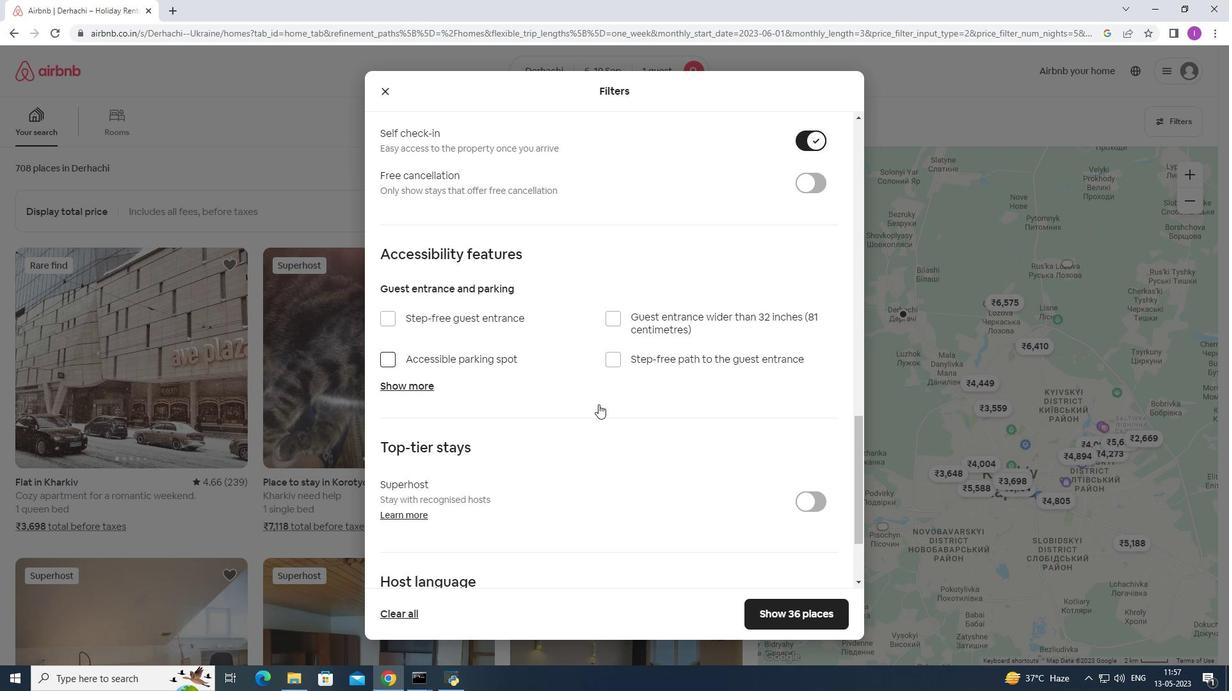 
Action: Mouse scrolled (598, 405) with delta (0, 0)
Screenshot: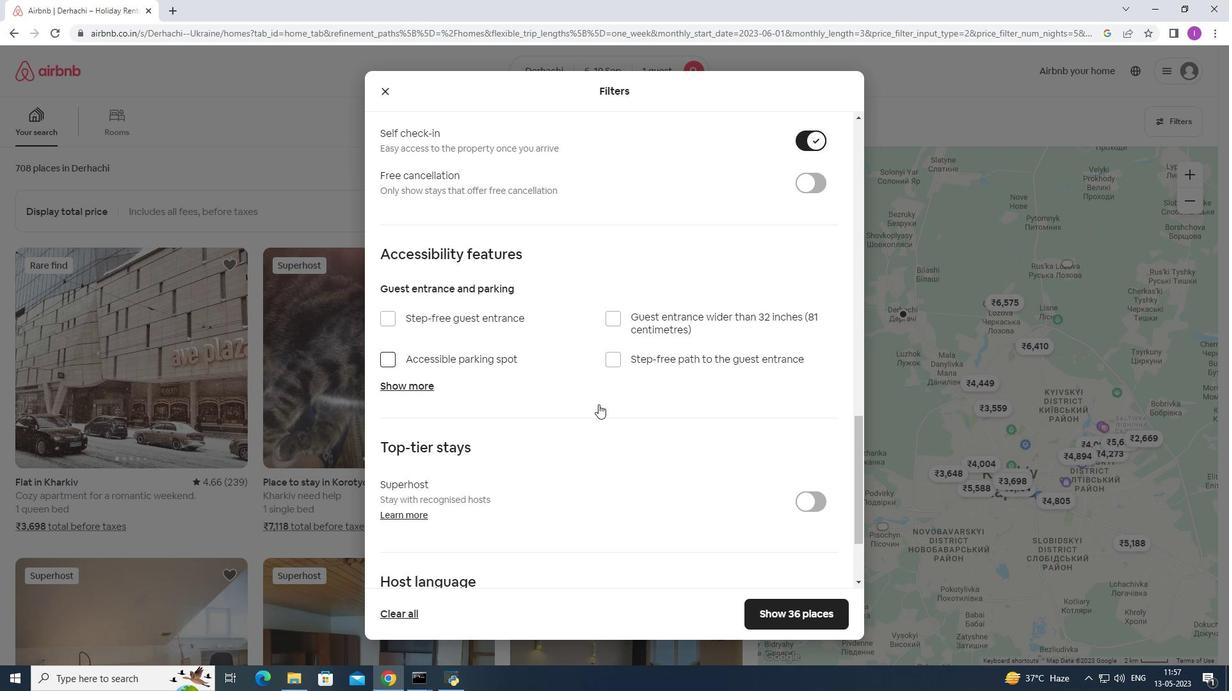
Action: Mouse scrolled (598, 404) with delta (0, 0)
Screenshot: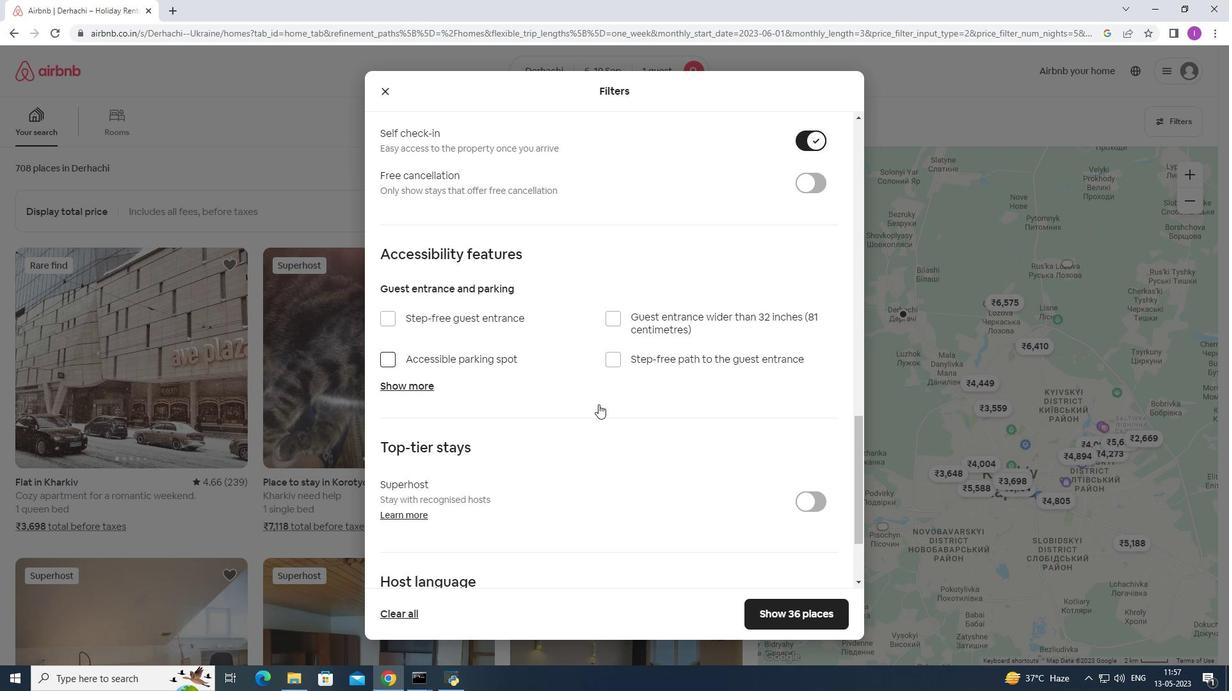 
Action: Mouse scrolled (598, 404) with delta (0, 0)
Screenshot: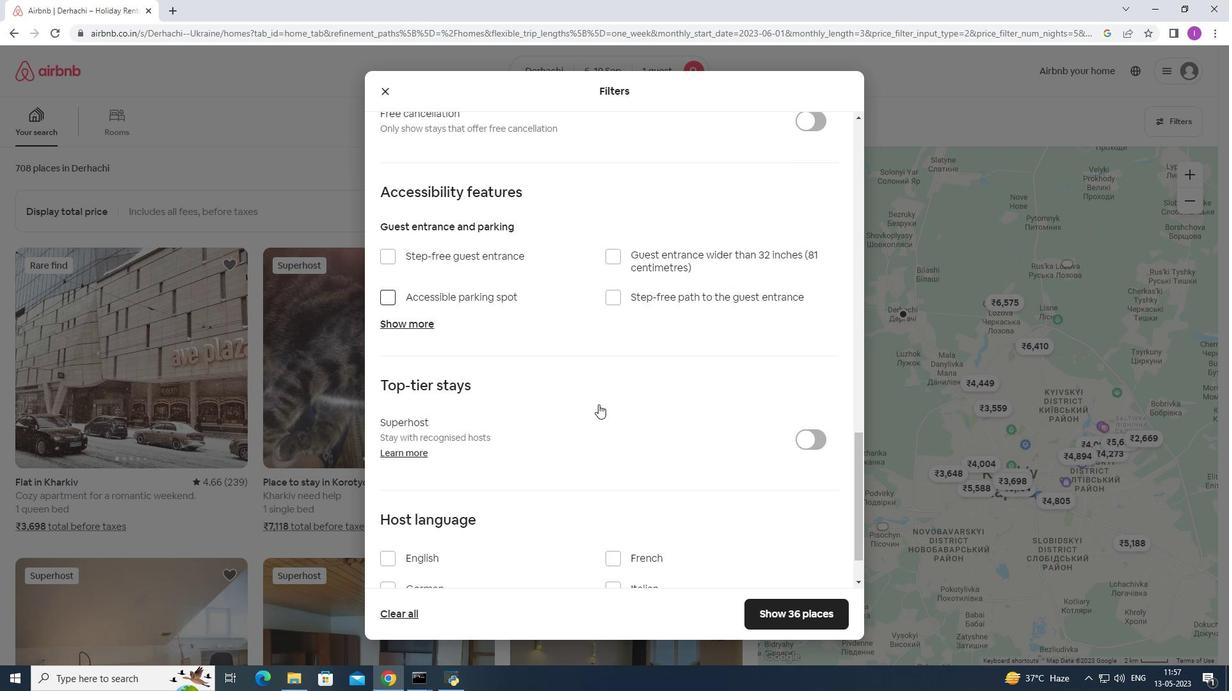 
Action: Mouse scrolled (598, 404) with delta (0, 0)
Screenshot: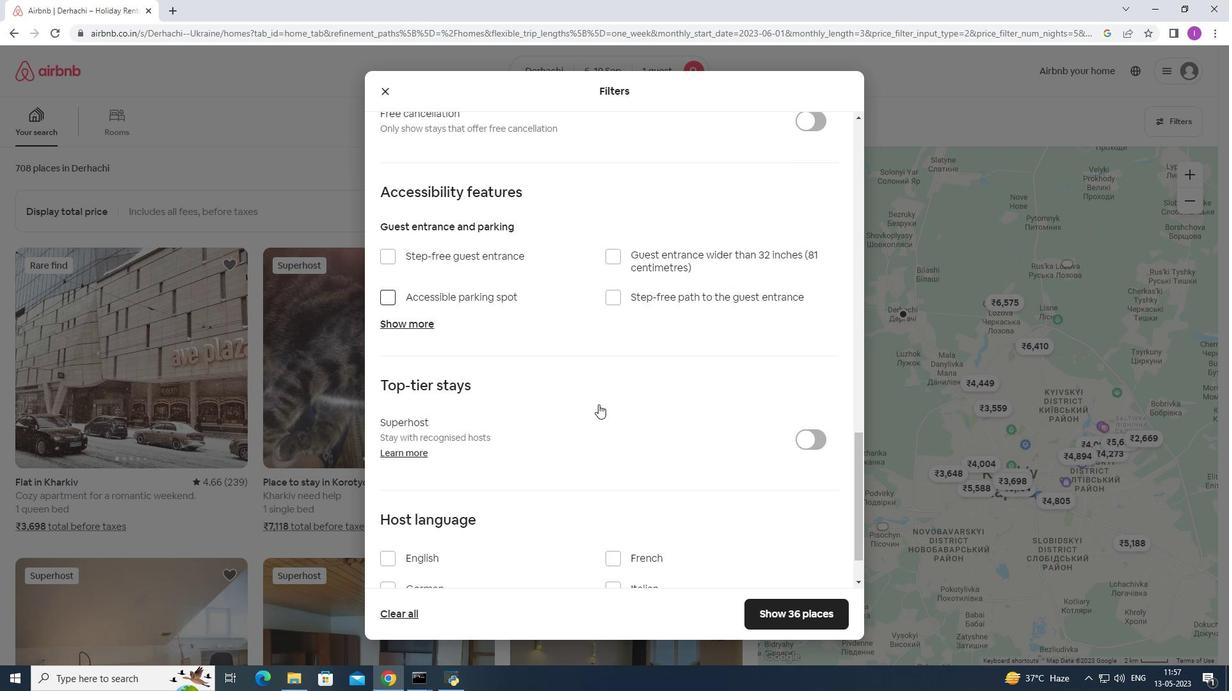 
Action: Mouse scrolled (598, 404) with delta (0, 0)
Screenshot: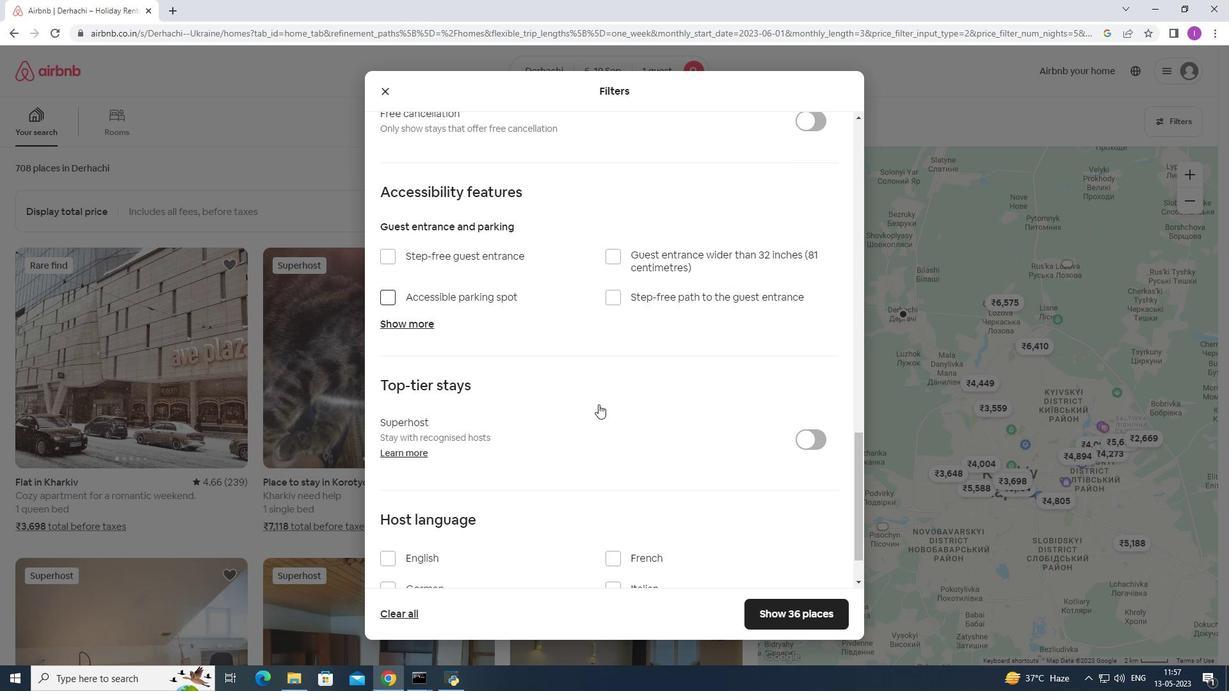 
Action: Mouse scrolled (598, 404) with delta (0, 0)
Screenshot: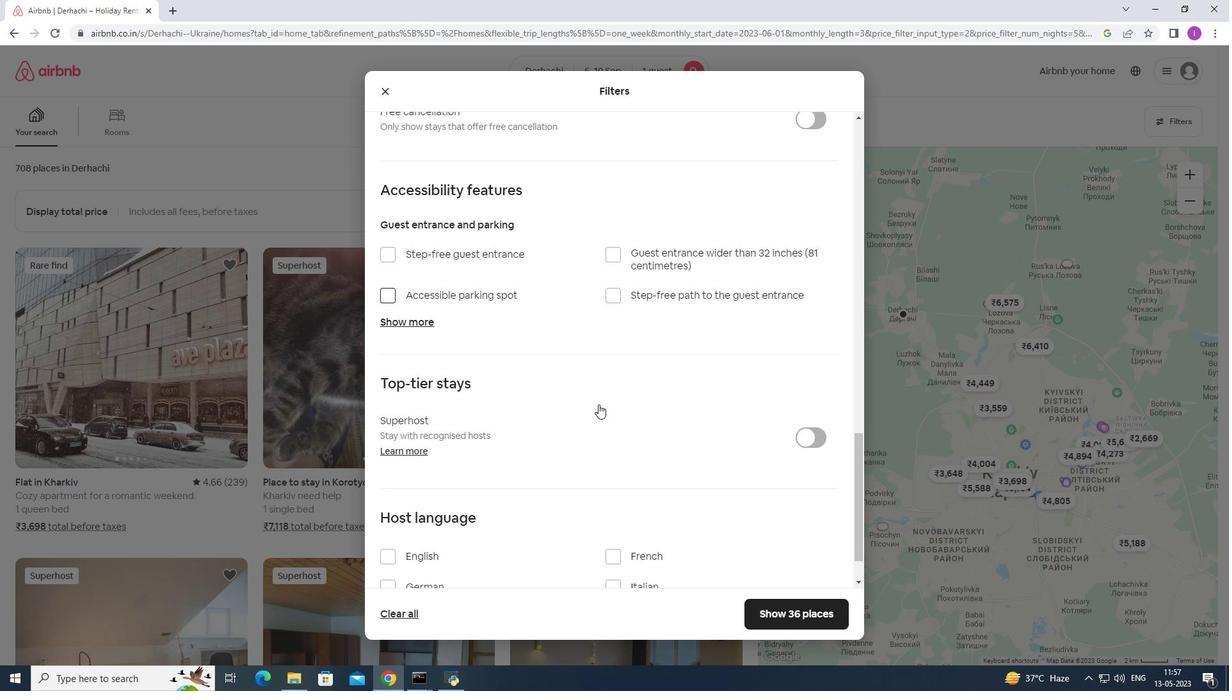 
Action: Mouse scrolled (598, 404) with delta (0, 0)
Screenshot: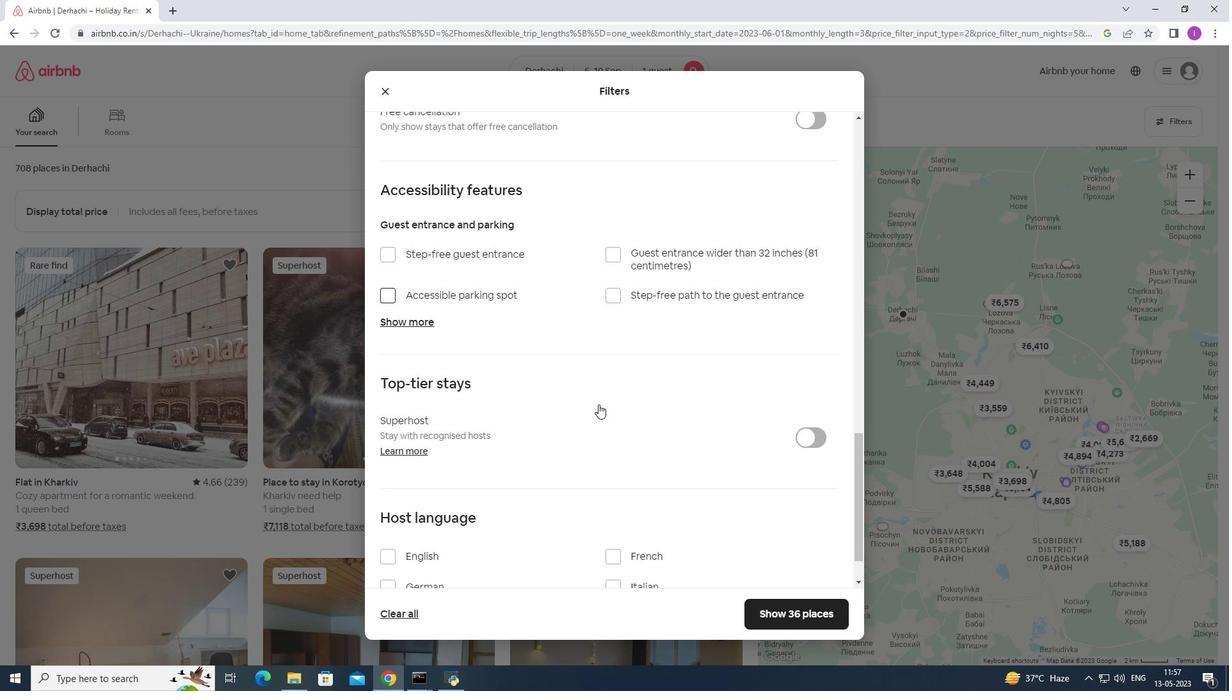 
Action: Mouse moved to (598, 405)
Screenshot: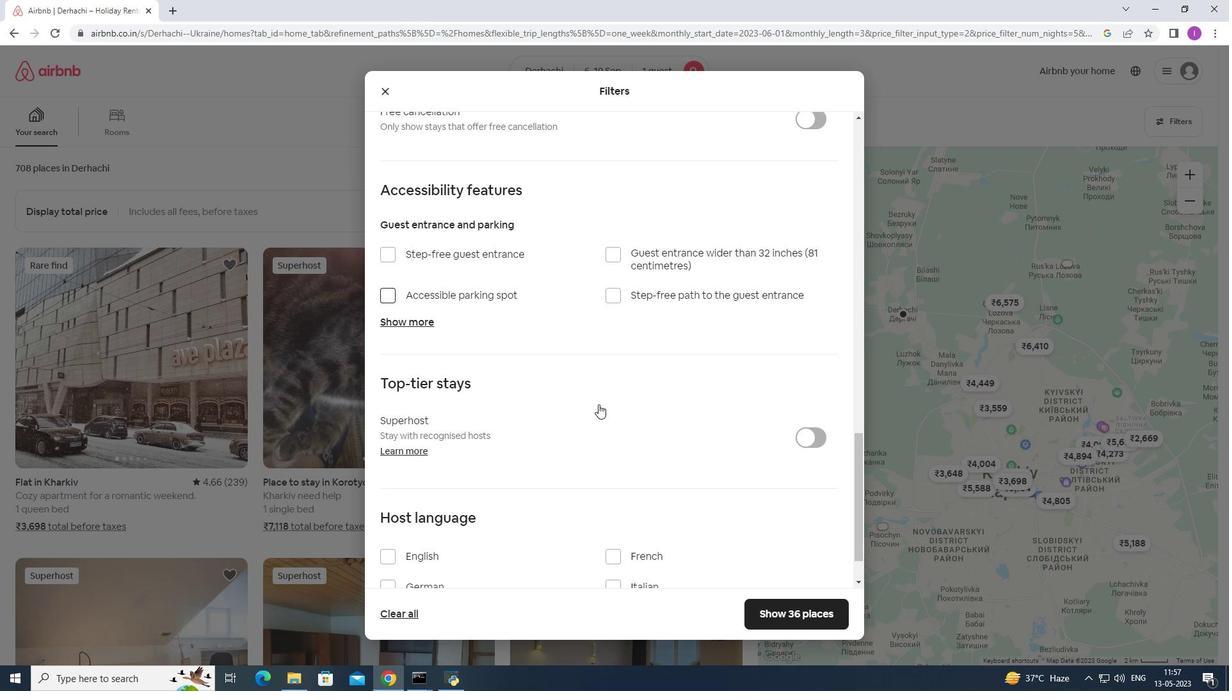 
Action: Mouse scrolled (598, 404) with delta (0, 0)
Screenshot: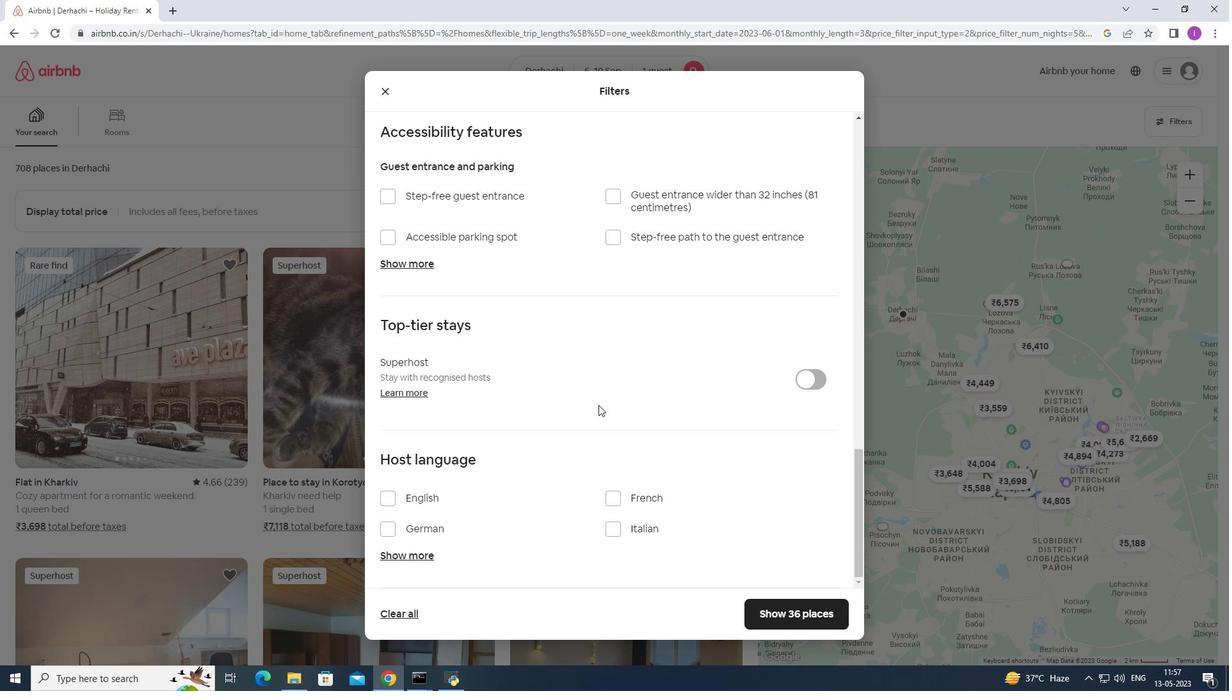 
Action: Mouse scrolled (598, 404) with delta (0, 0)
Screenshot: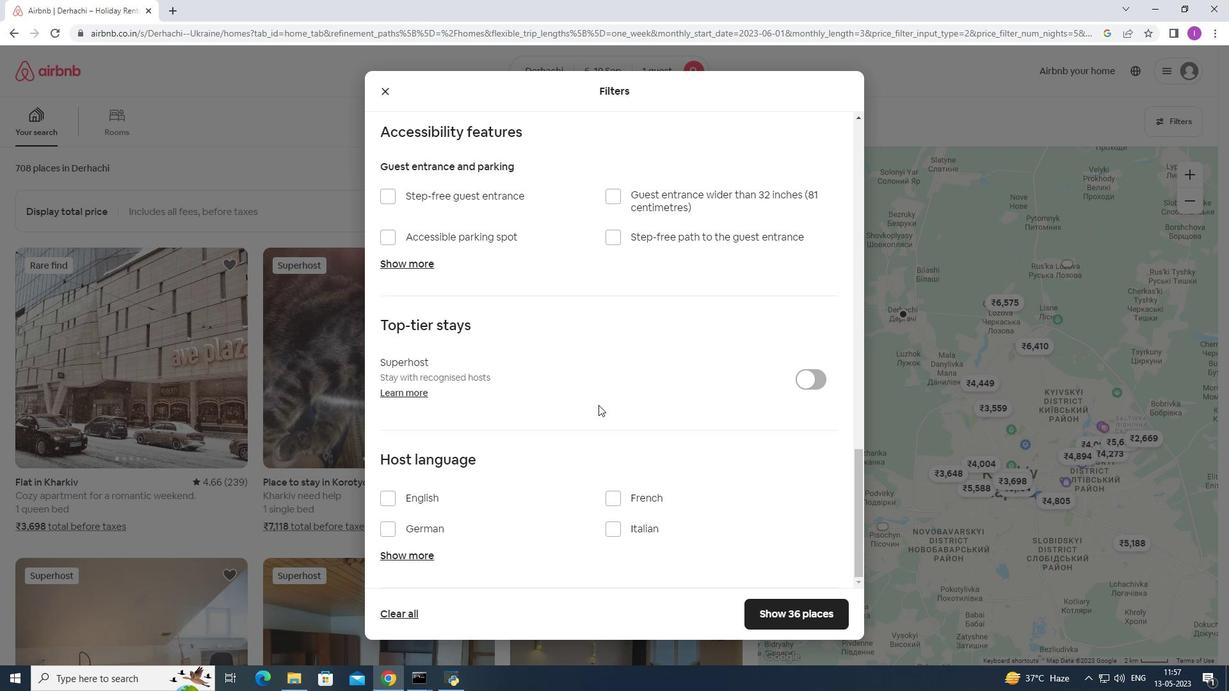 
Action: Mouse scrolled (598, 404) with delta (0, 0)
Screenshot: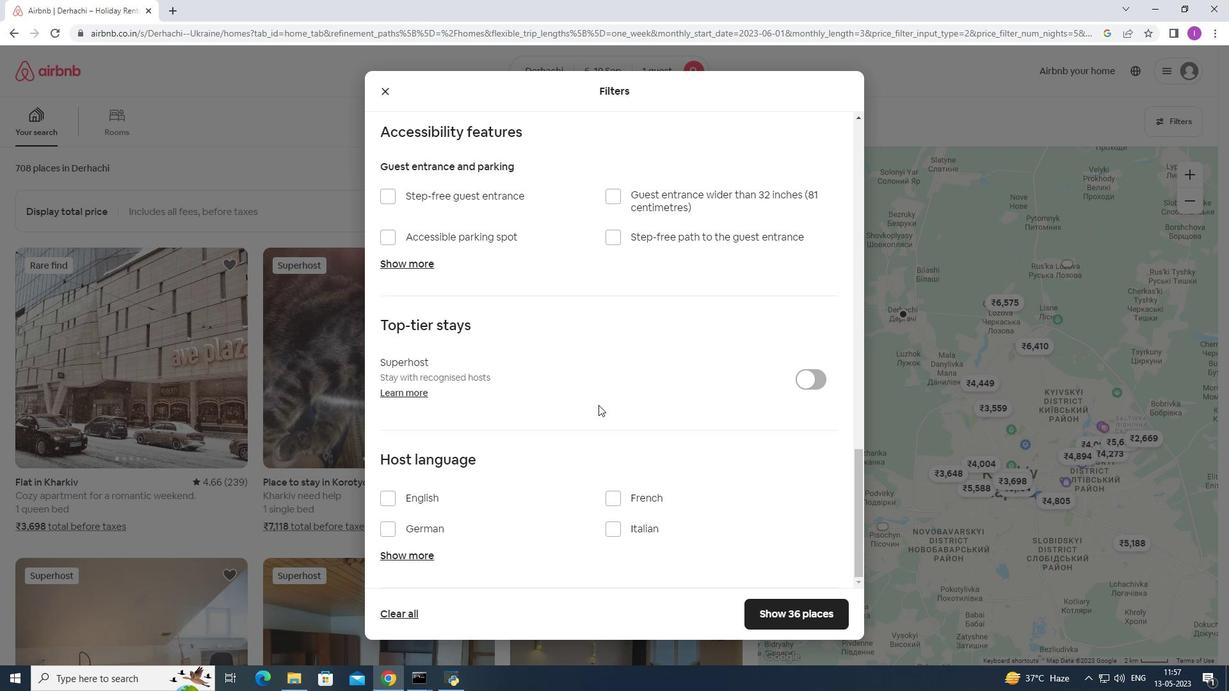 
Action: Mouse scrolled (598, 404) with delta (0, 0)
Screenshot: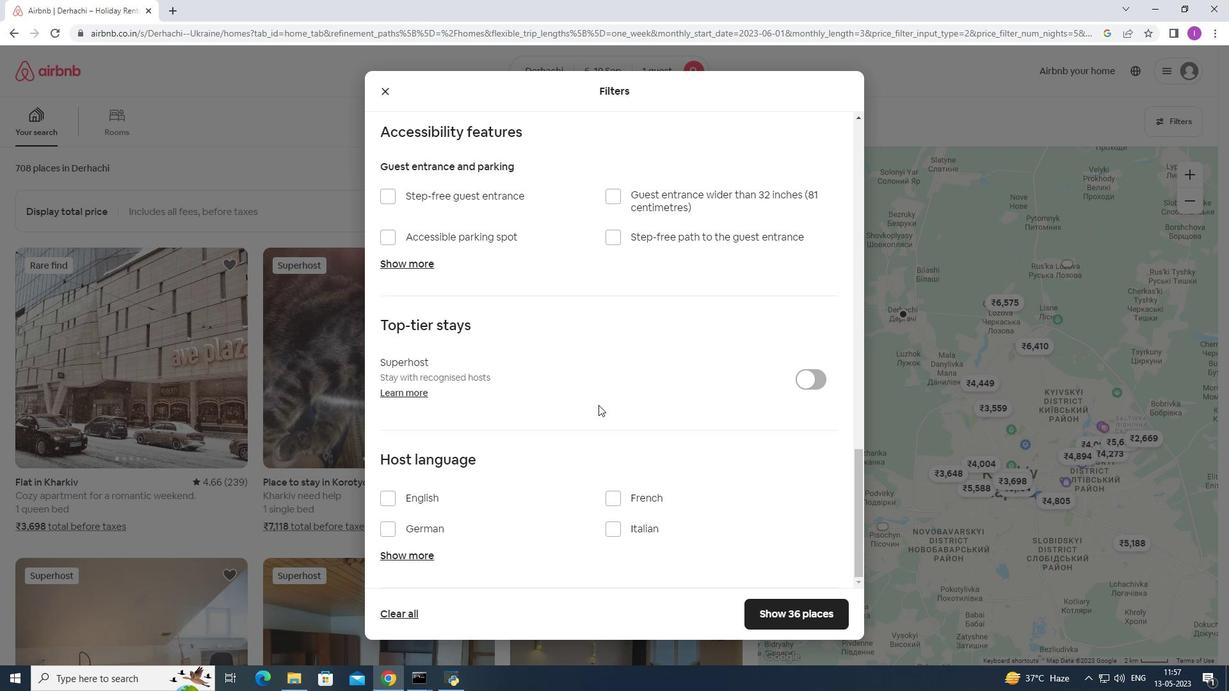 
Action: Mouse moved to (383, 497)
Screenshot: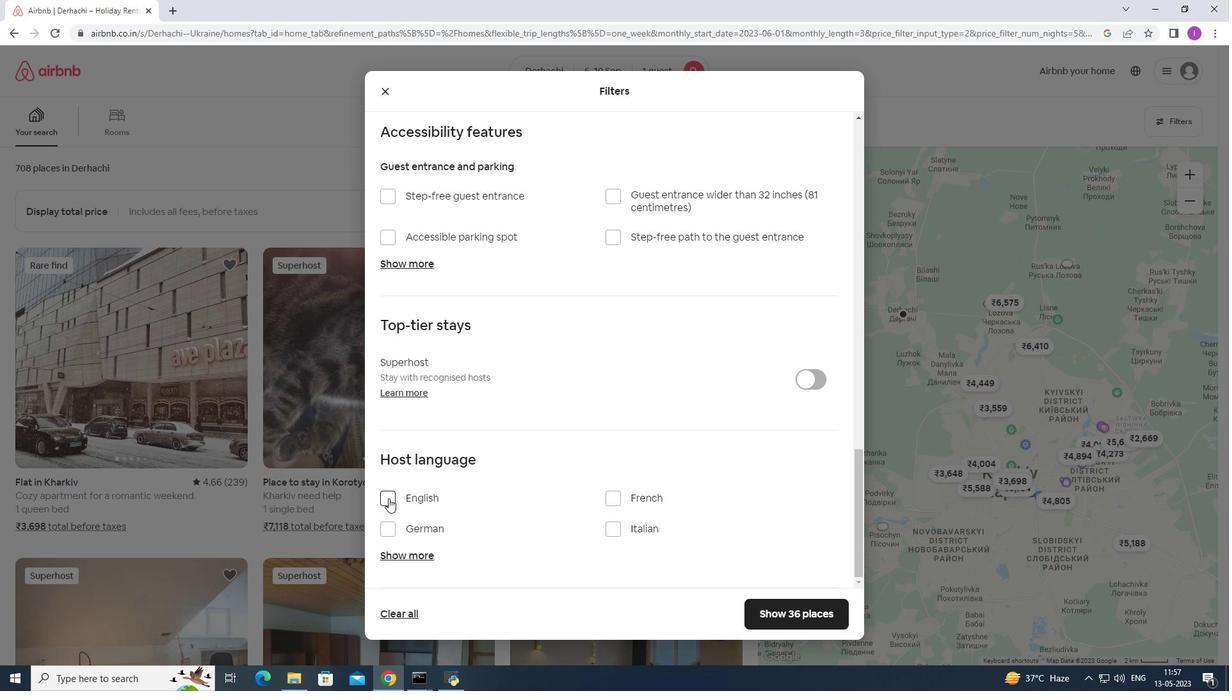 
Action: Mouse pressed left at (383, 497)
Screenshot: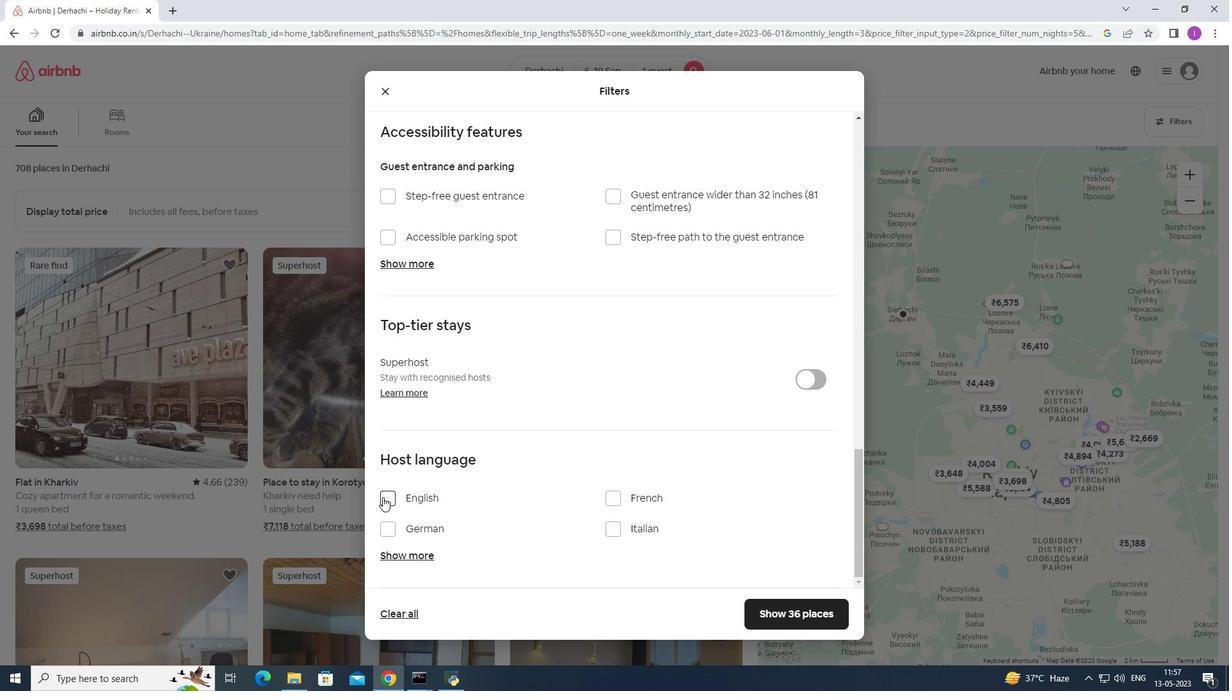 
Action: Mouse moved to (805, 613)
Screenshot: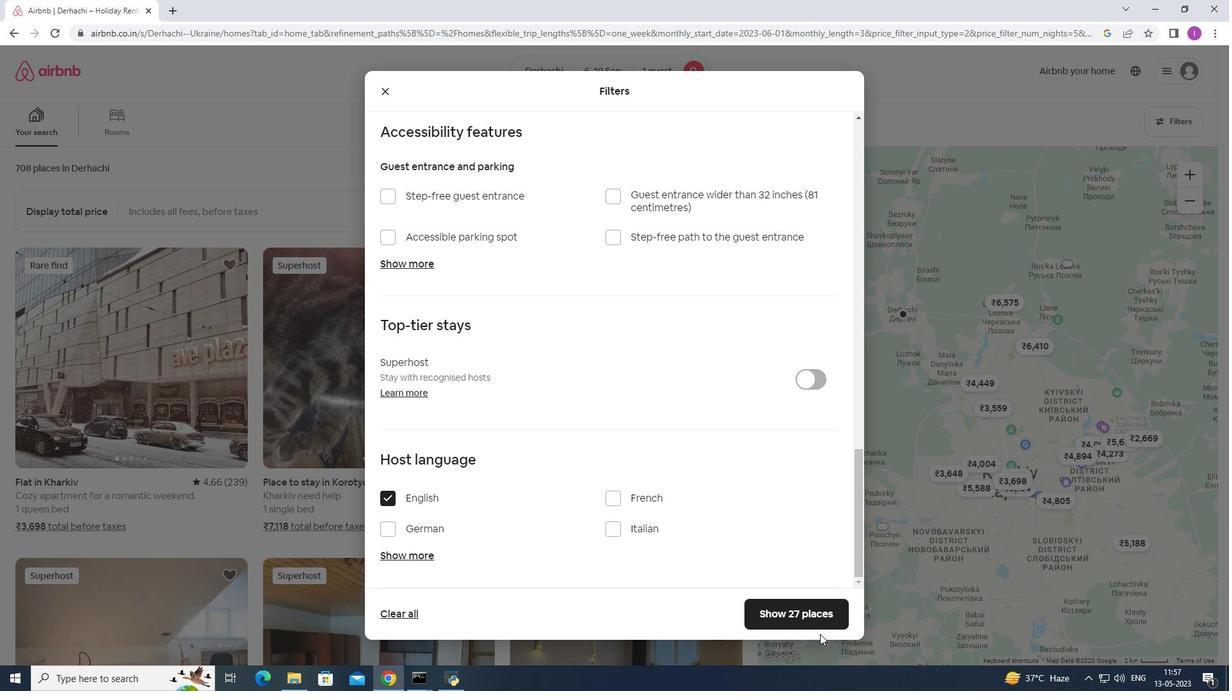 
Action: Mouse pressed left at (805, 613)
Screenshot: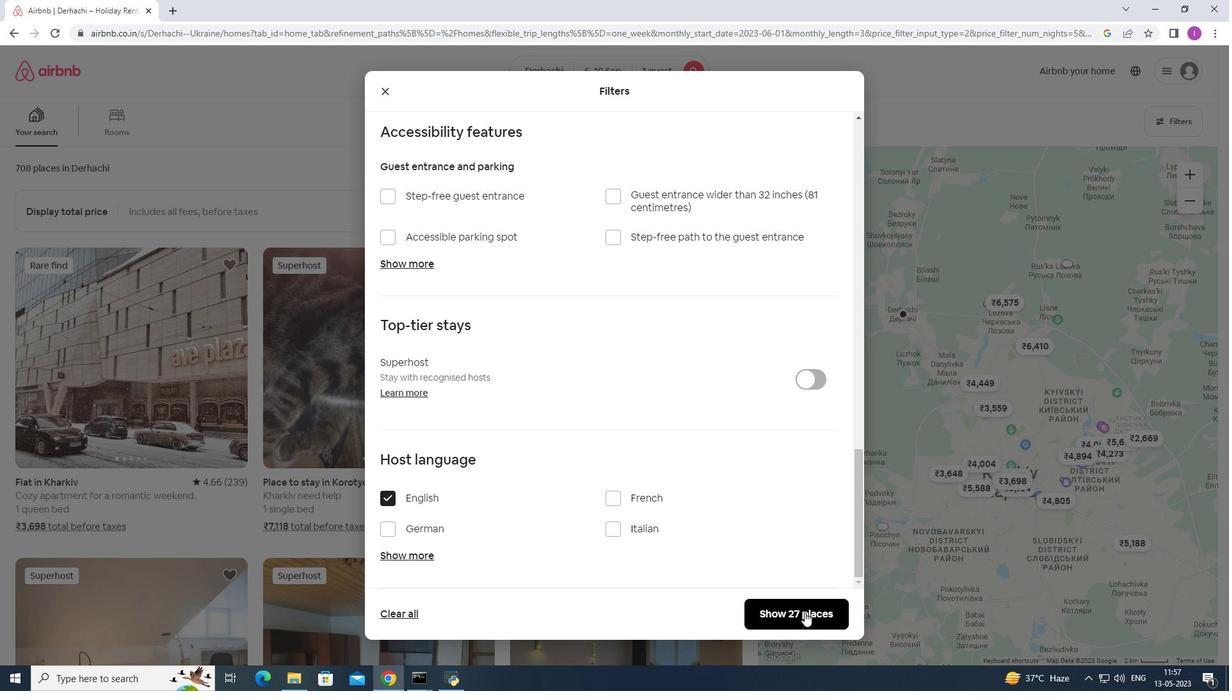 
Action: Mouse moved to (558, 308)
Screenshot: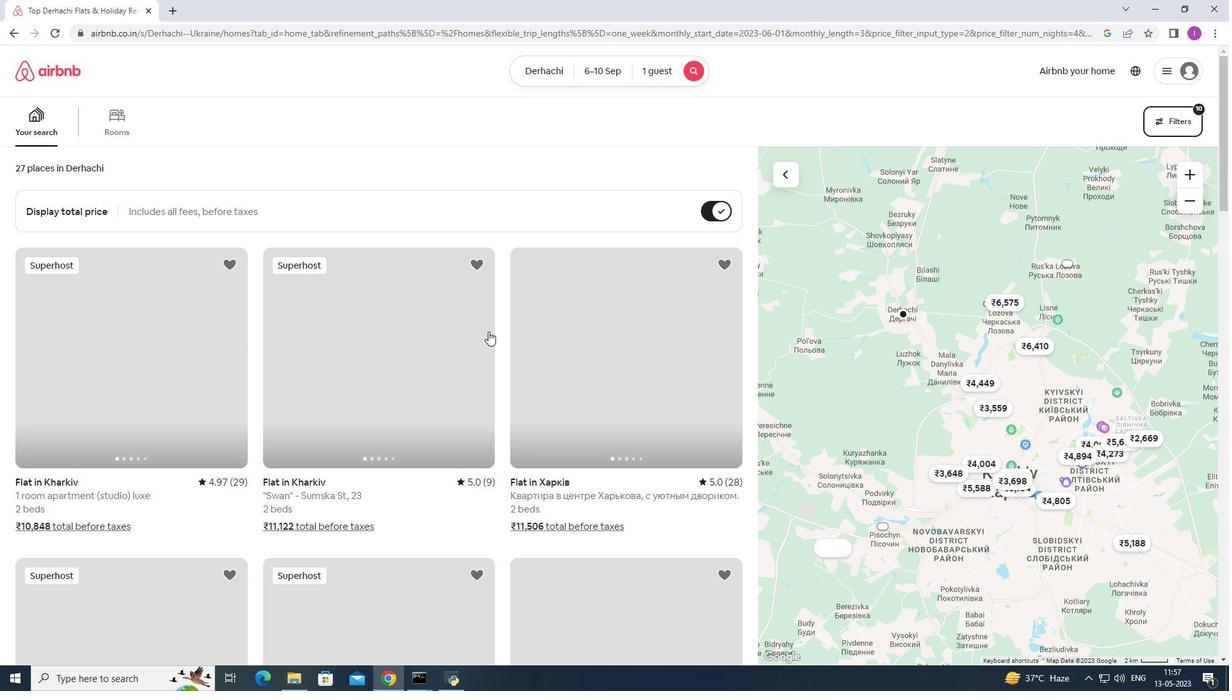 
